Task: Find connections with filter location Kenscoff with filter topic #Mindfulwith filter profile language English with filter current company DP World with filter school G. B. Pant University Of Agriculture & Technology with filter industry Fundraising with filter service category Logo Design with filter keywords title UX Designer & UI Developer
Action: Mouse moved to (594, 82)
Screenshot: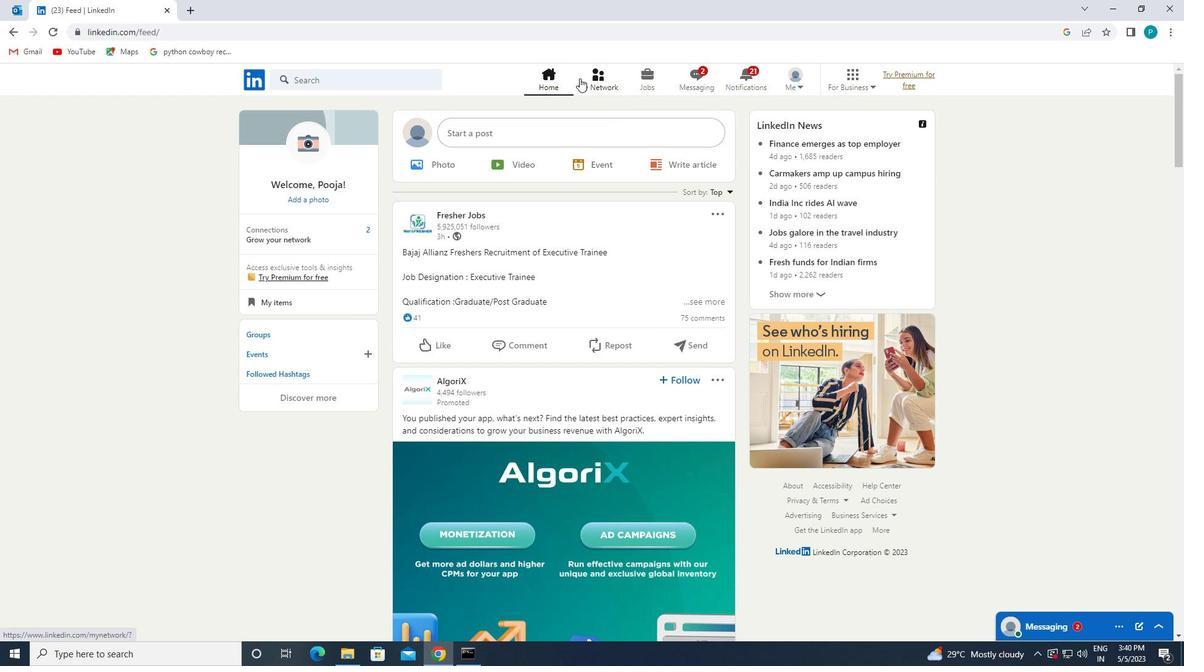 
Action: Mouse pressed left at (594, 82)
Screenshot: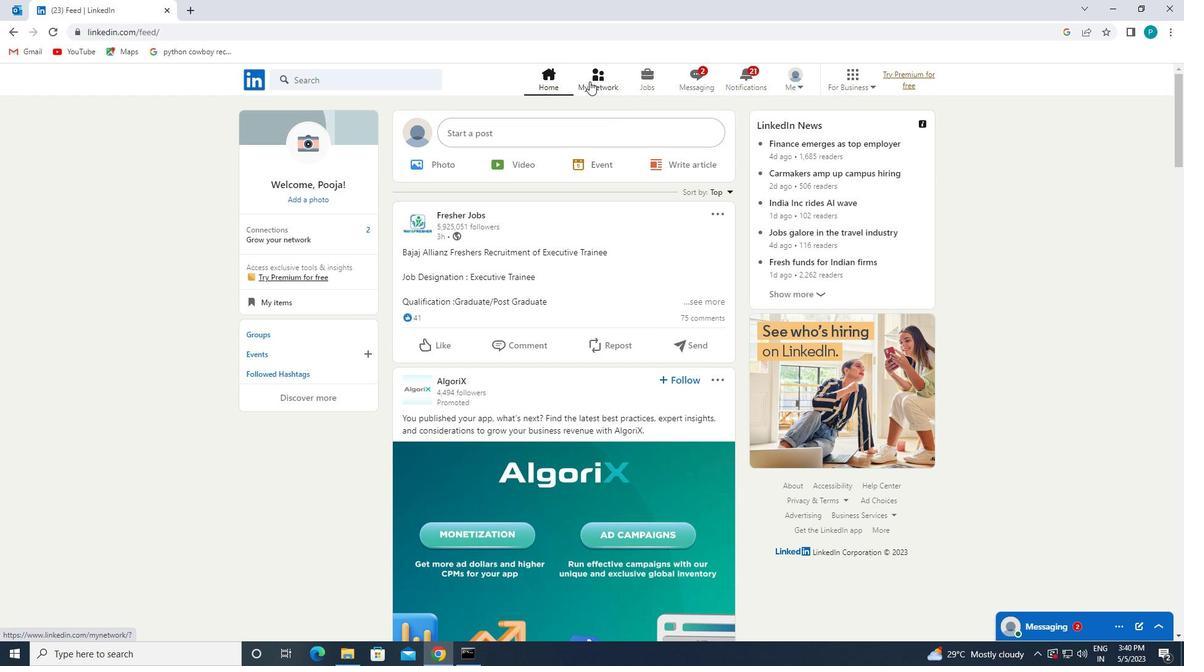 
Action: Mouse moved to (323, 151)
Screenshot: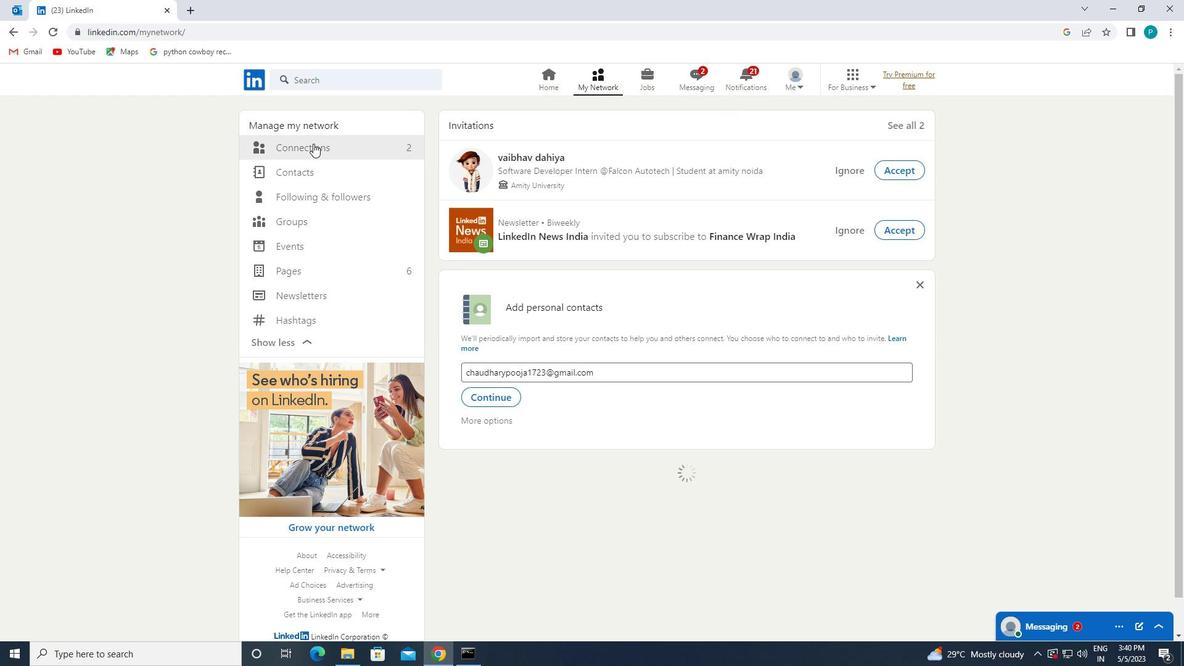 
Action: Mouse pressed left at (323, 151)
Screenshot: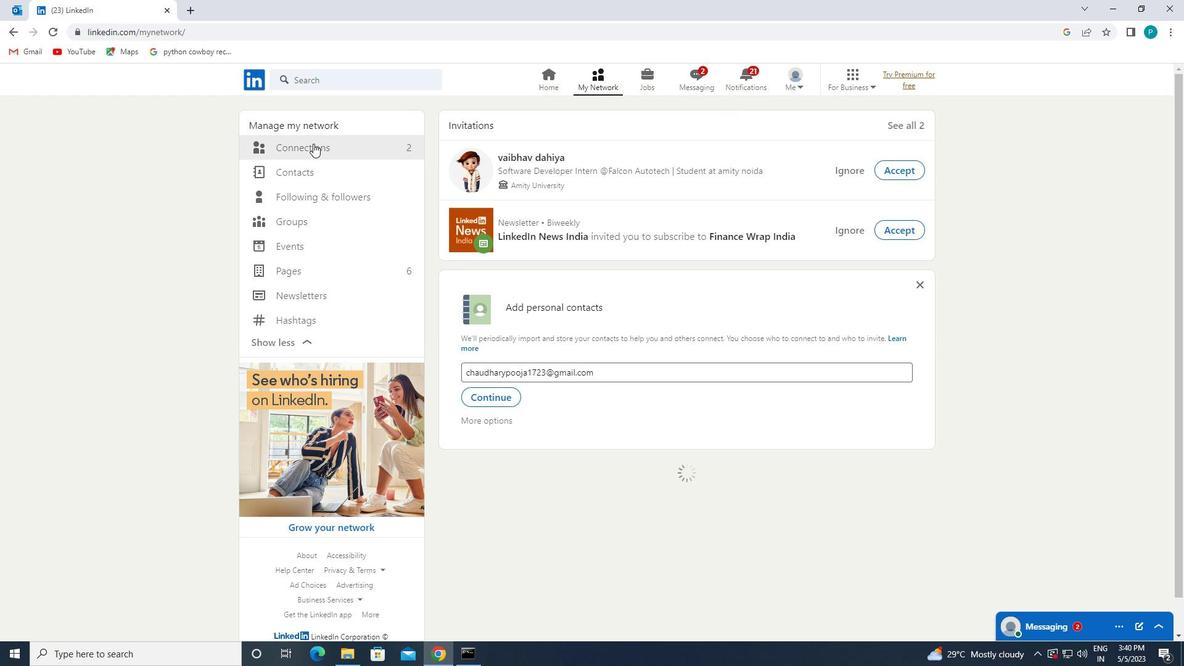
Action: Mouse moved to (687, 141)
Screenshot: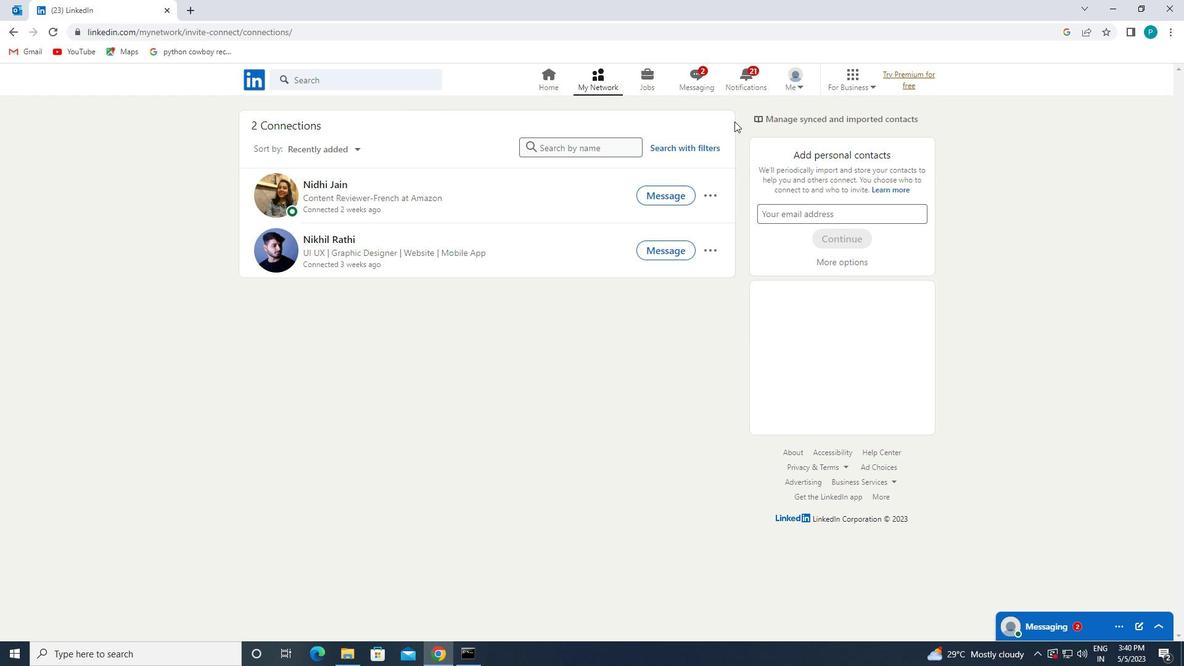 
Action: Mouse pressed left at (687, 141)
Screenshot: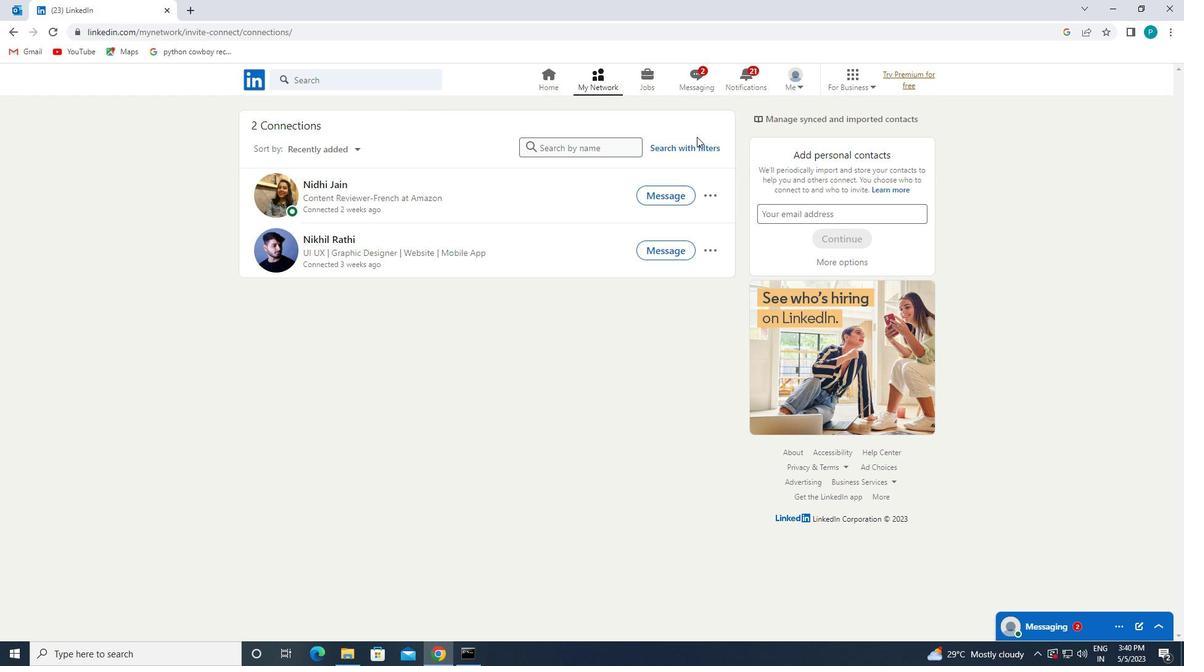 
Action: Mouse moved to (633, 111)
Screenshot: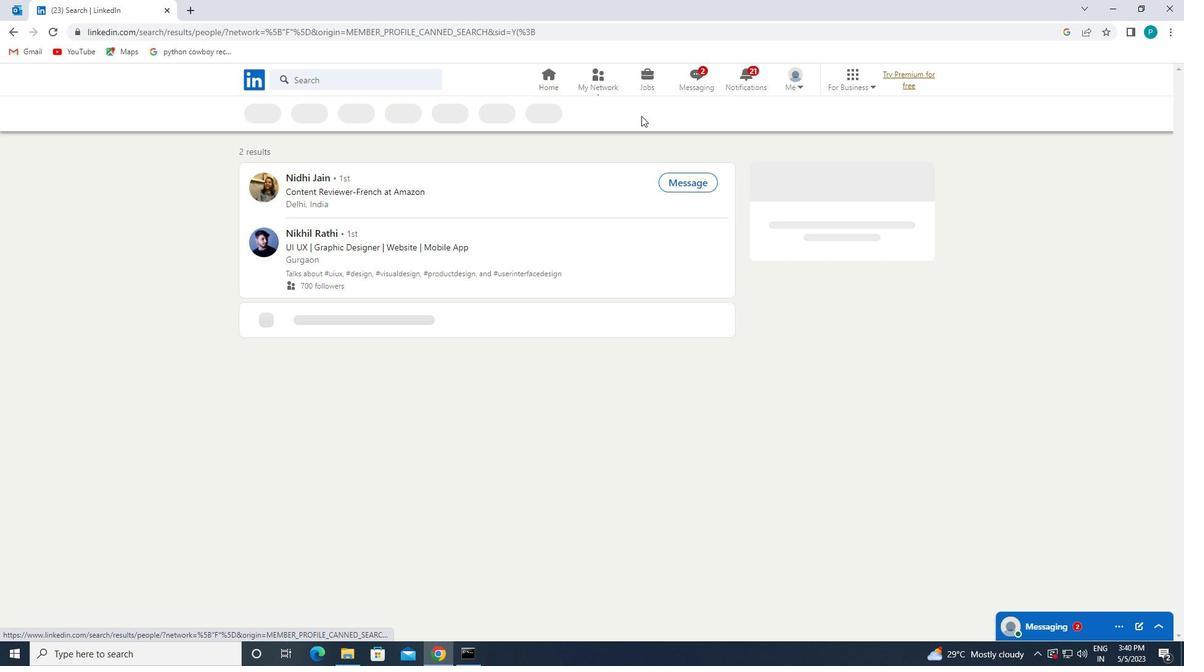 
Action: Mouse pressed left at (633, 111)
Screenshot: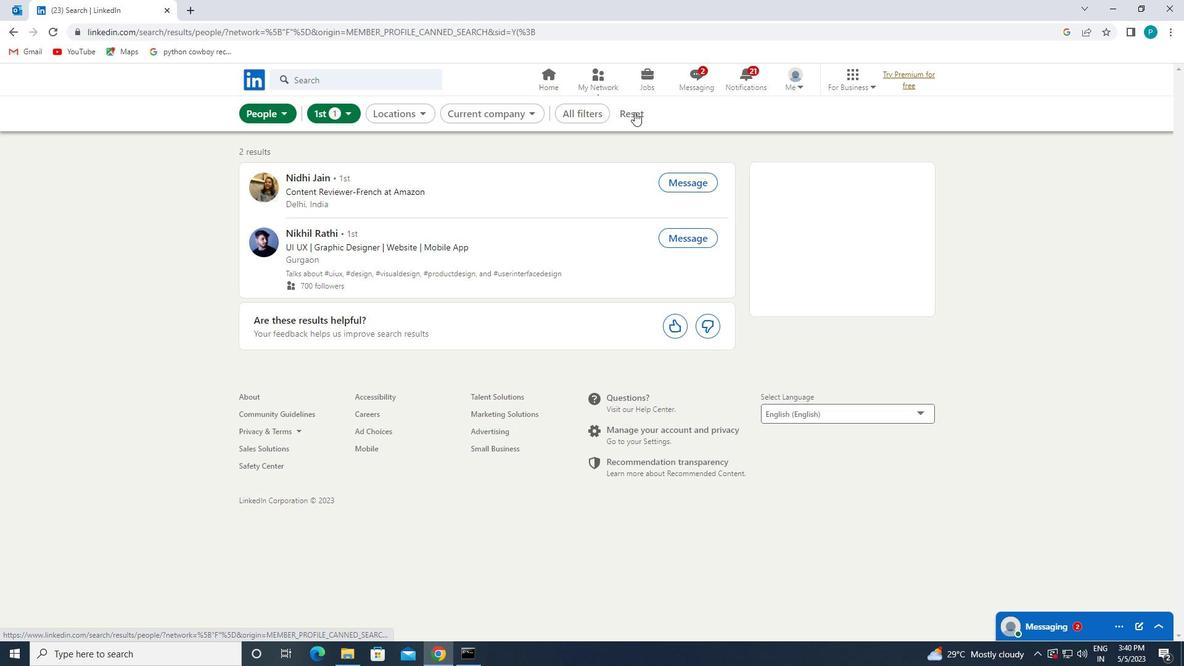 
Action: Mouse moved to (614, 110)
Screenshot: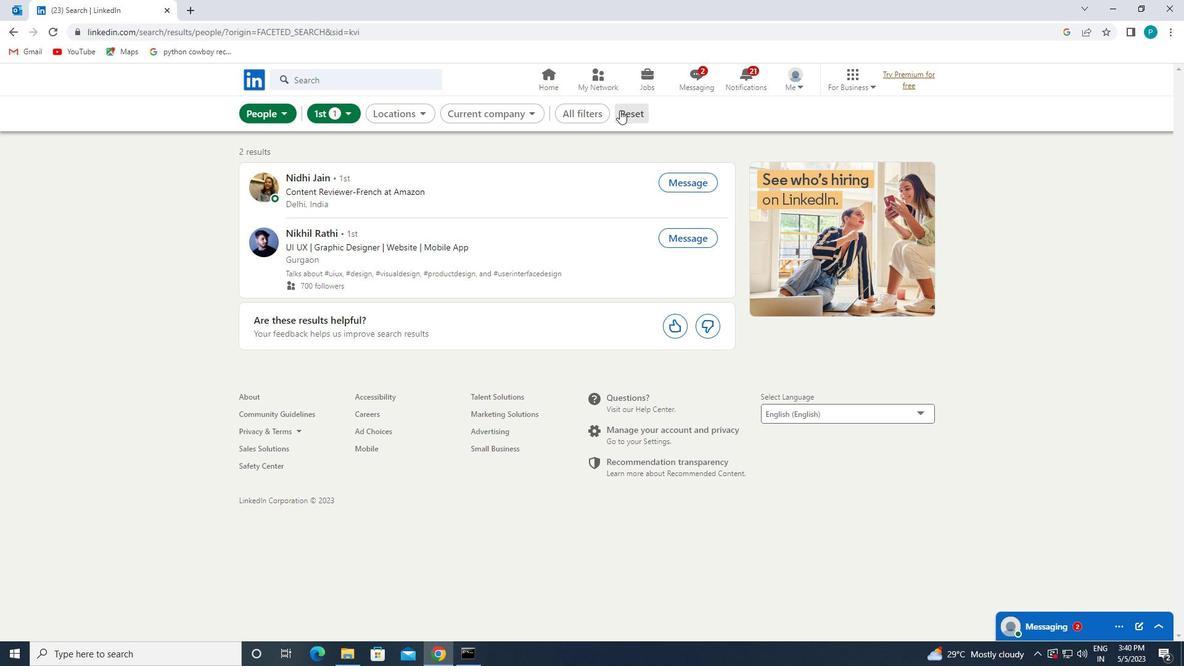
Action: Mouse pressed left at (614, 110)
Screenshot: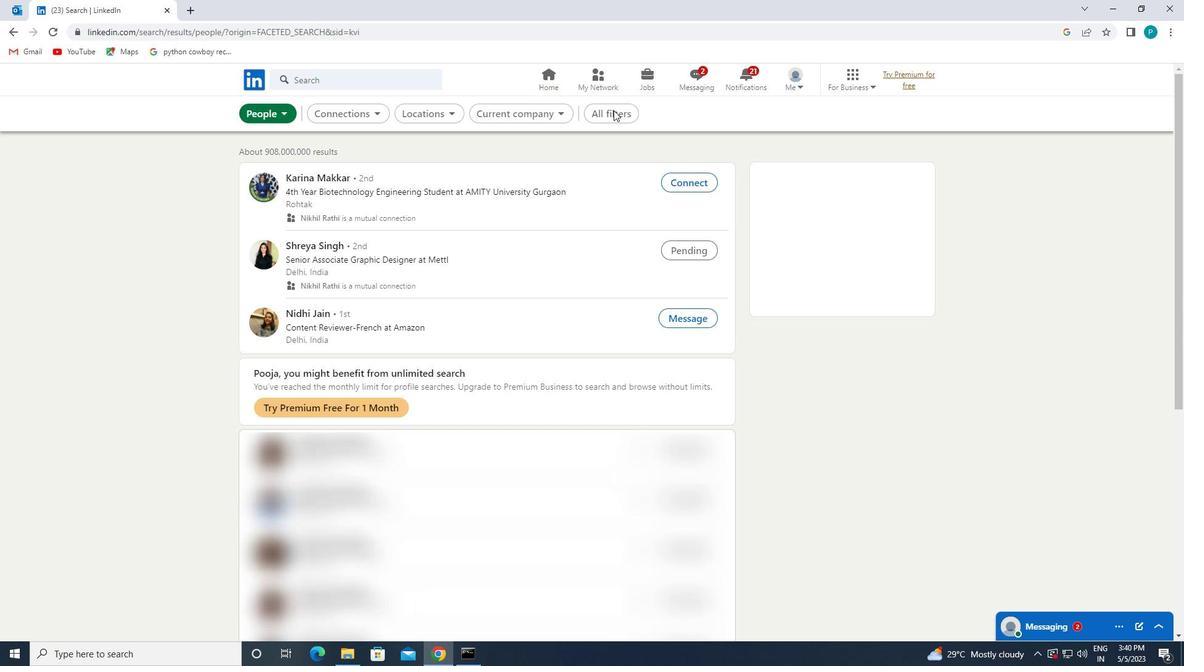 
Action: Mouse moved to (1052, 361)
Screenshot: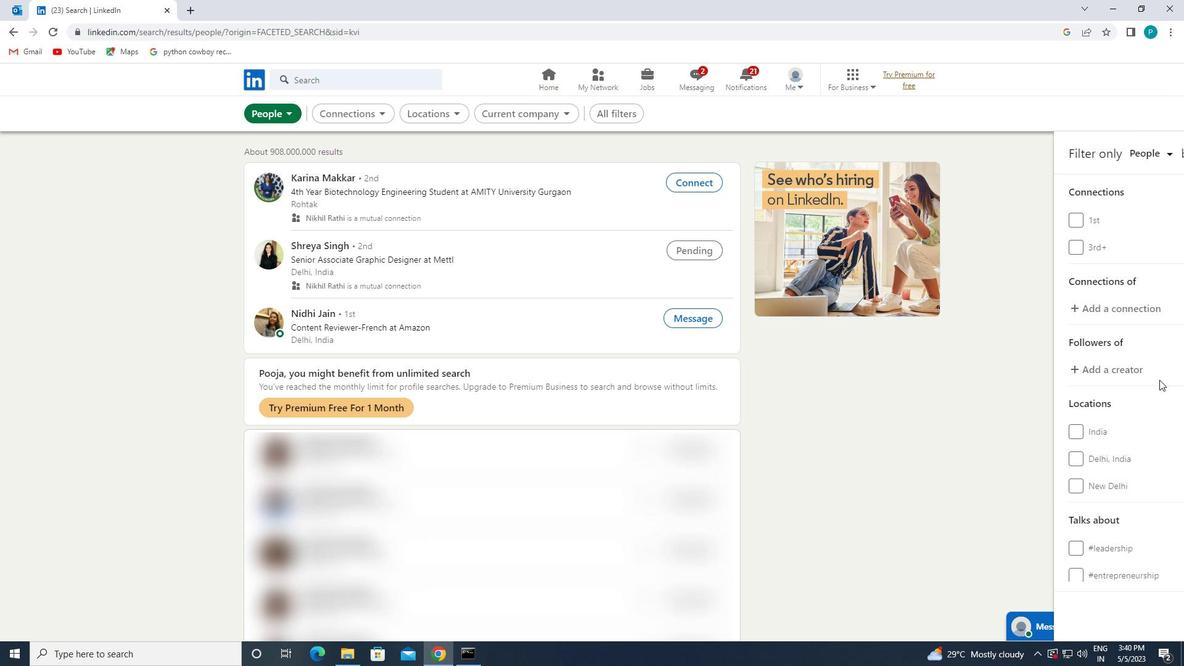 
Action: Mouse scrolled (1052, 360) with delta (0, 0)
Screenshot: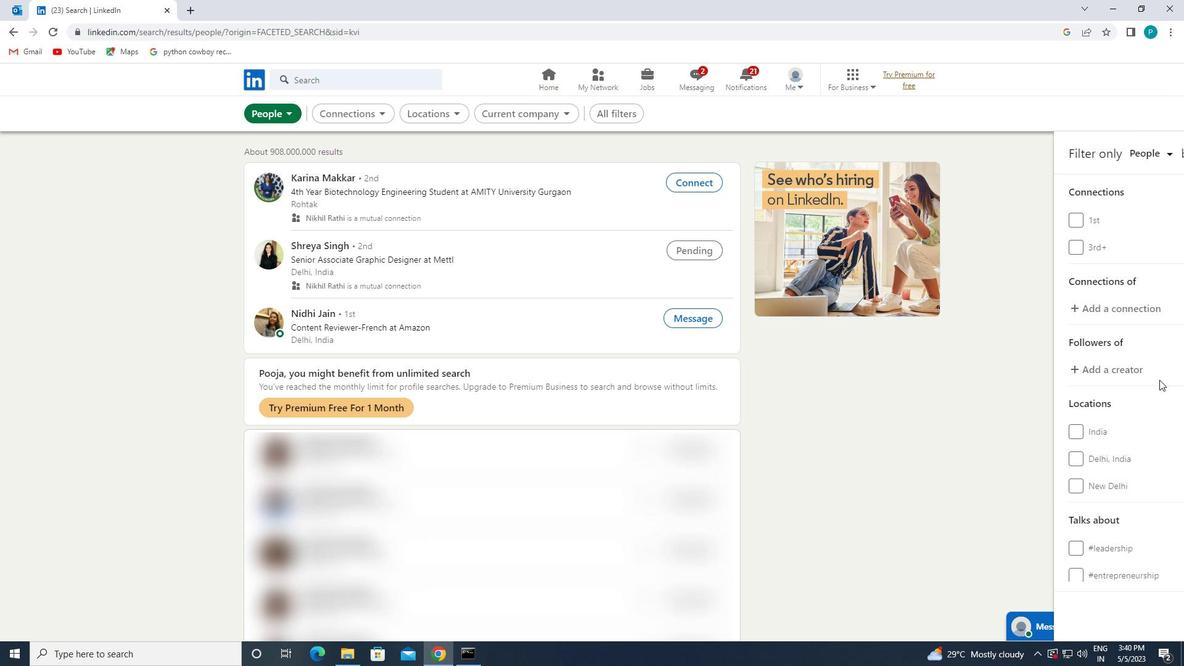 
Action: Mouse moved to (1052, 361)
Screenshot: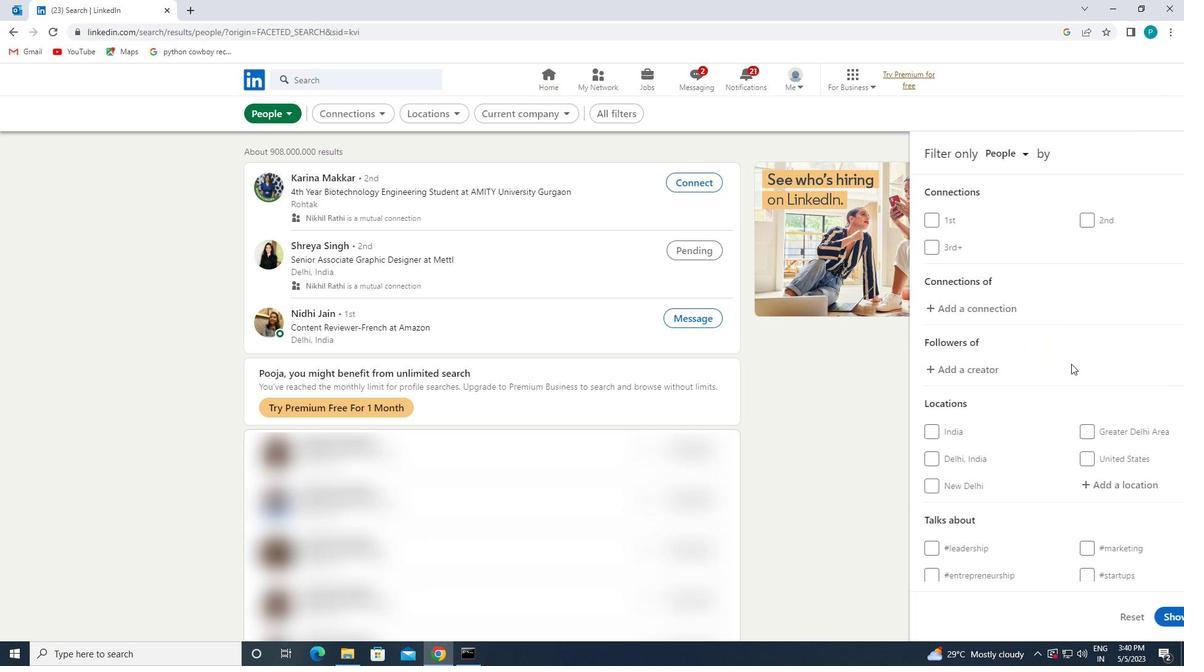
Action: Mouse scrolled (1052, 360) with delta (0, 0)
Screenshot: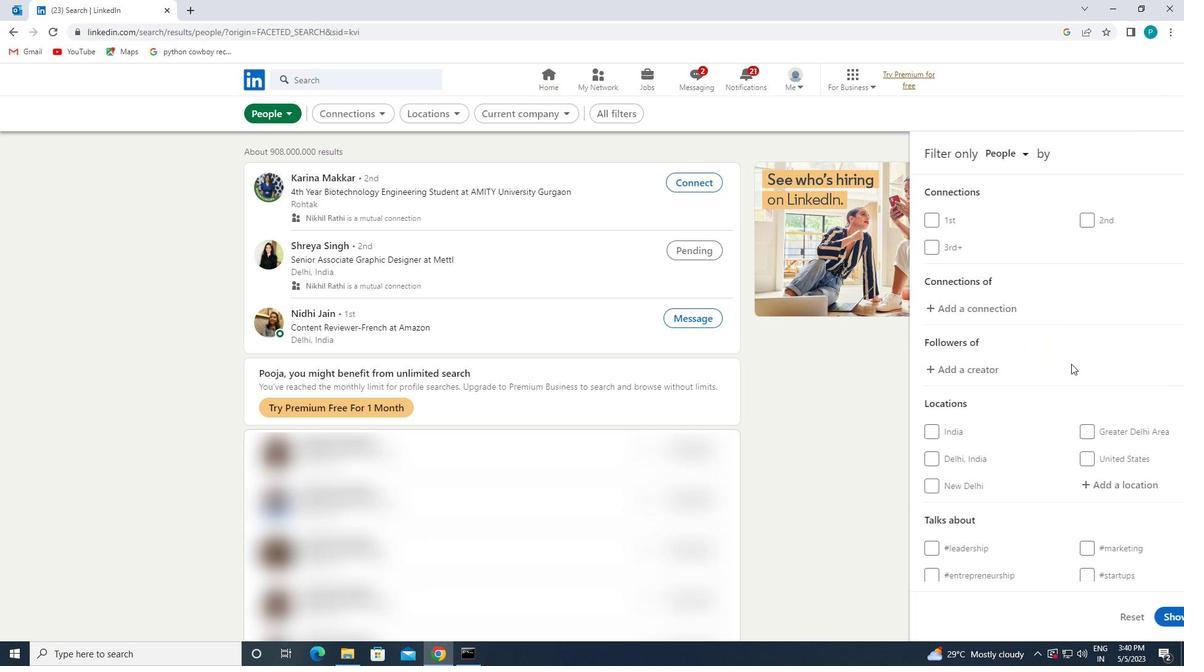
Action: Mouse moved to (1051, 370)
Screenshot: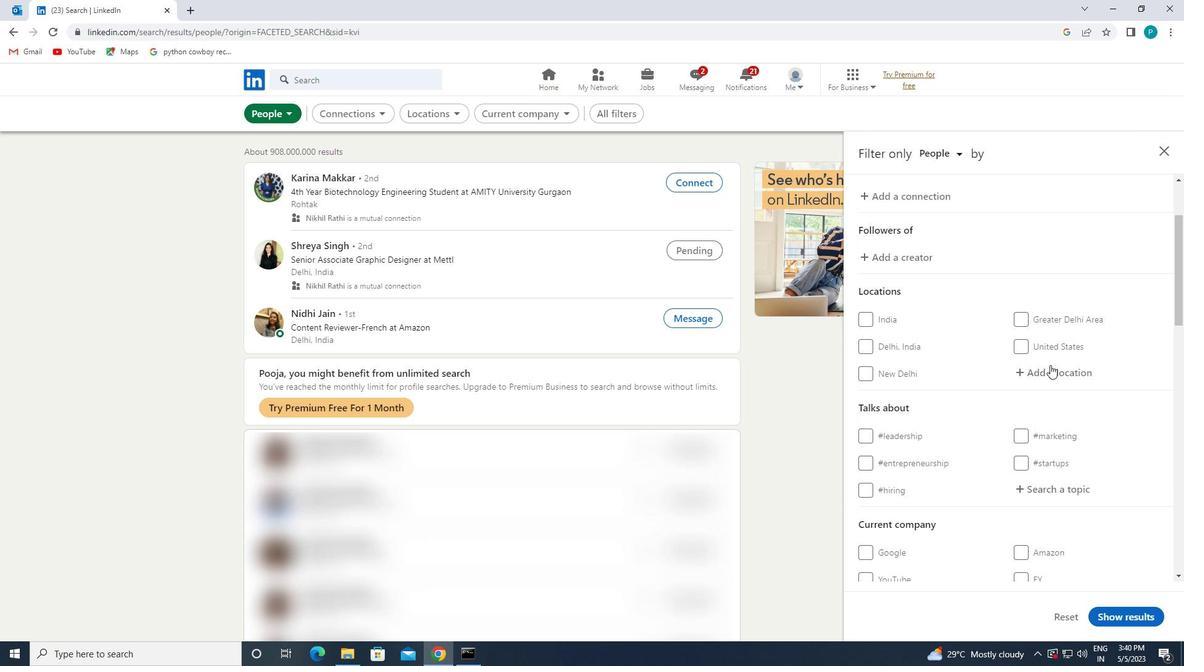 
Action: Mouse pressed left at (1051, 370)
Screenshot: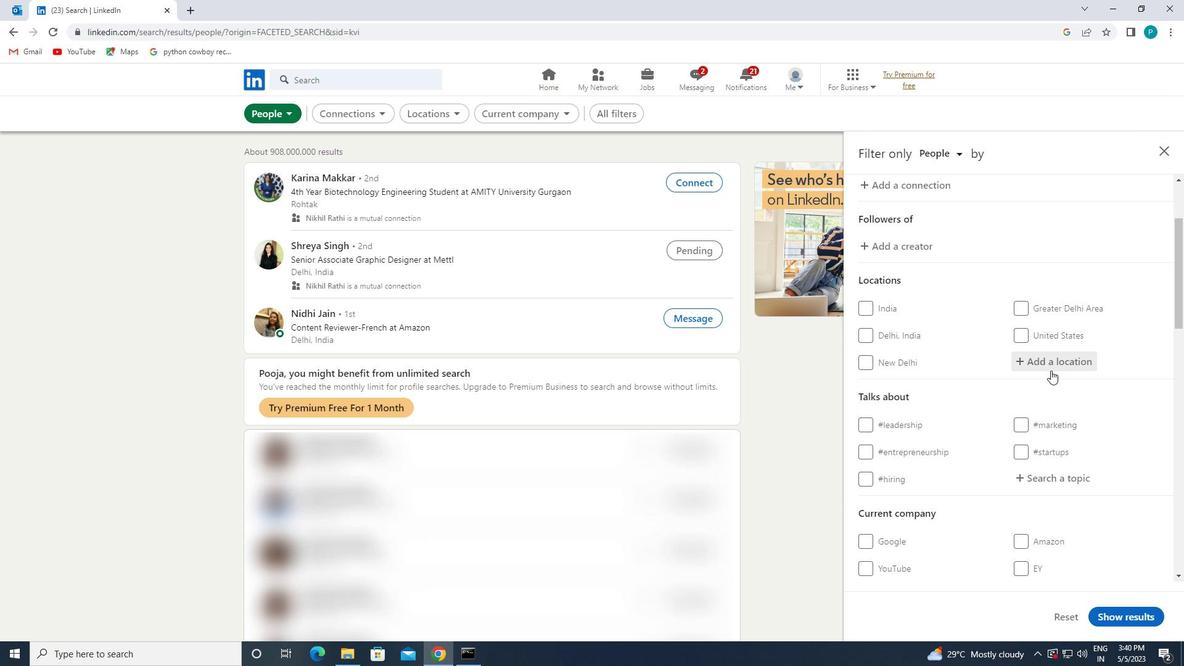 
Action: Mouse moved to (1055, 373)
Screenshot: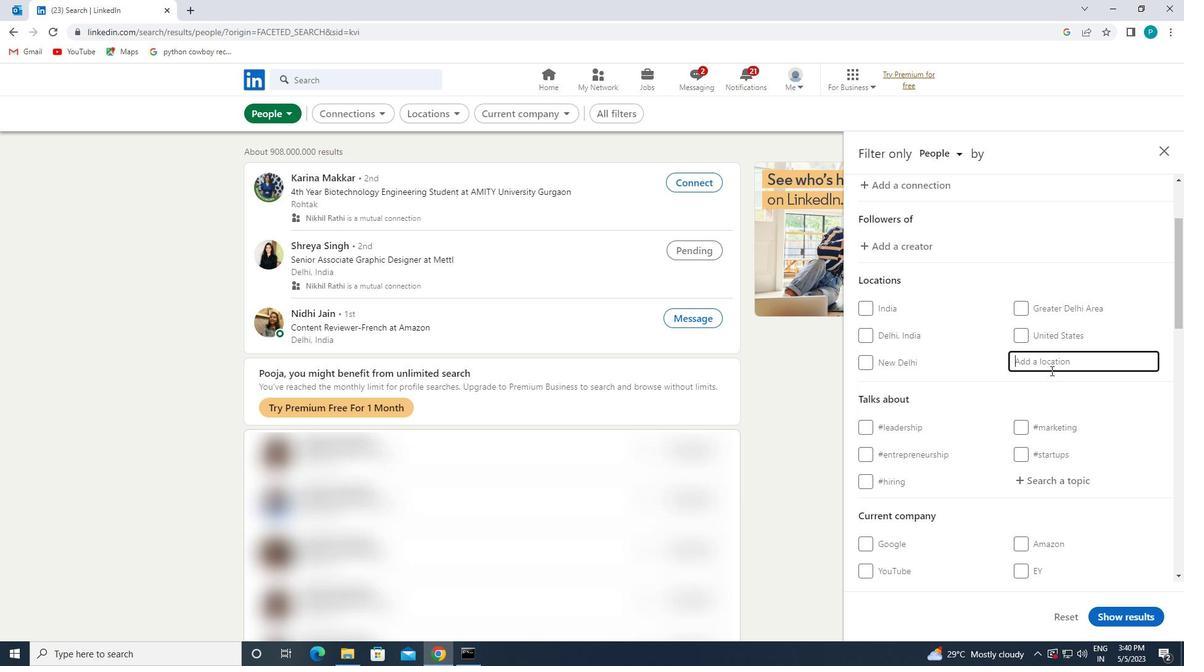 
Action: Key pressed <Key.caps_lock>k<Key.caps_lock>enscoff
Screenshot: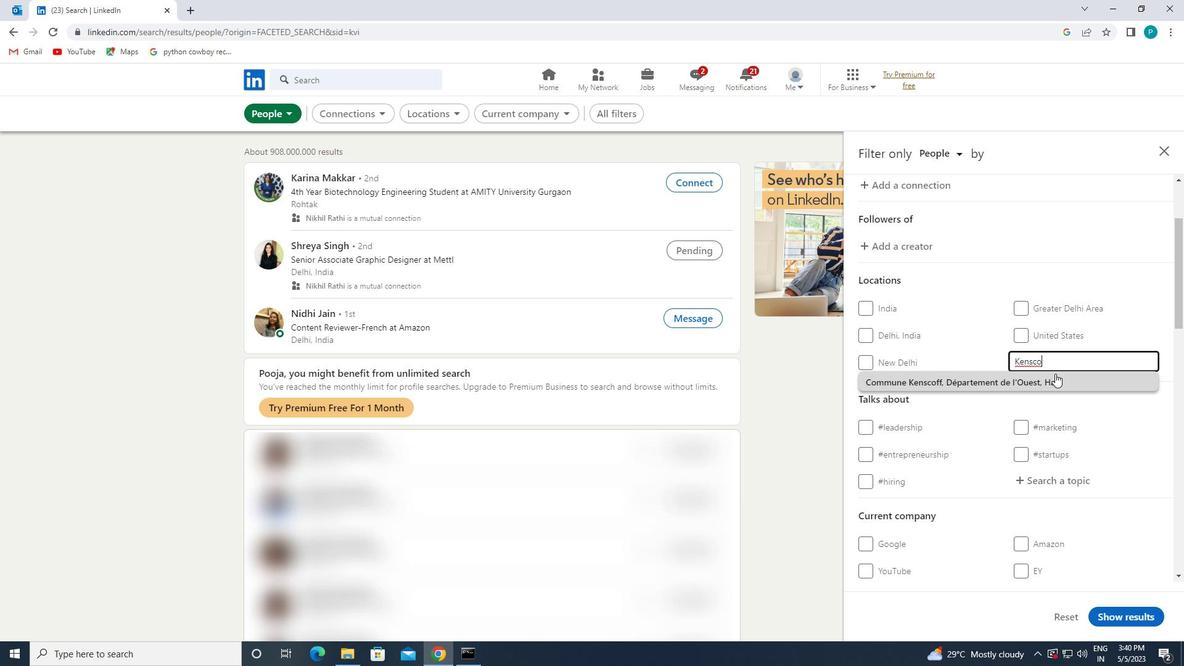 
Action: Mouse moved to (1055, 377)
Screenshot: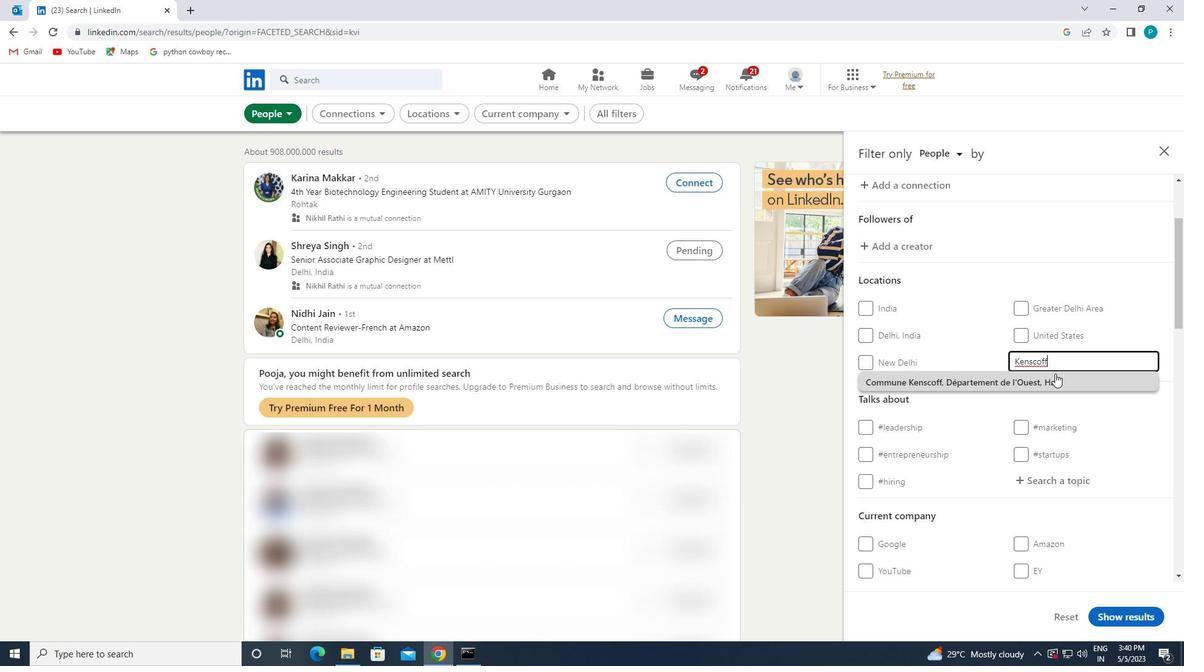 
Action: Mouse pressed left at (1055, 377)
Screenshot: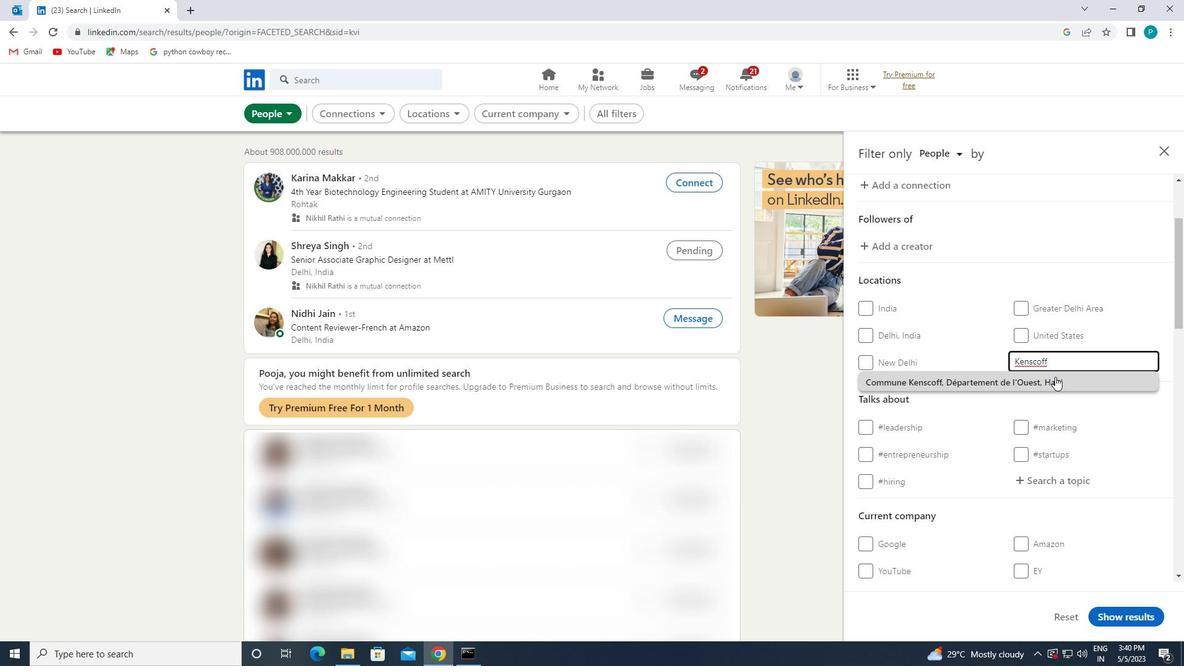 
Action: Mouse moved to (1060, 381)
Screenshot: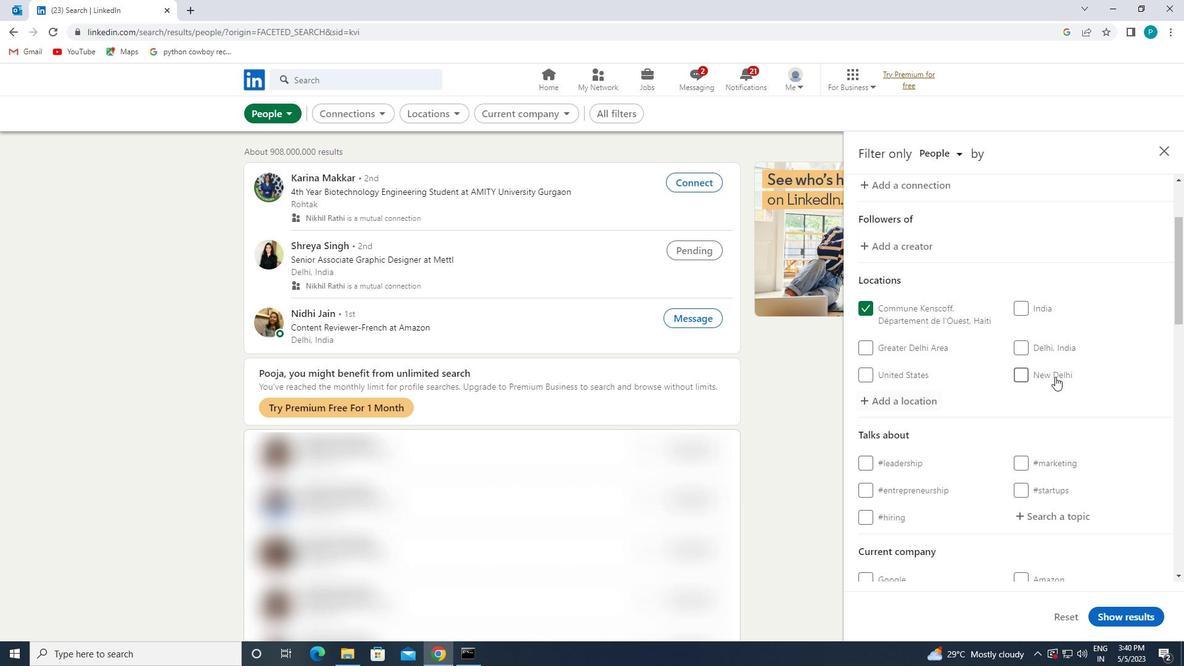
Action: Mouse scrolled (1060, 380) with delta (0, 0)
Screenshot: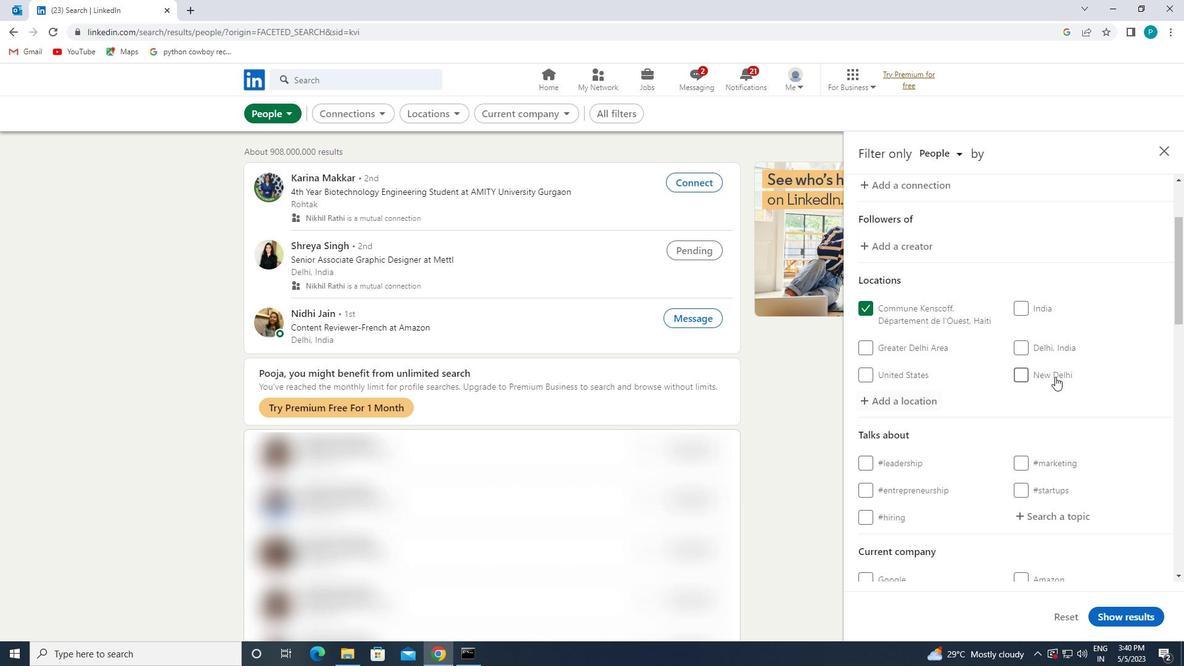 
Action: Mouse scrolled (1060, 380) with delta (0, 0)
Screenshot: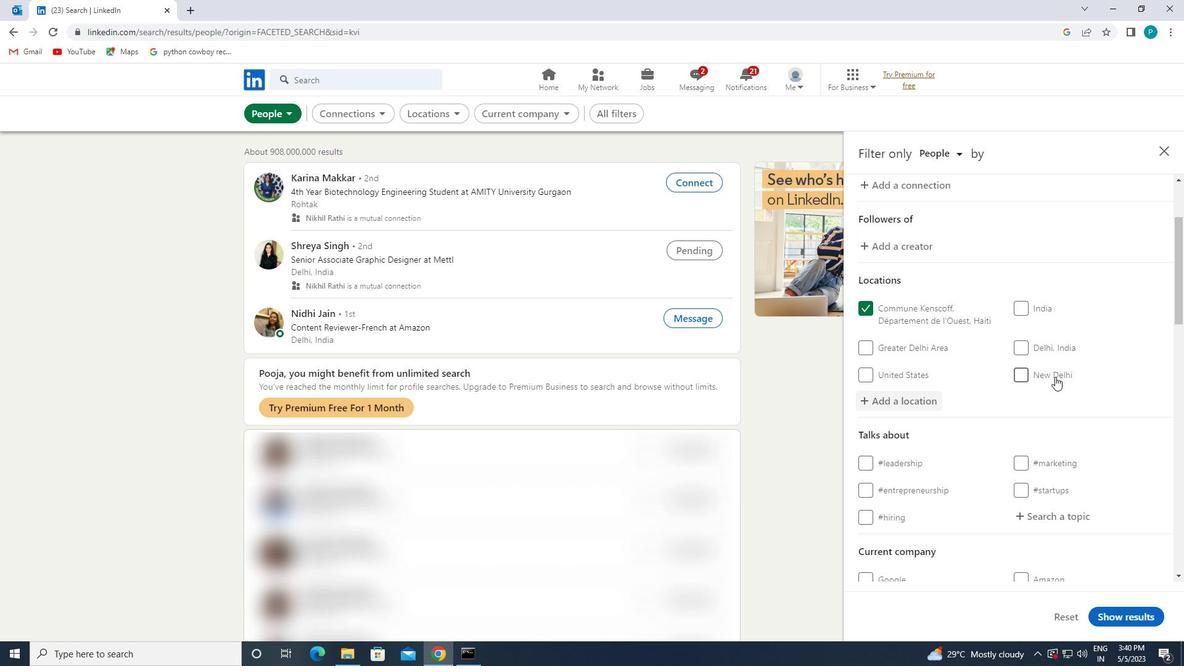 
Action: Mouse moved to (1060, 395)
Screenshot: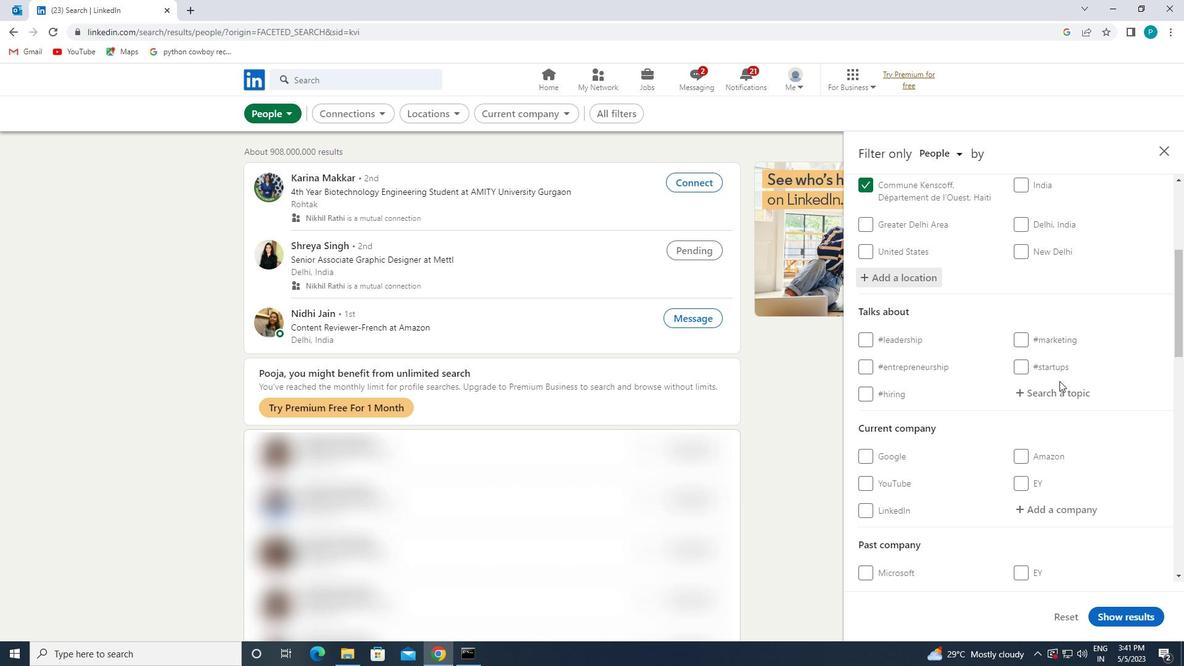 
Action: Mouse pressed left at (1060, 395)
Screenshot: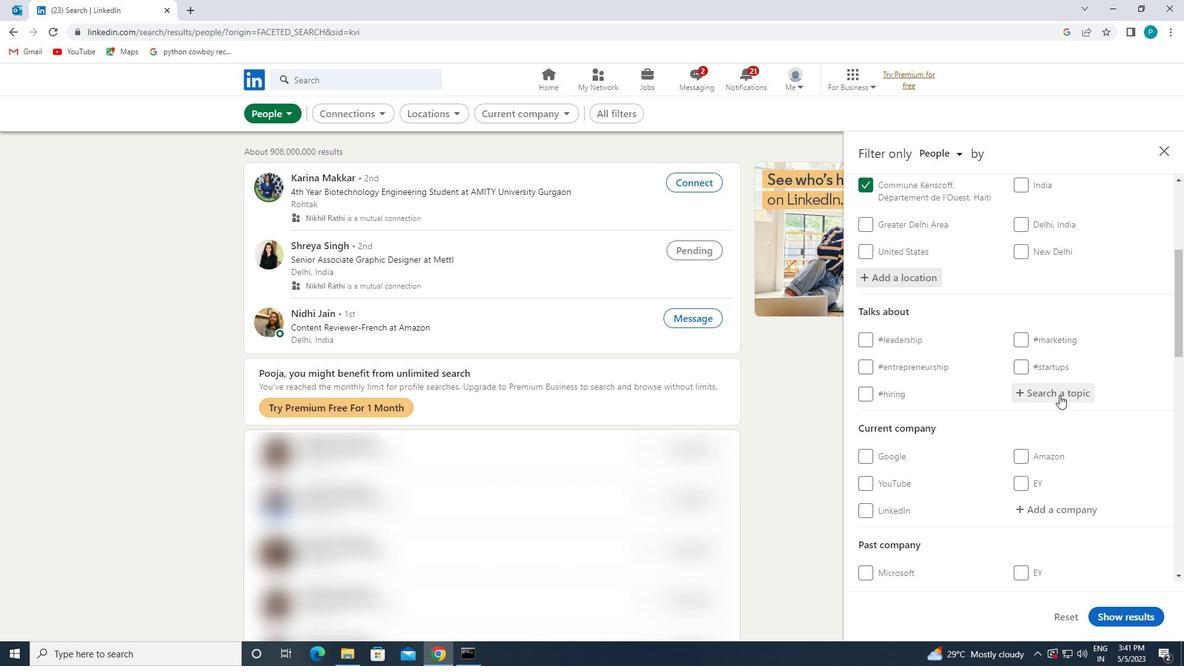 
Action: Mouse moved to (1062, 395)
Screenshot: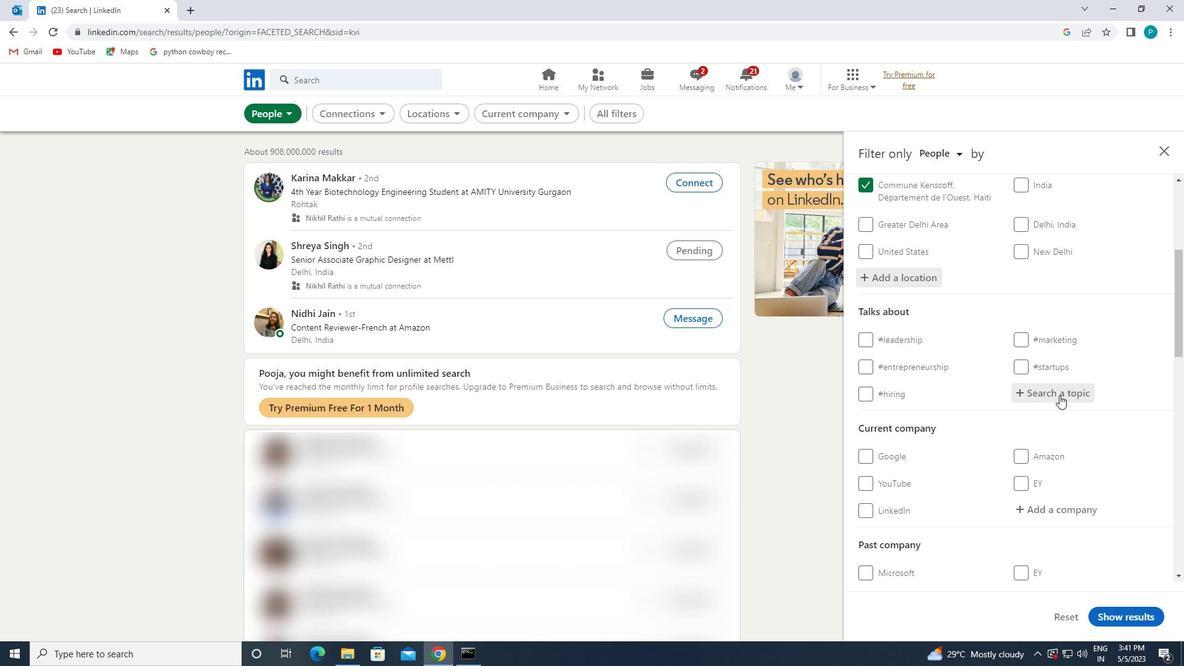 
Action: Key pressed <Key.shift>#<Key.caps_lock>M<Key.caps_lock>INDFUL
Screenshot: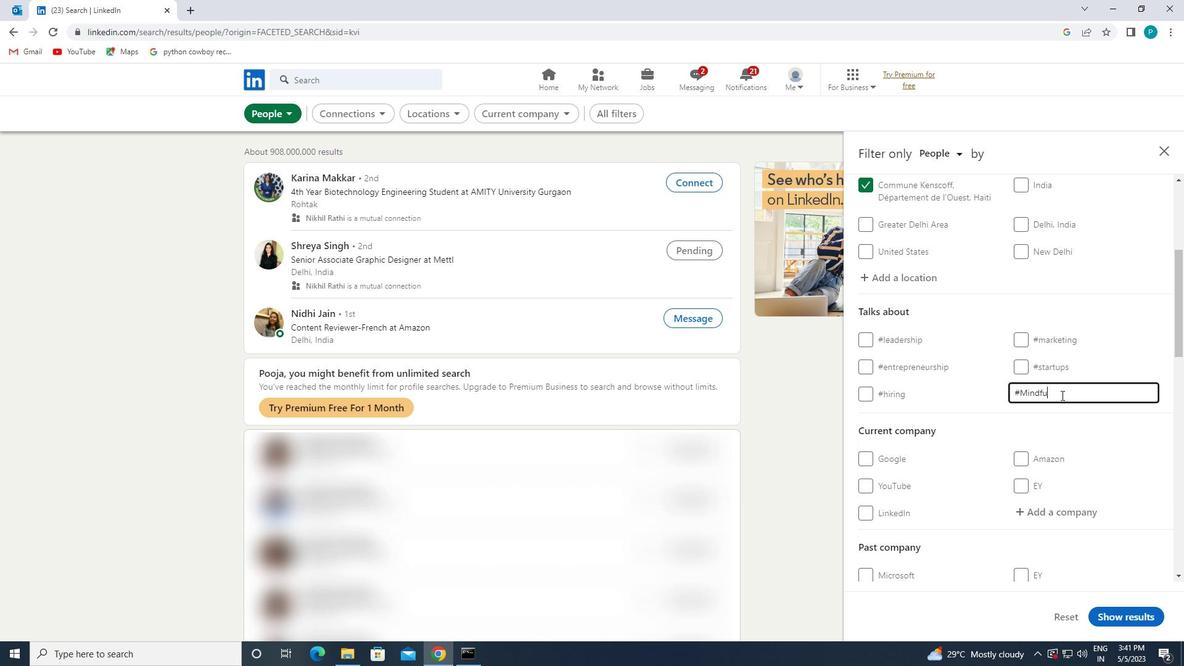 
Action: Mouse moved to (972, 399)
Screenshot: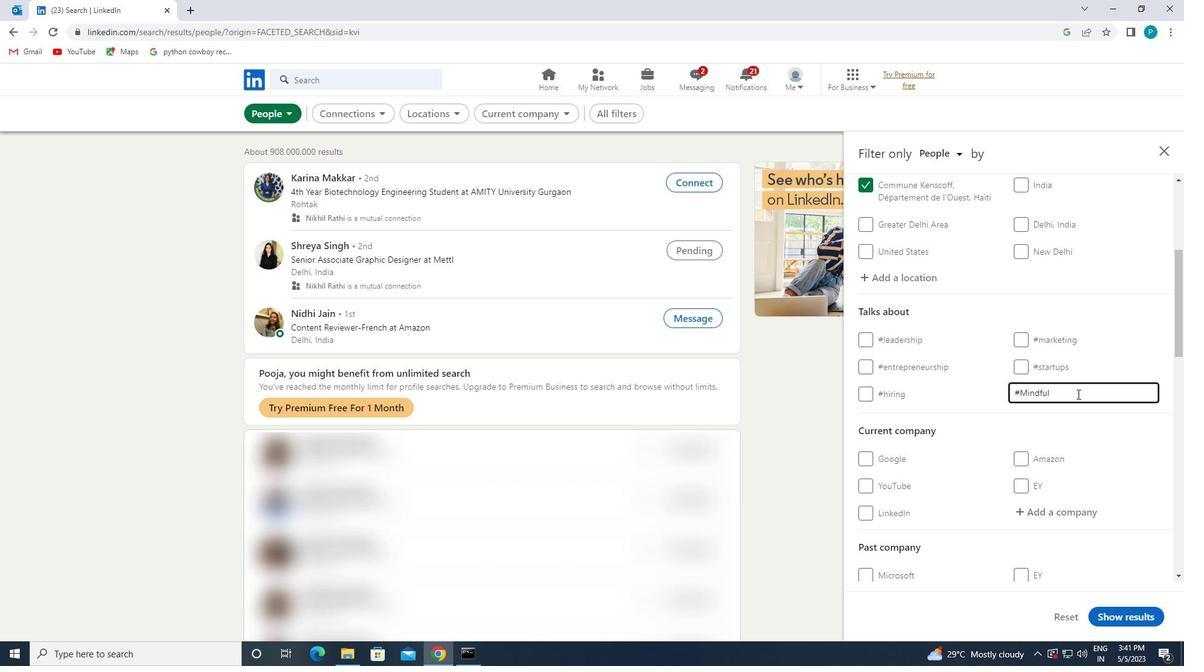 
Action: Mouse scrolled (972, 399) with delta (0, 0)
Screenshot: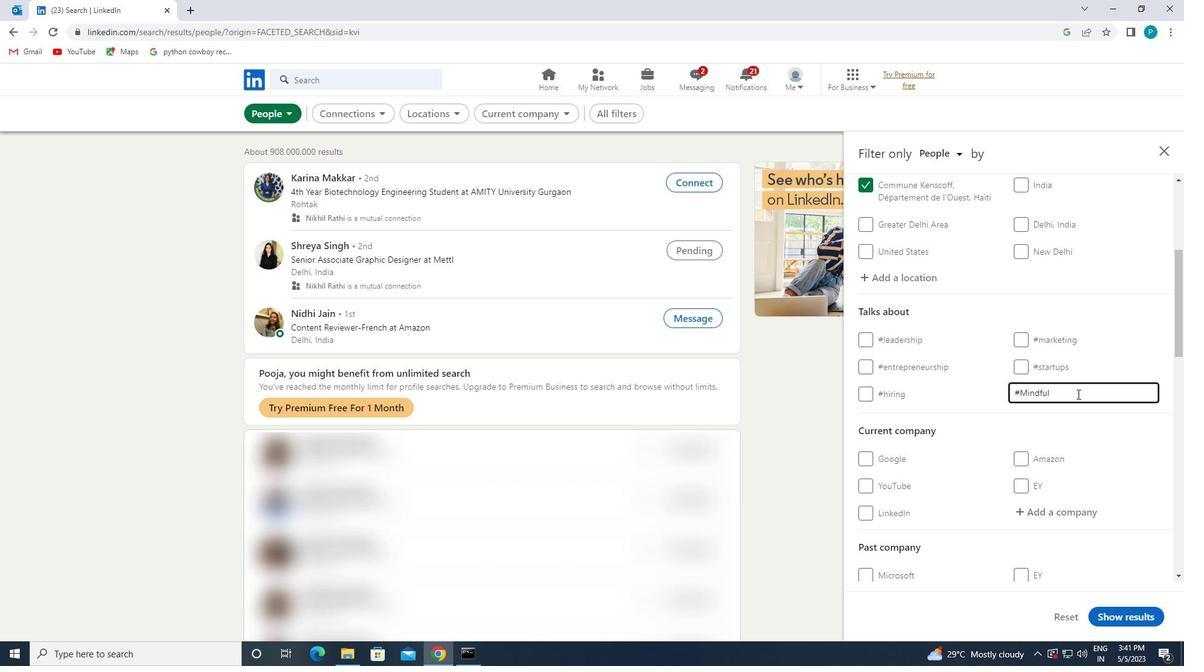 
Action: Mouse scrolled (972, 399) with delta (0, 0)
Screenshot: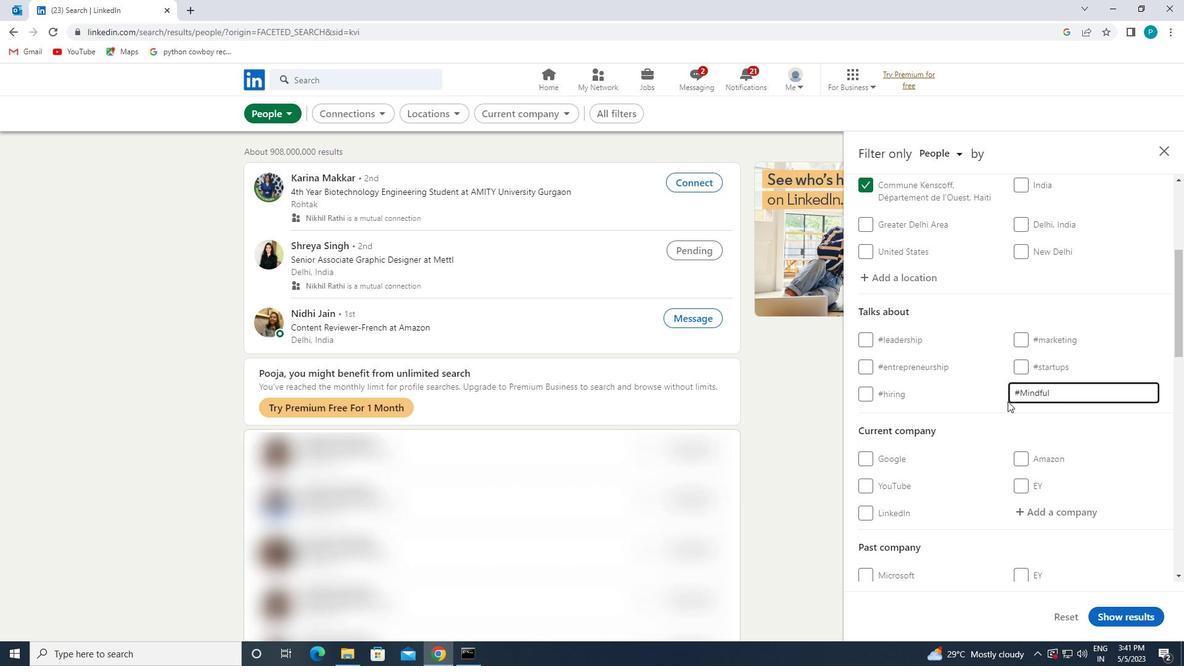 
Action: Mouse moved to (970, 398)
Screenshot: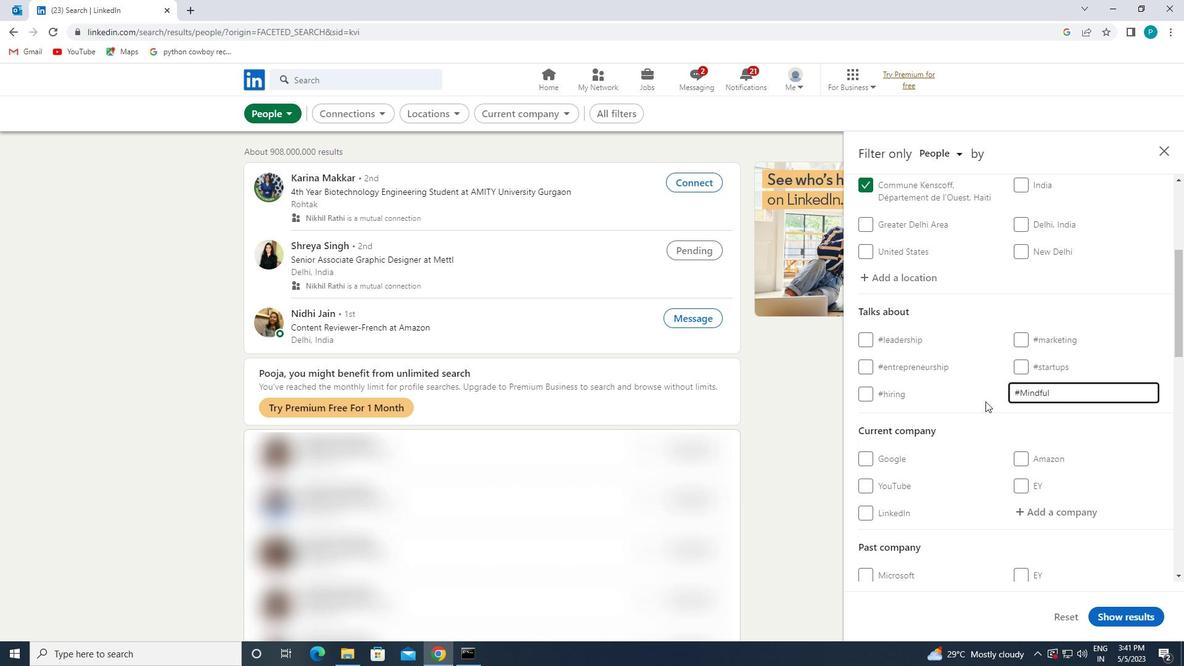 
Action: Mouse scrolled (970, 398) with delta (0, 0)
Screenshot: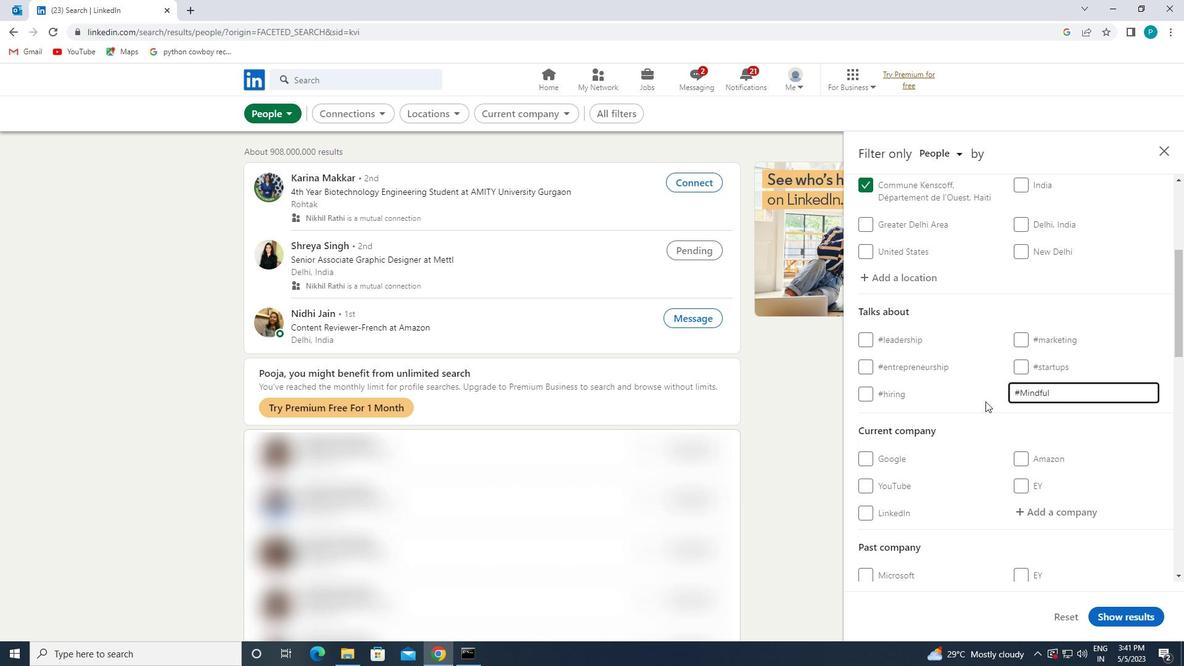 
Action: Mouse moved to (944, 415)
Screenshot: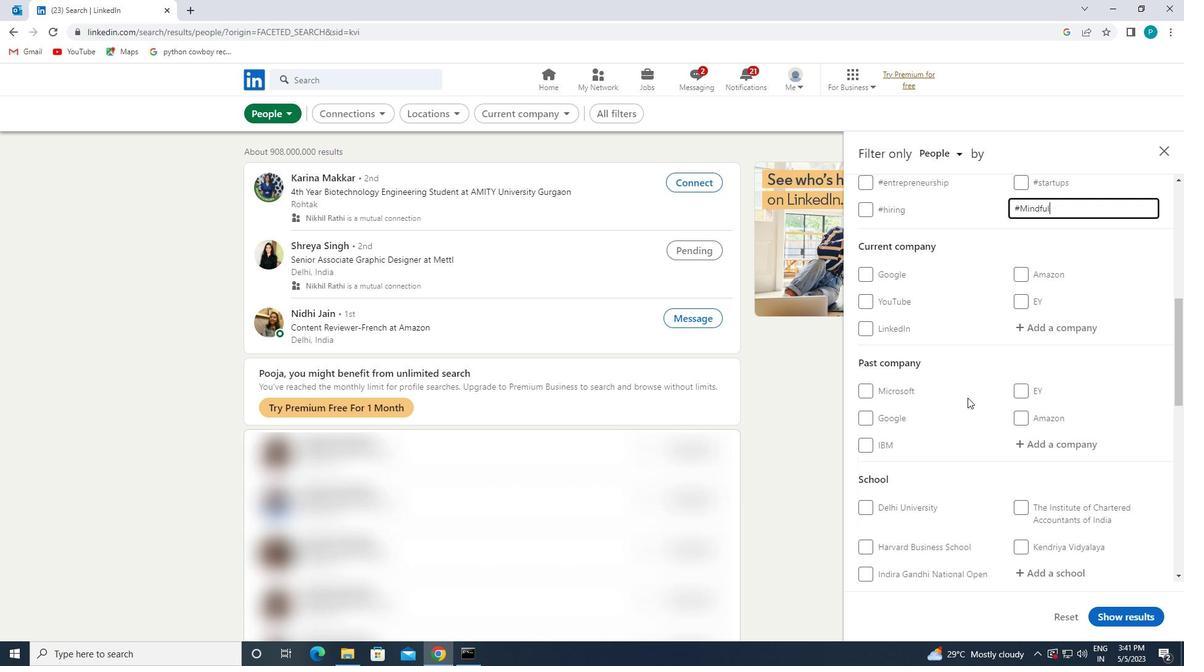 
Action: Mouse scrolled (944, 414) with delta (0, 0)
Screenshot: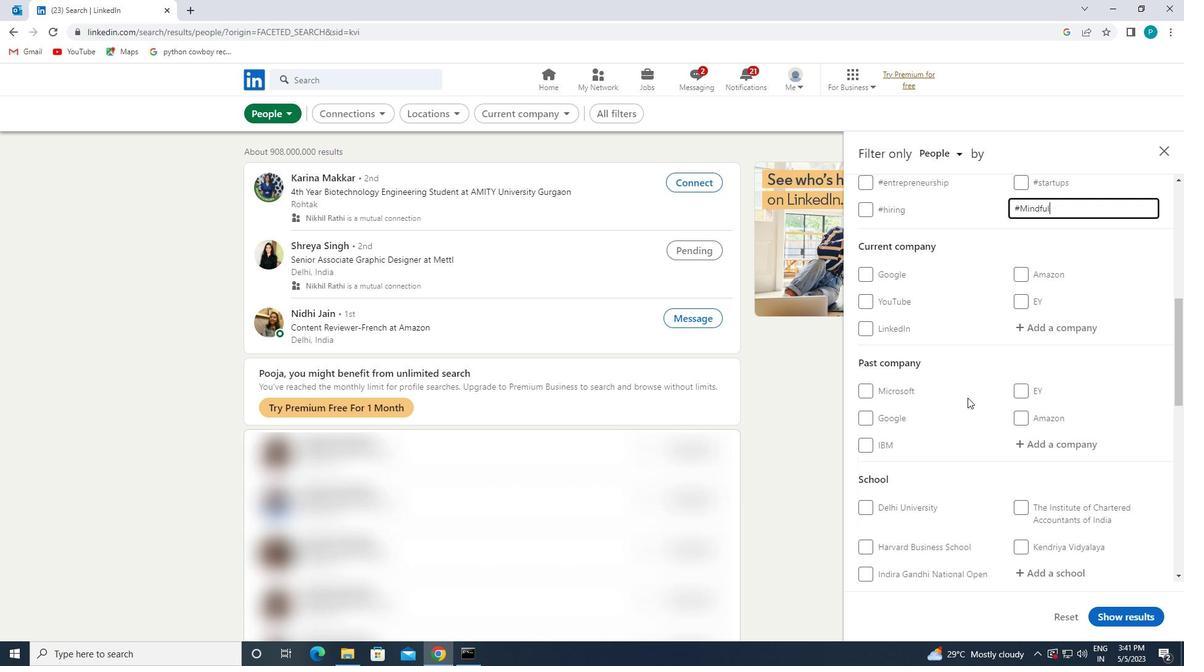 
Action: Mouse scrolled (944, 414) with delta (0, 0)
Screenshot: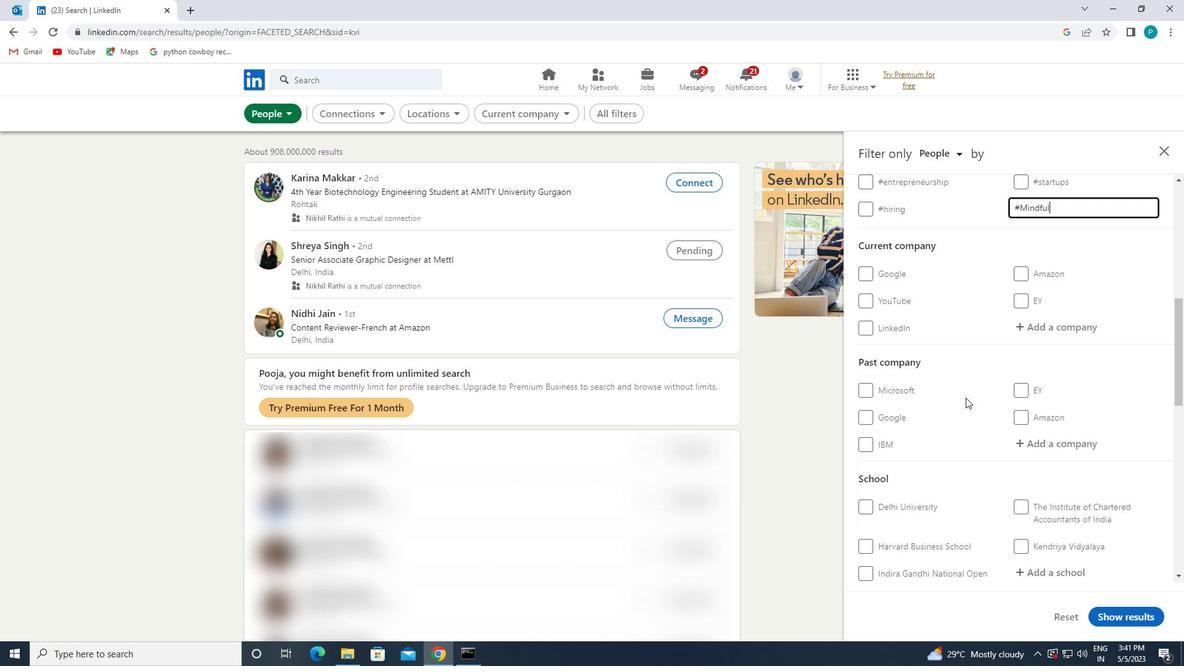 
Action: Mouse moved to (943, 415)
Screenshot: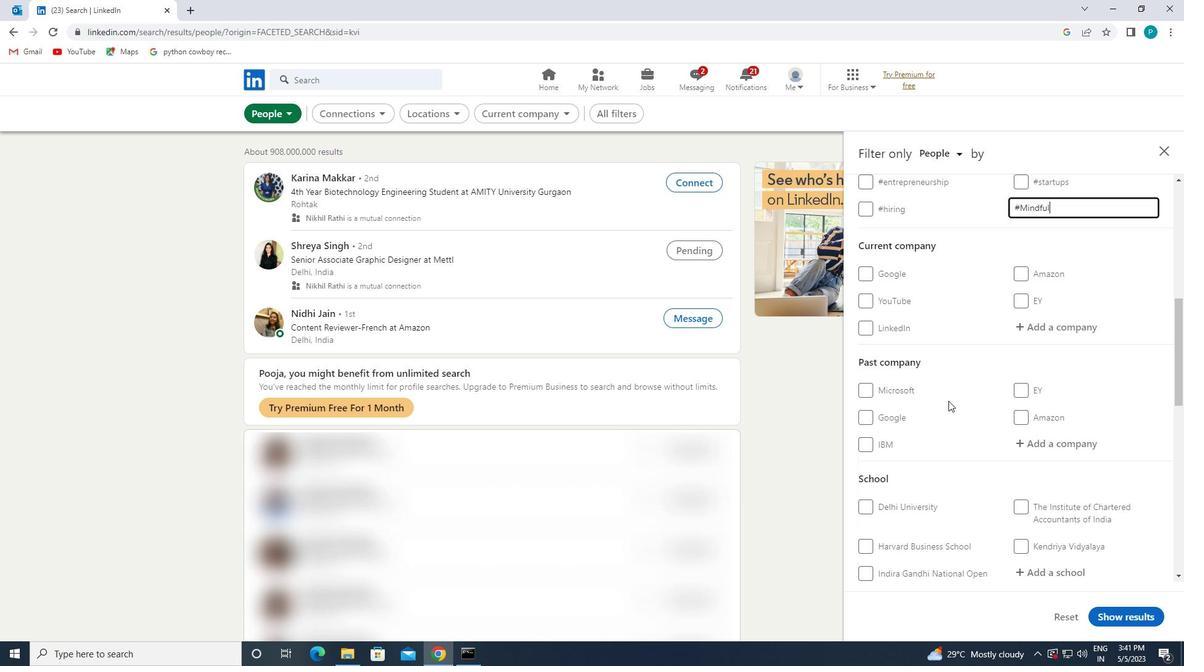 
Action: Mouse scrolled (943, 415) with delta (0, 0)
Screenshot: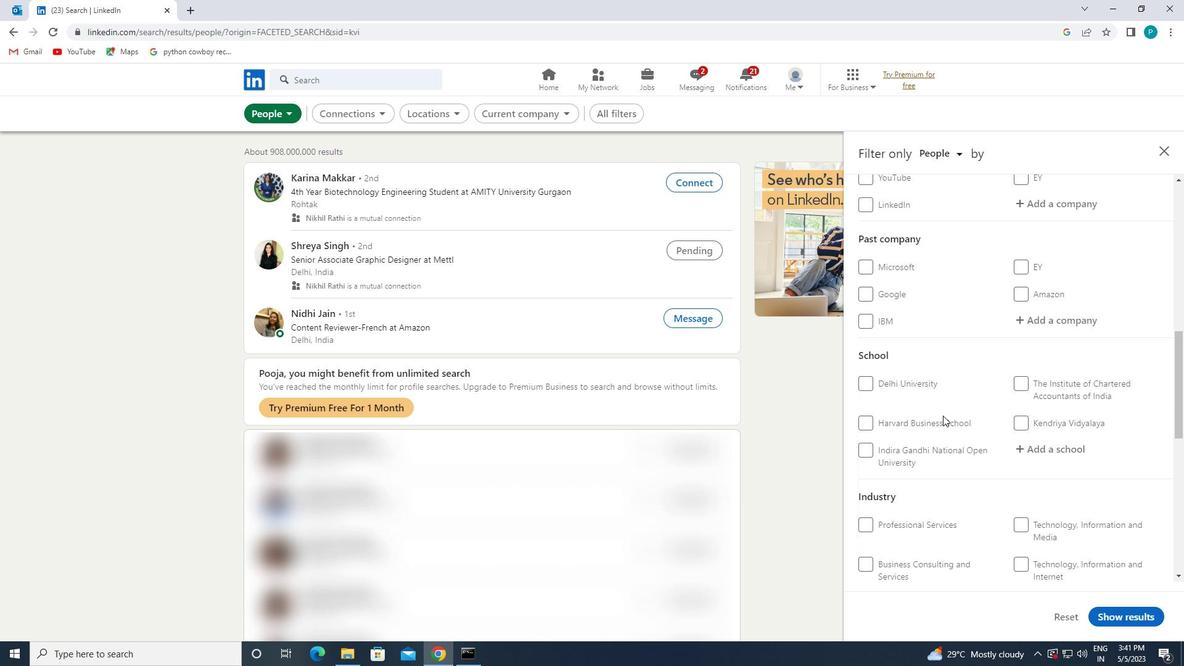 
Action: Mouse scrolled (943, 415) with delta (0, 0)
Screenshot: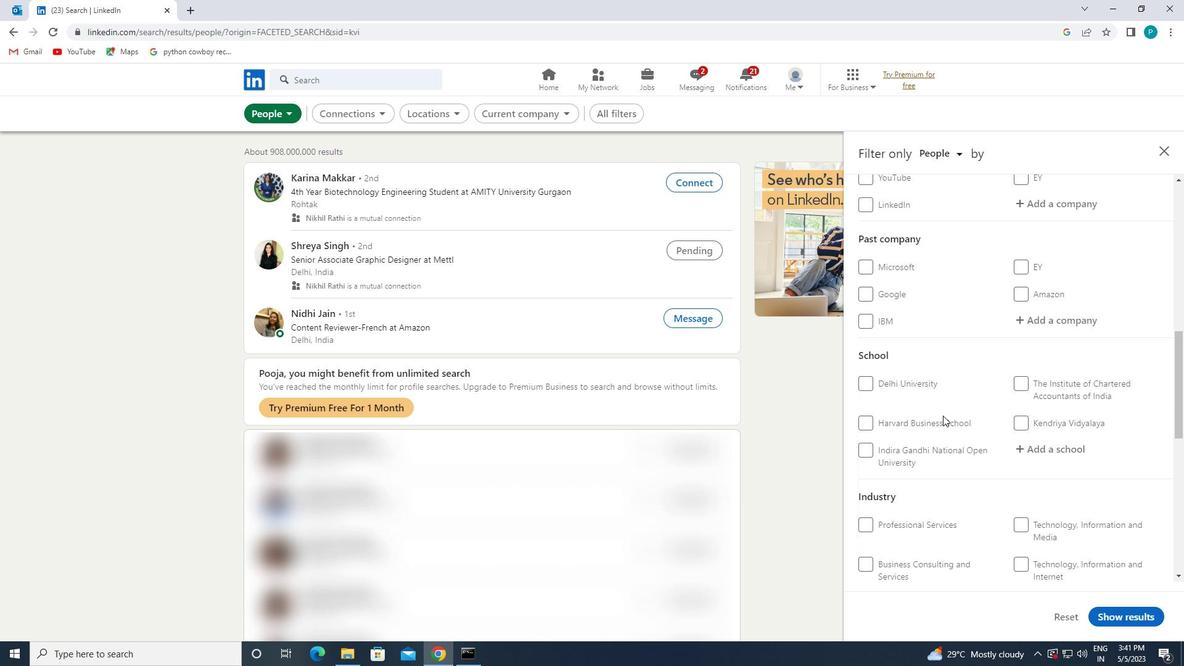
Action: Mouse scrolled (943, 415) with delta (0, 0)
Screenshot: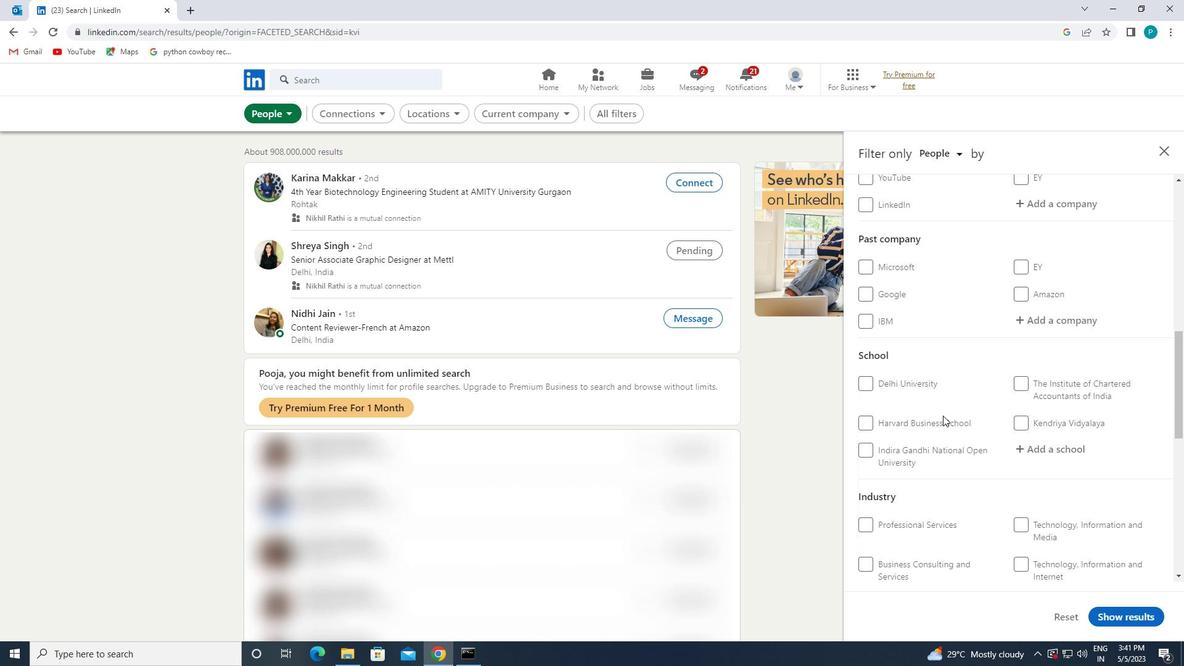 
Action: Mouse moved to (890, 494)
Screenshot: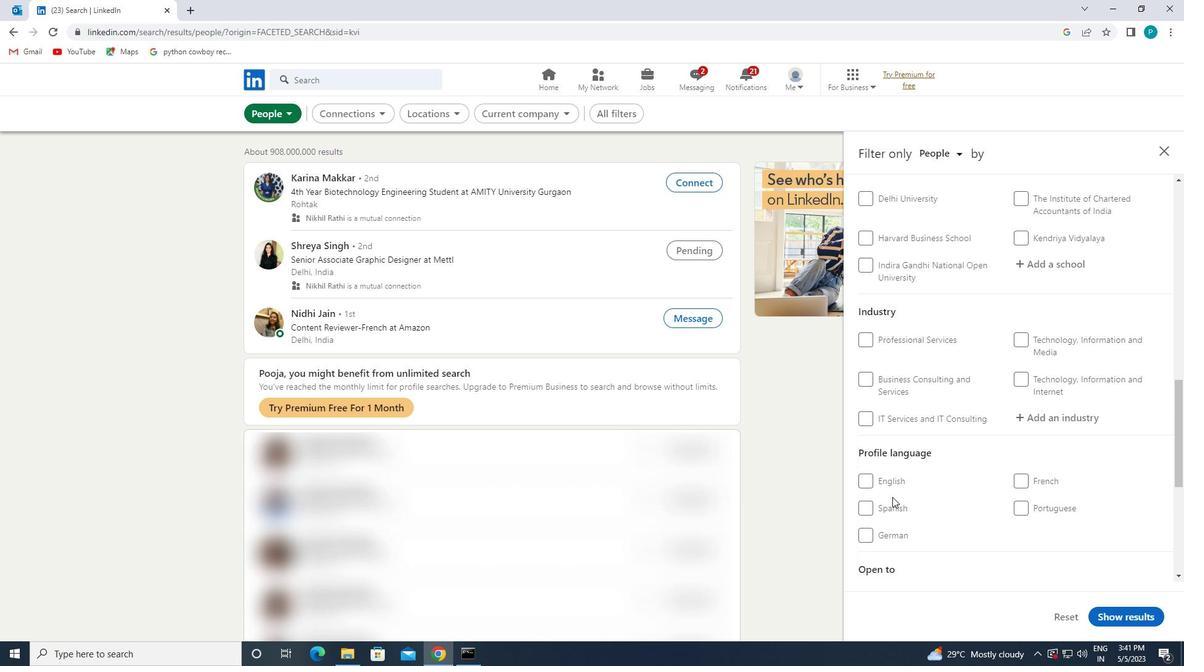 
Action: Mouse pressed left at (890, 494)
Screenshot: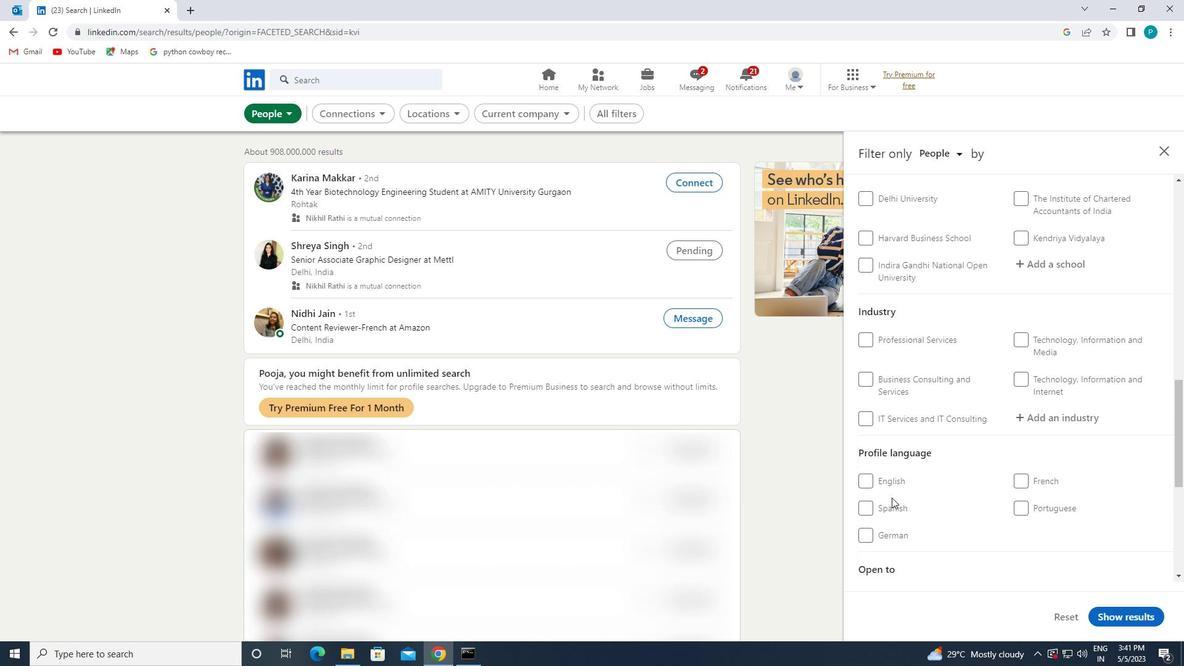 
Action: Mouse moved to (890, 484)
Screenshot: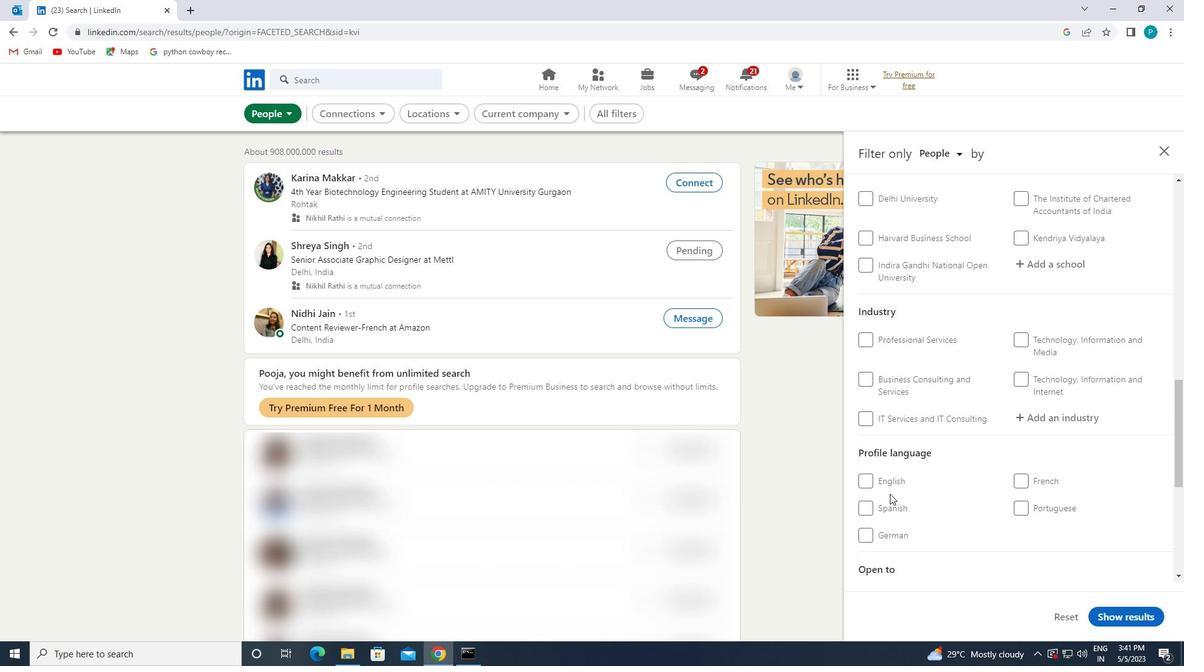 
Action: Mouse pressed left at (890, 484)
Screenshot: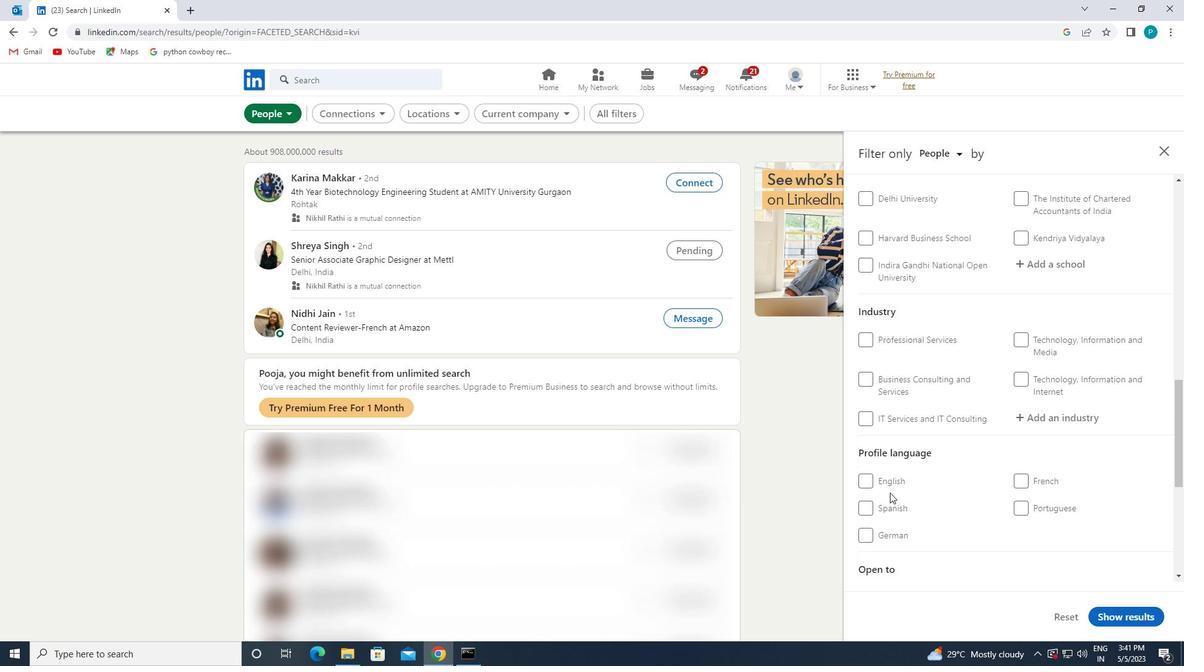 
Action: Mouse moved to (1108, 456)
Screenshot: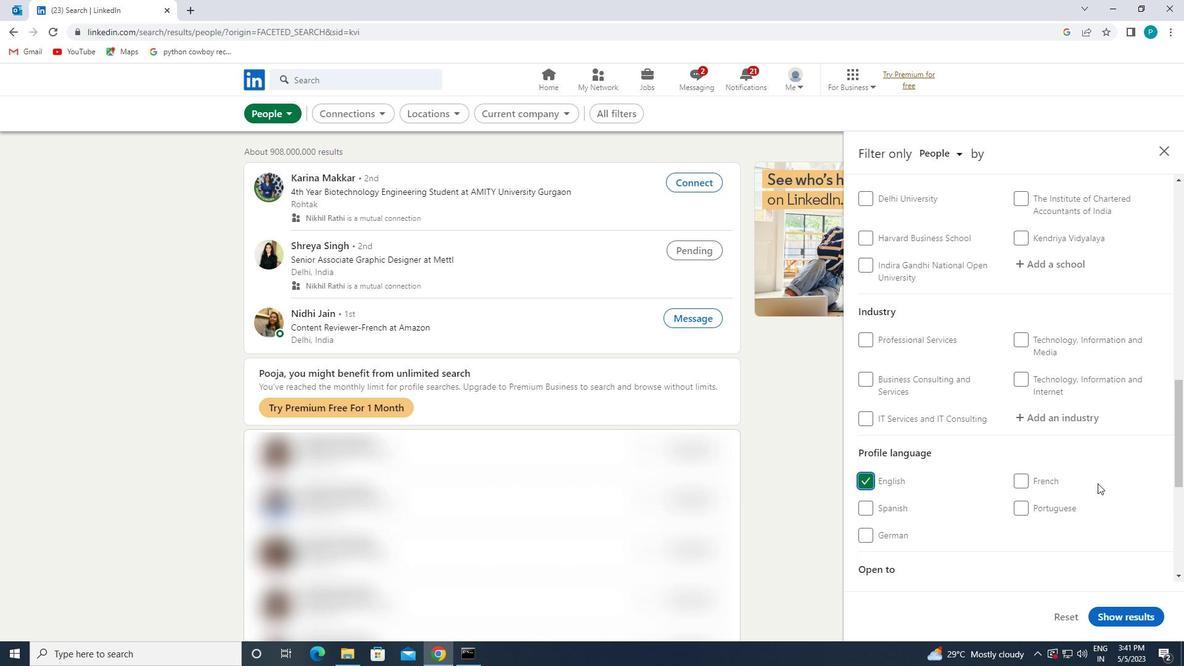
Action: Mouse scrolled (1108, 456) with delta (0, 0)
Screenshot: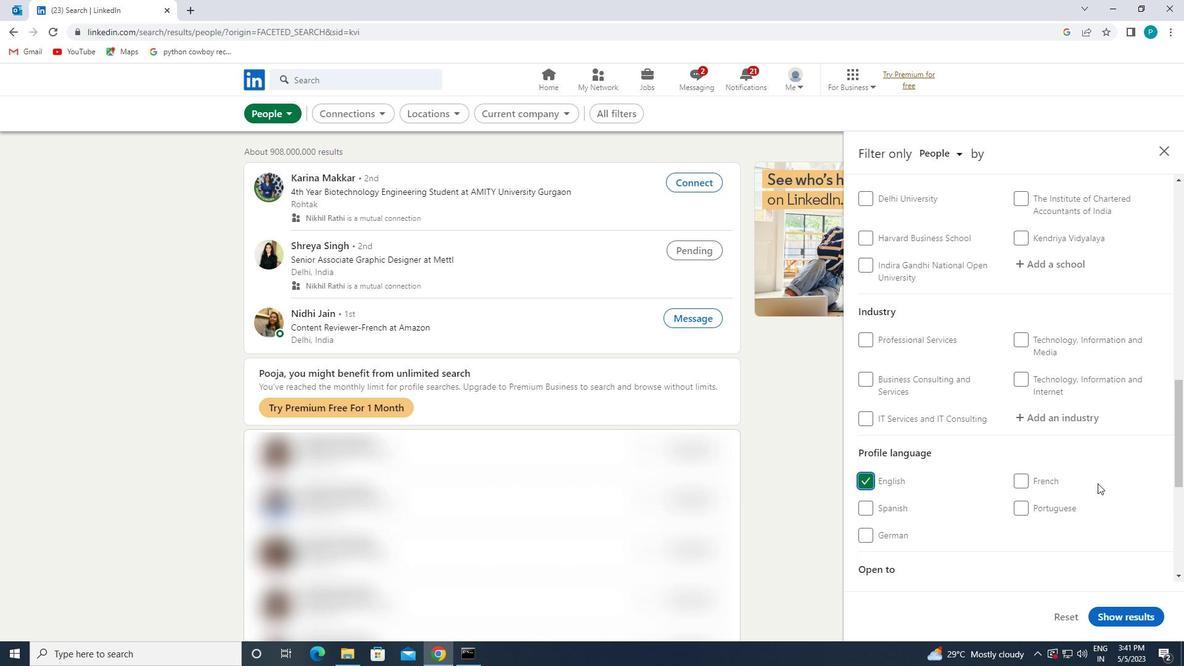 
Action: Mouse moved to (1108, 454)
Screenshot: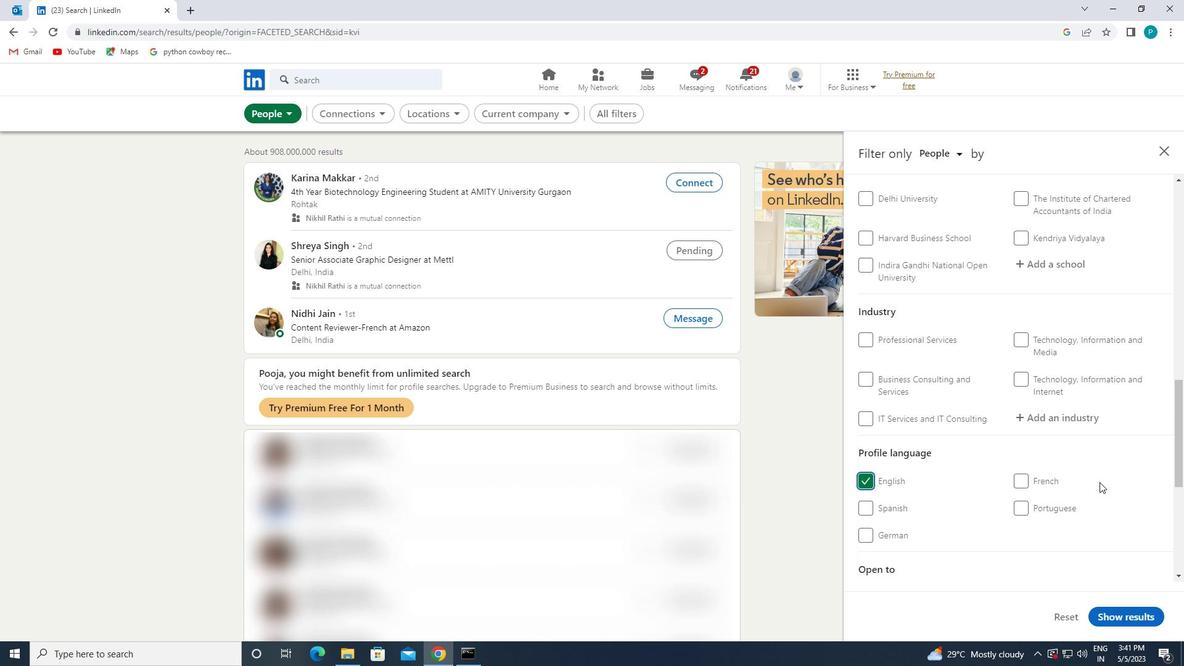 
Action: Mouse scrolled (1108, 455) with delta (0, 0)
Screenshot: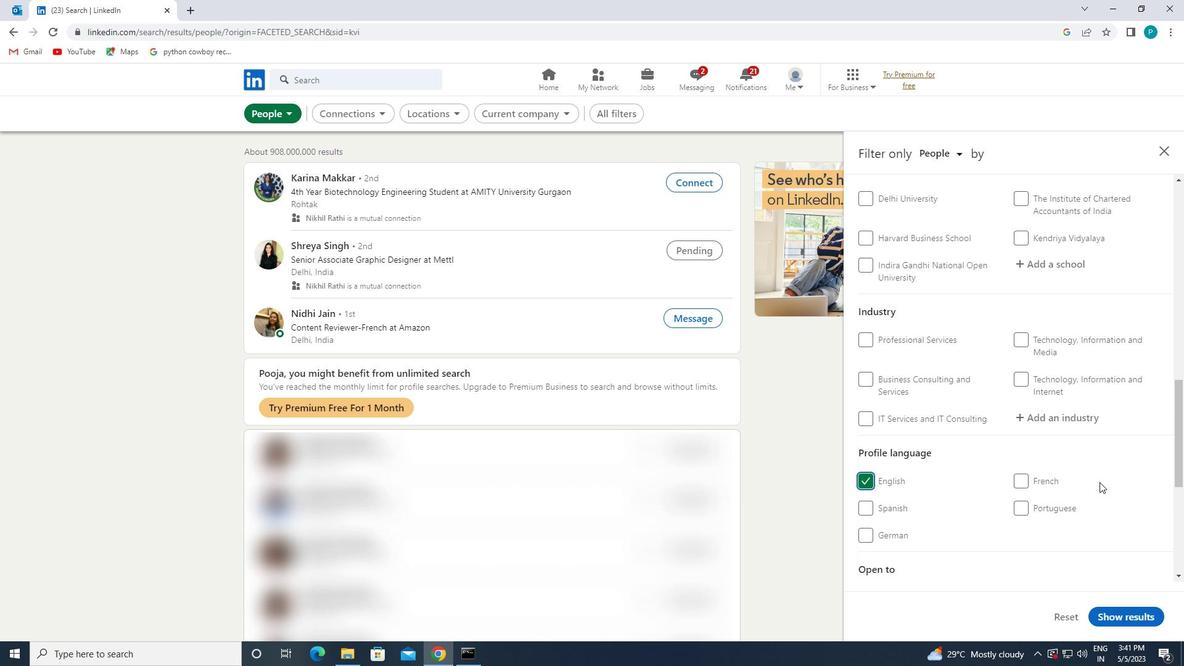 
Action: Mouse moved to (1108, 452)
Screenshot: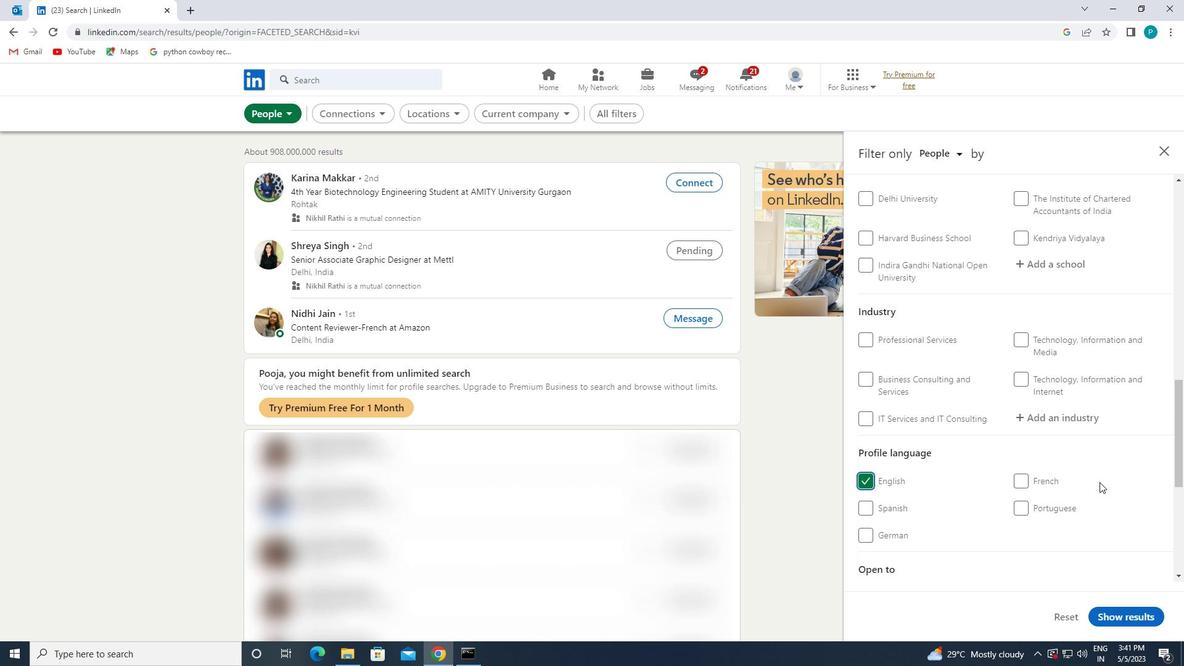 
Action: Mouse scrolled (1108, 453) with delta (0, 0)
Screenshot: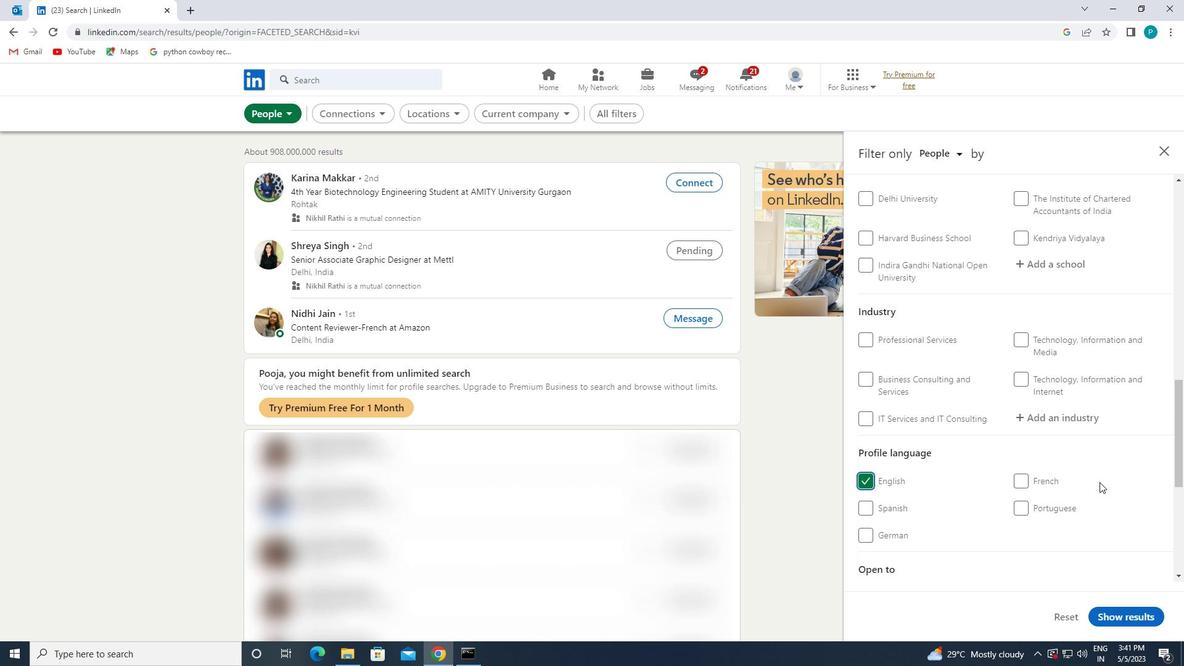 
Action: Mouse moved to (1108, 410)
Screenshot: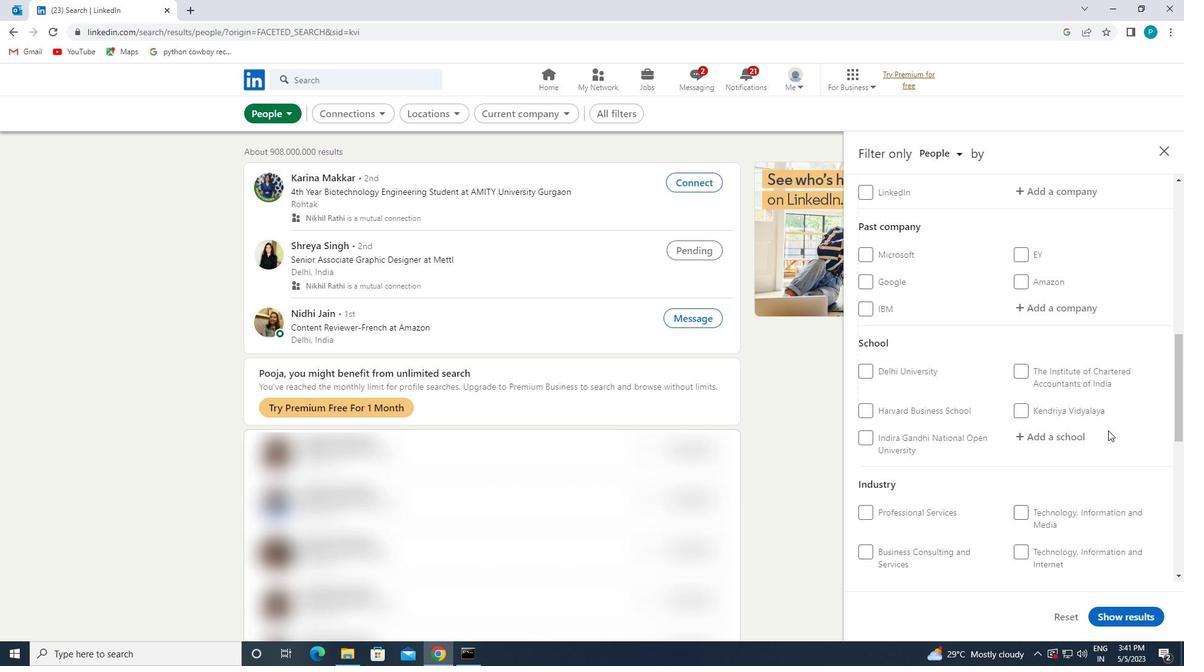 
Action: Mouse scrolled (1108, 411) with delta (0, 0)
Screenshot: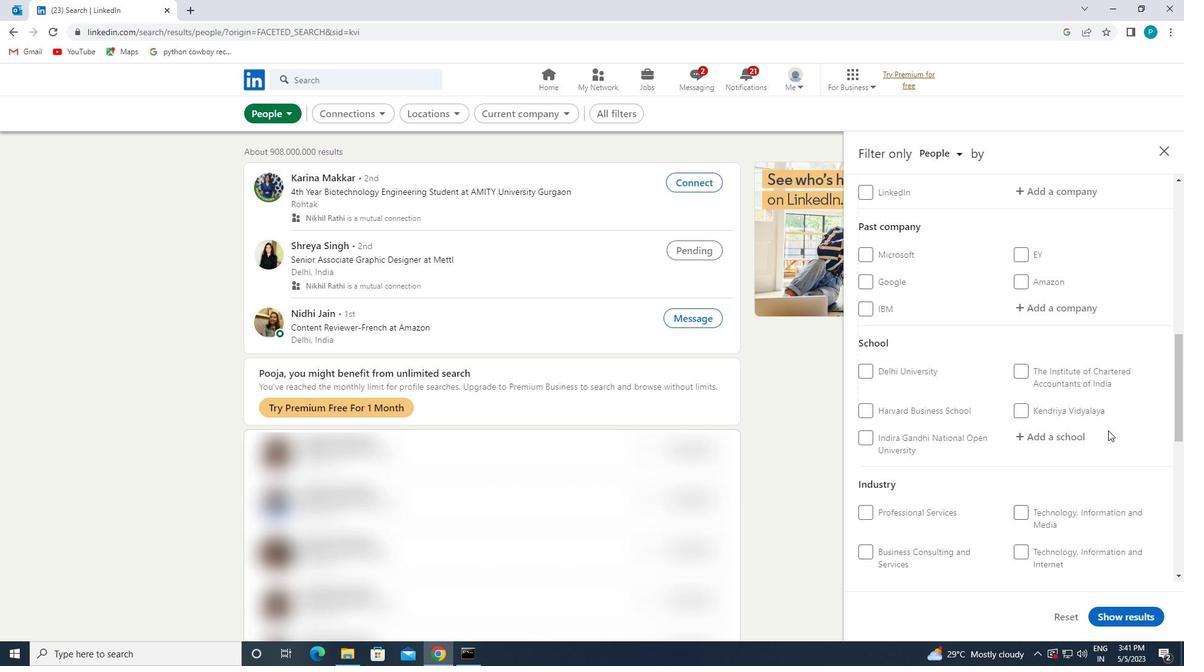 
Action: Mouse moved to (1108, 409)
Screenshot: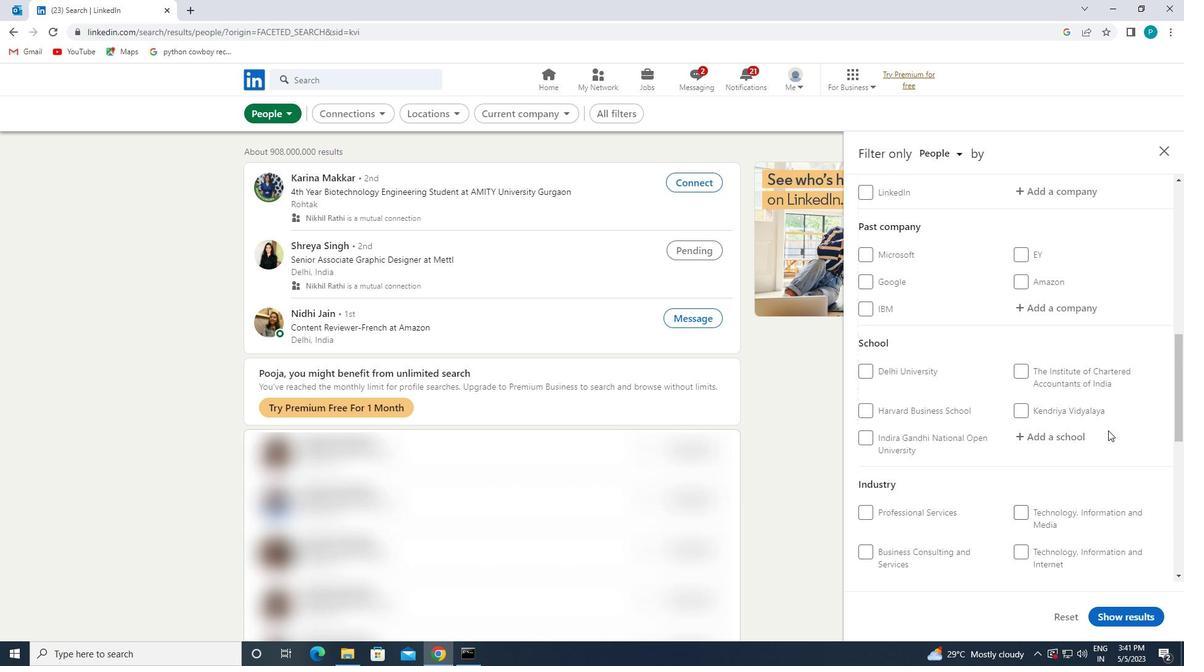
Action: Mouse scrolled (1108, 409) with delta (0, 0)
Screenshot: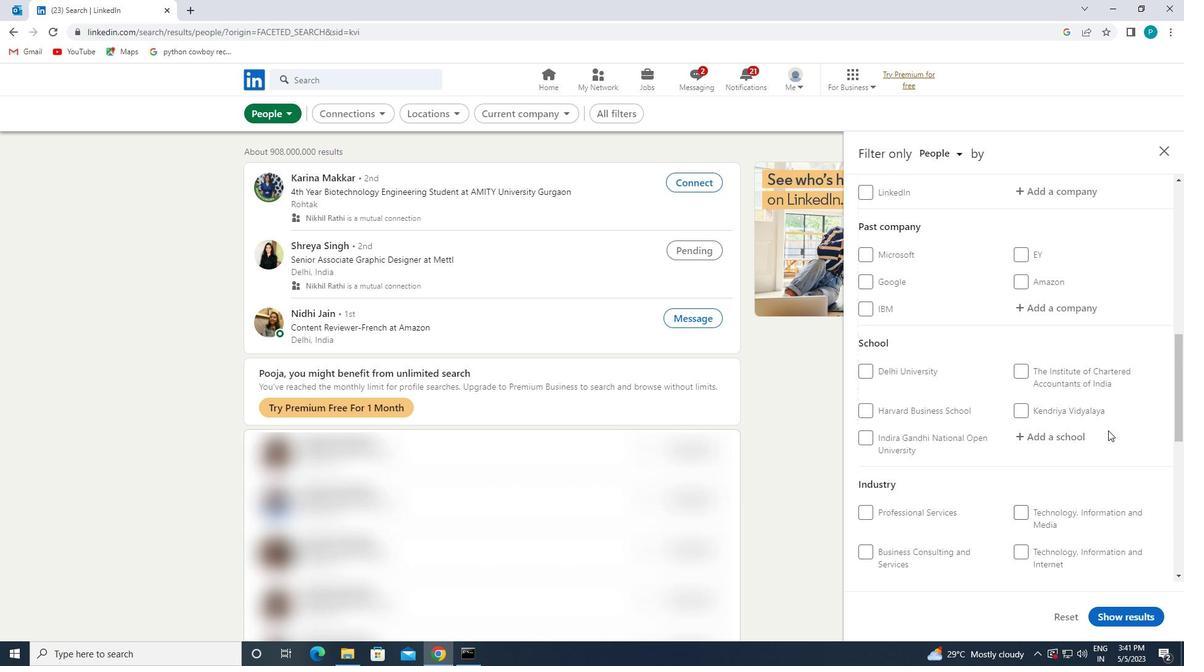 
Action: Mouse moved to (1097, 396)
Screenshot: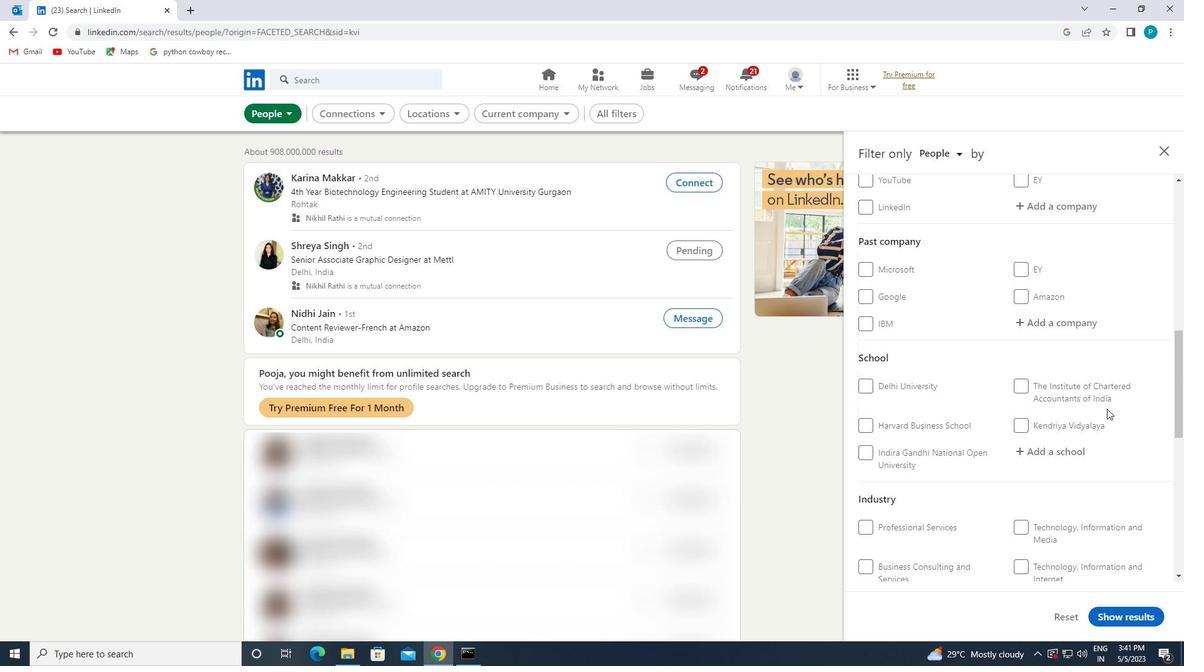 
Action: Mouse scrolled (1097, 396) with delta (0, 0)
Screenshot: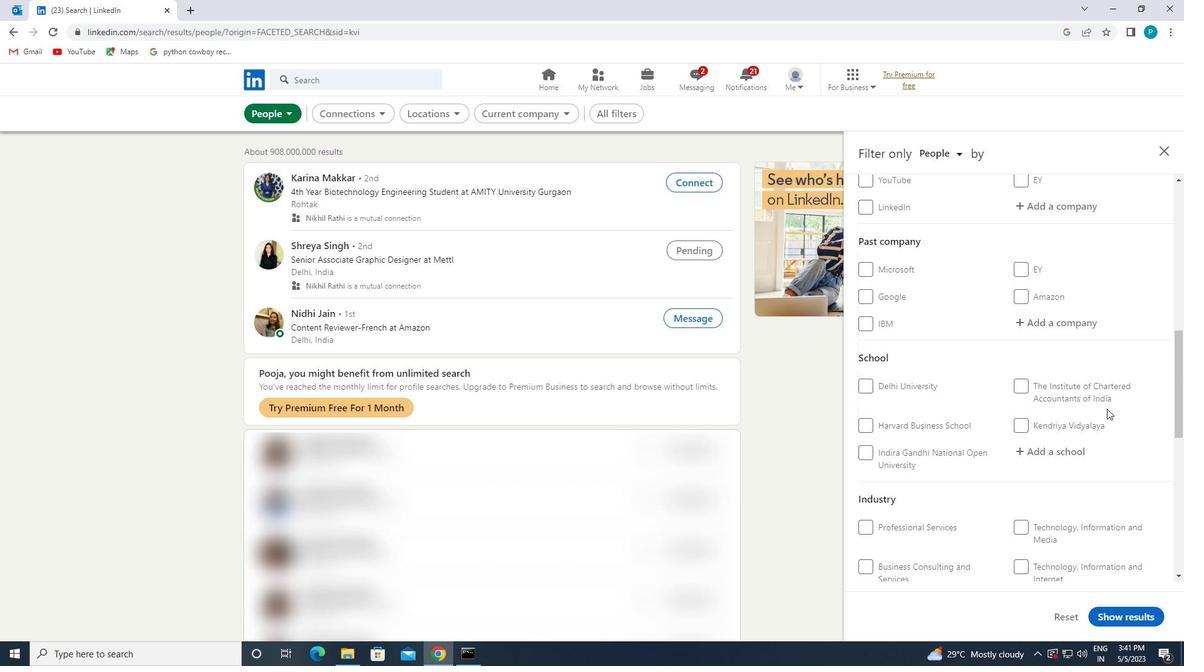 
Action: Mouse moved to (1064, 390)
Screenshot: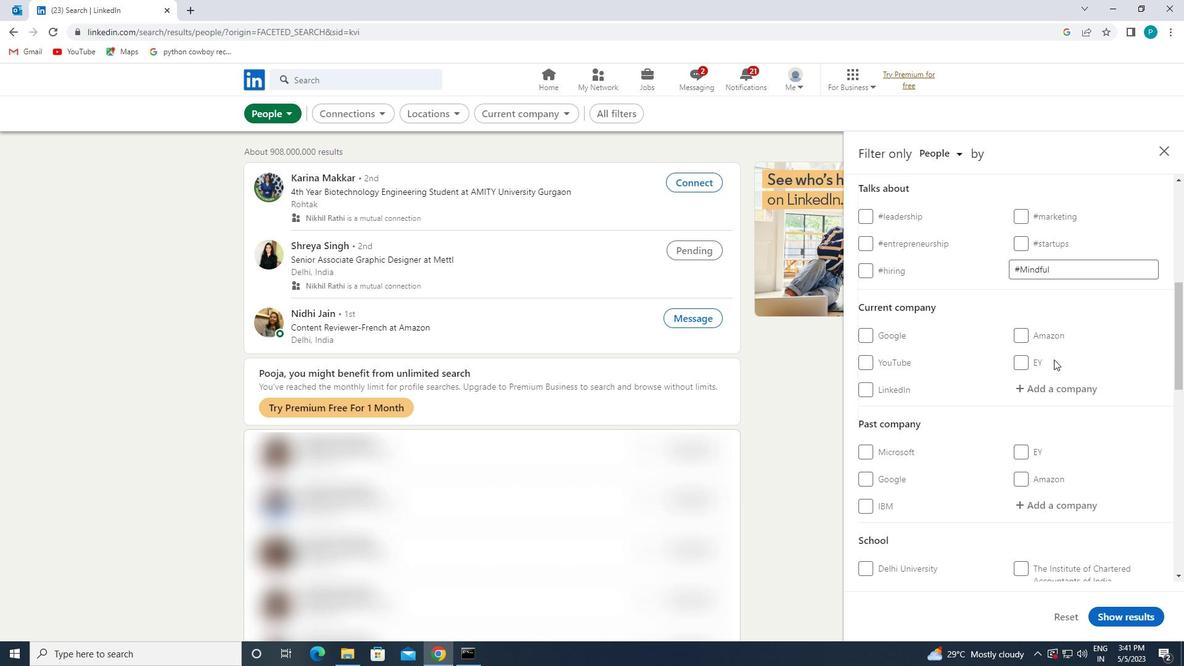 
Action: Mouse pressed left at (1064, 390)
Screenshot: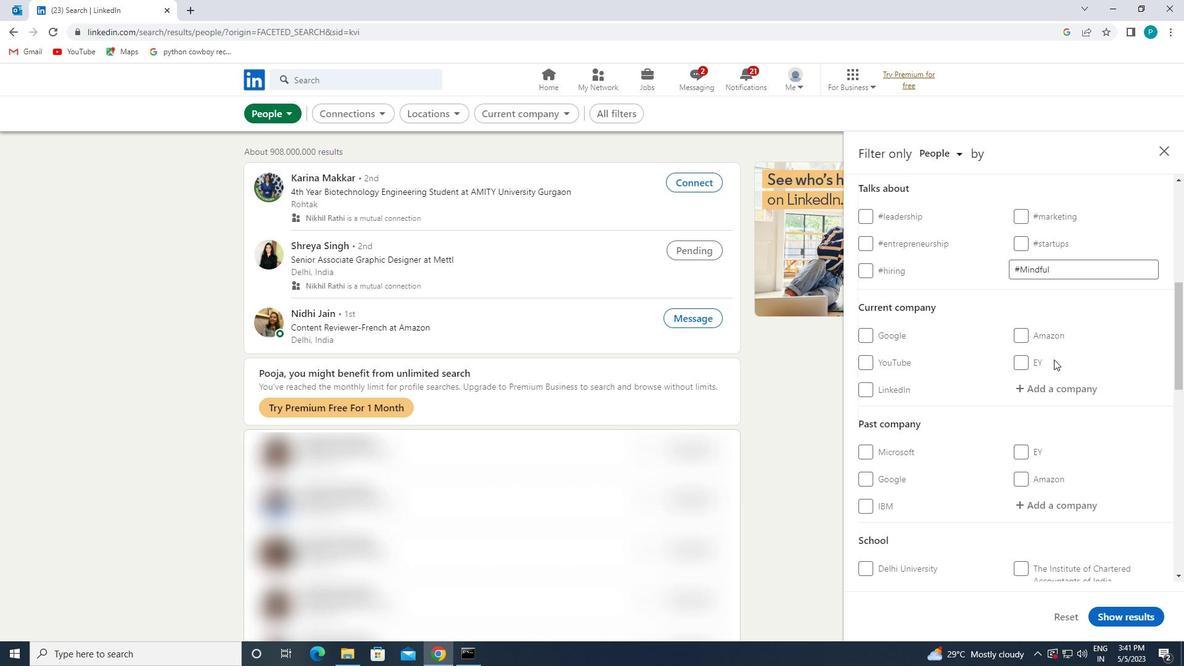 
Action: Mouse moved to (1065, 390)
Screenshot: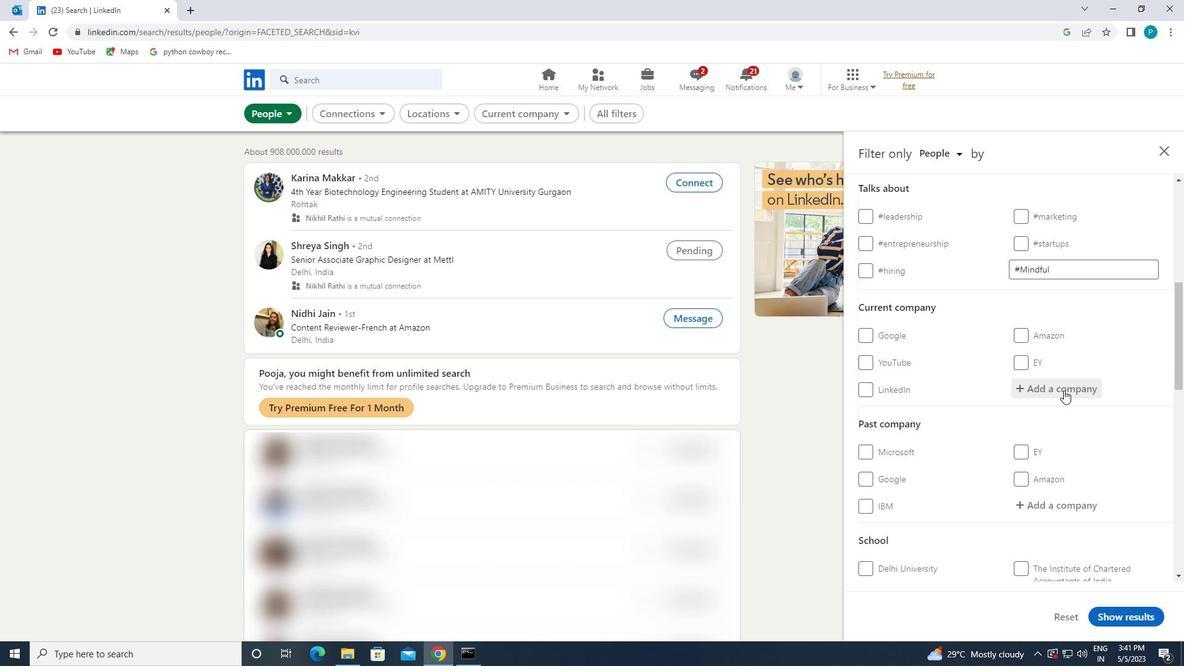 
Action: Key pressed <Key.caps_lock>DP
Screenshot: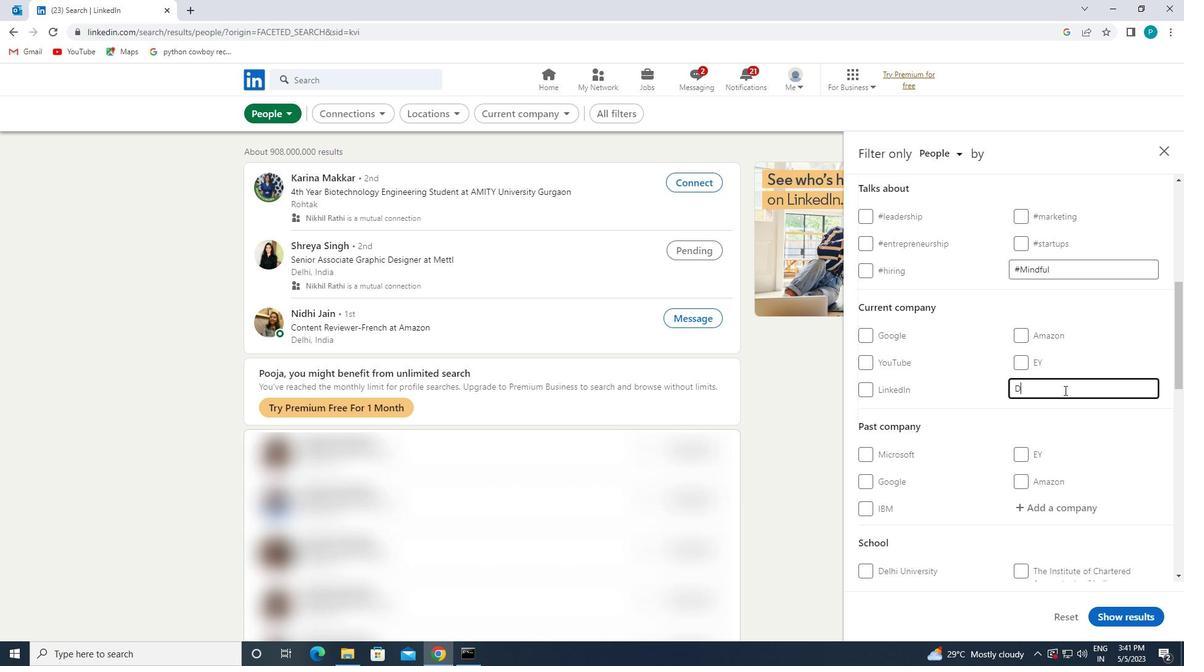 
Action: Mouse moved to (989, 417)
Screenshot: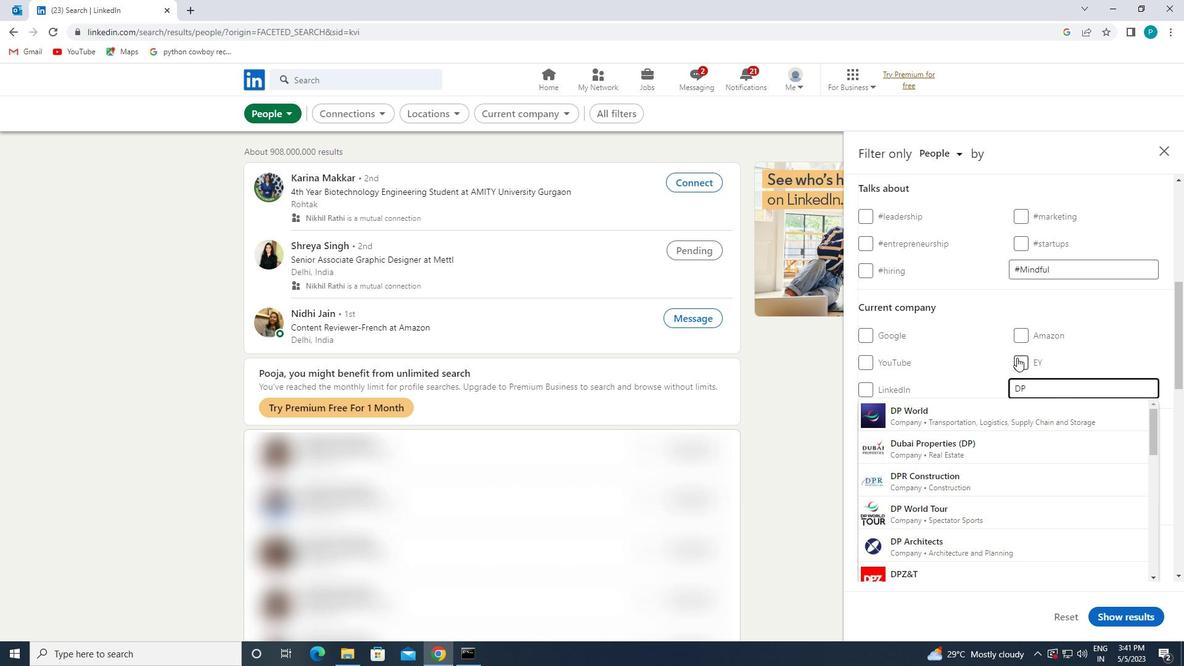 
Action: Mouse pressed left at (989, 417)
Screenshot: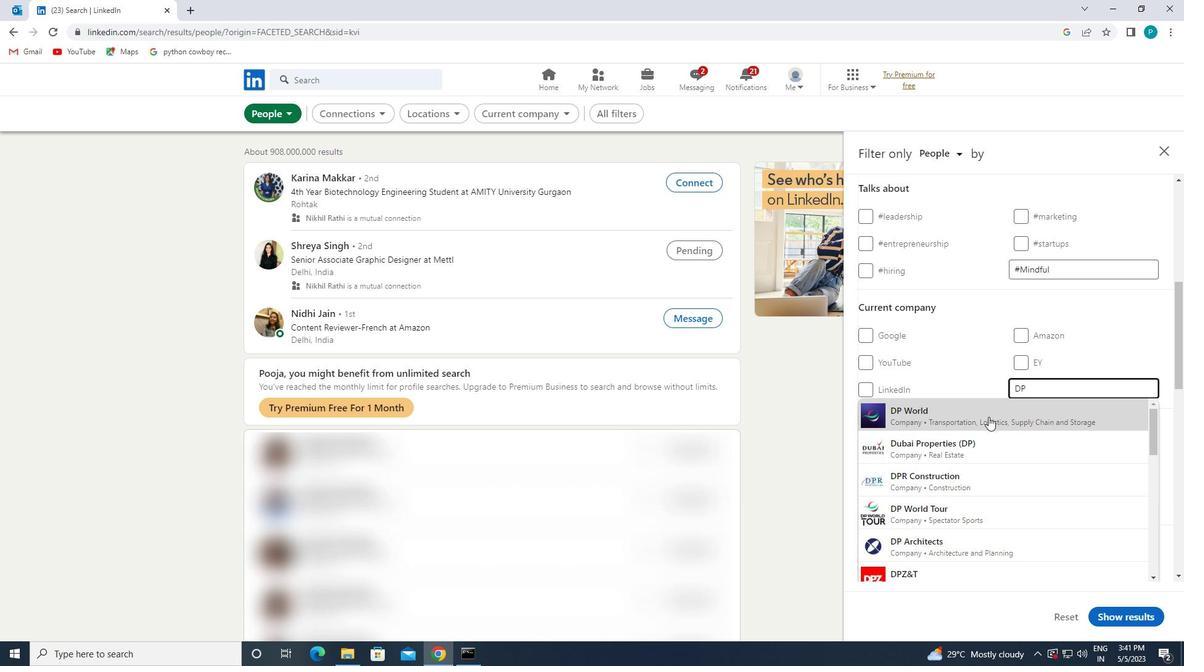 
Action: Mouse moved to (1043, 439)
Screenshot: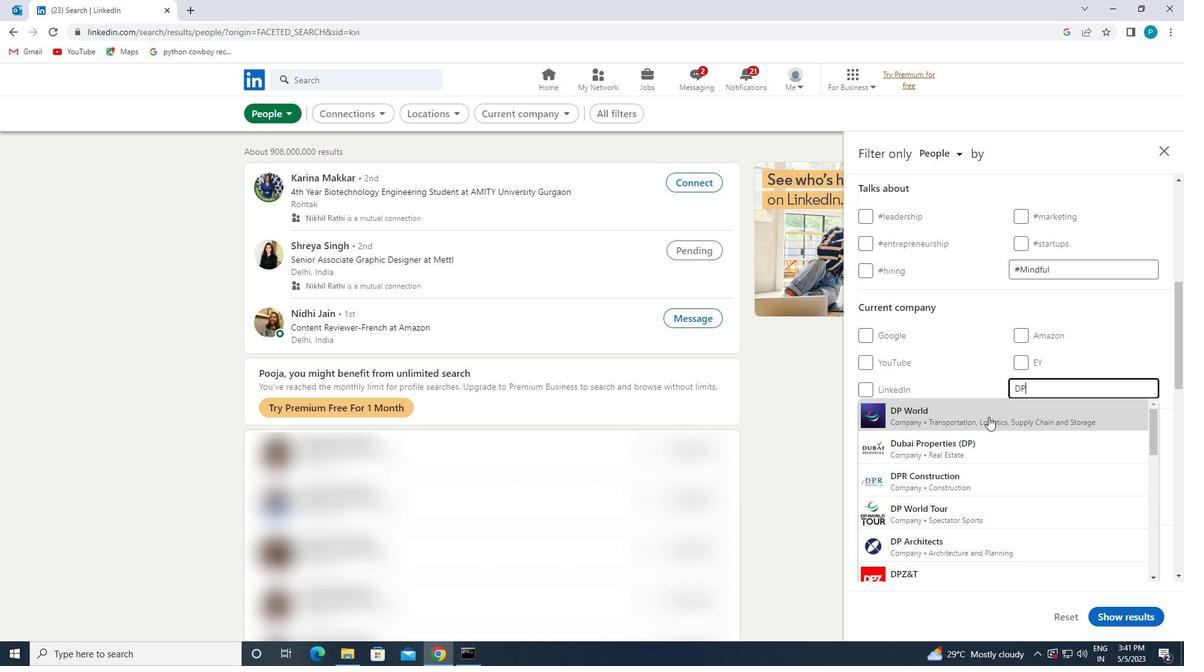 
Action: Mouse scrolled (1043, 439) with delta (0, 0)
Screenshot: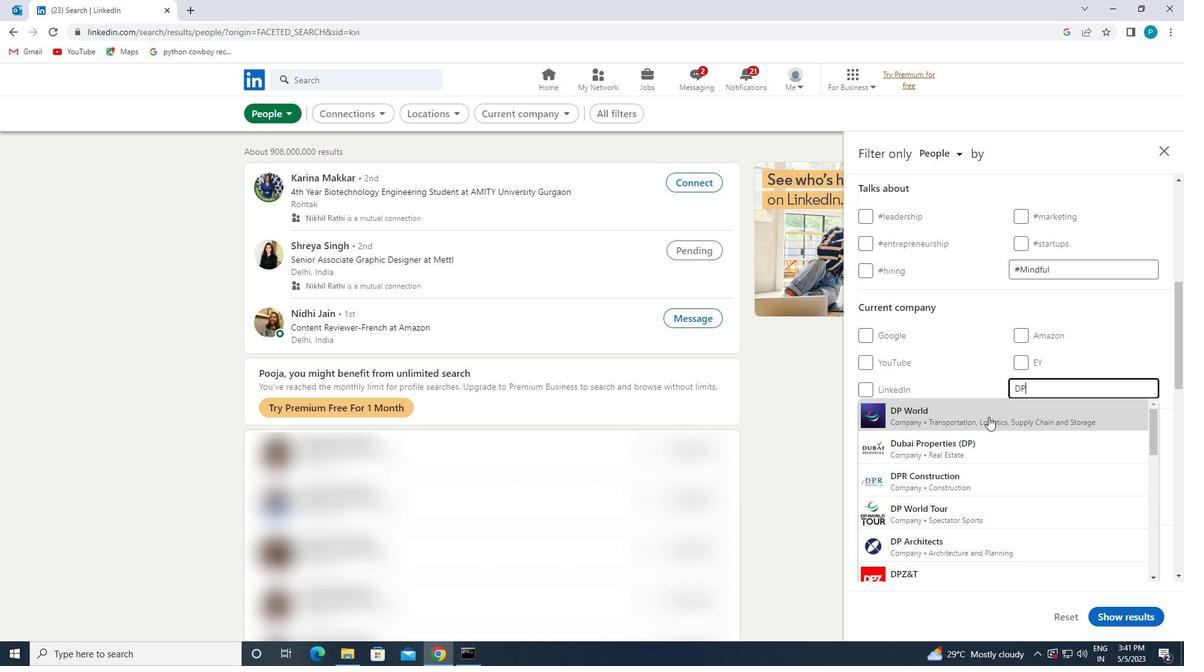 
Action: Mouse moved to (1044, 440)
Screenshot: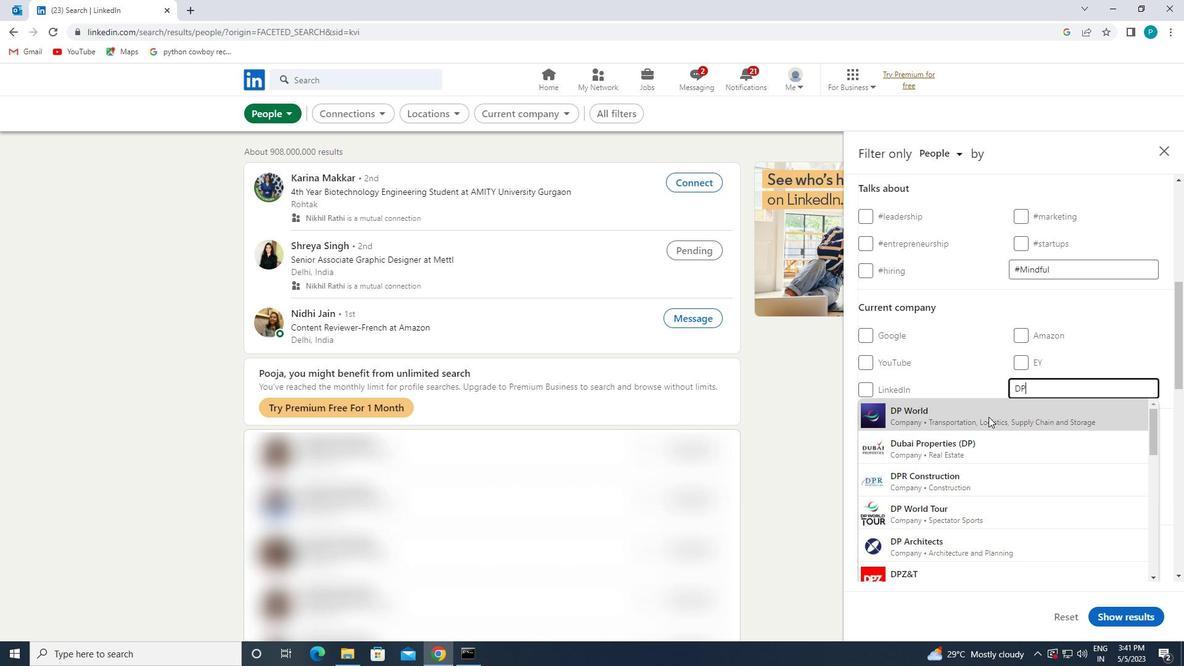 
Action: Mouse scrolled (1044, 439) with delta (0, 0)
Screenshot: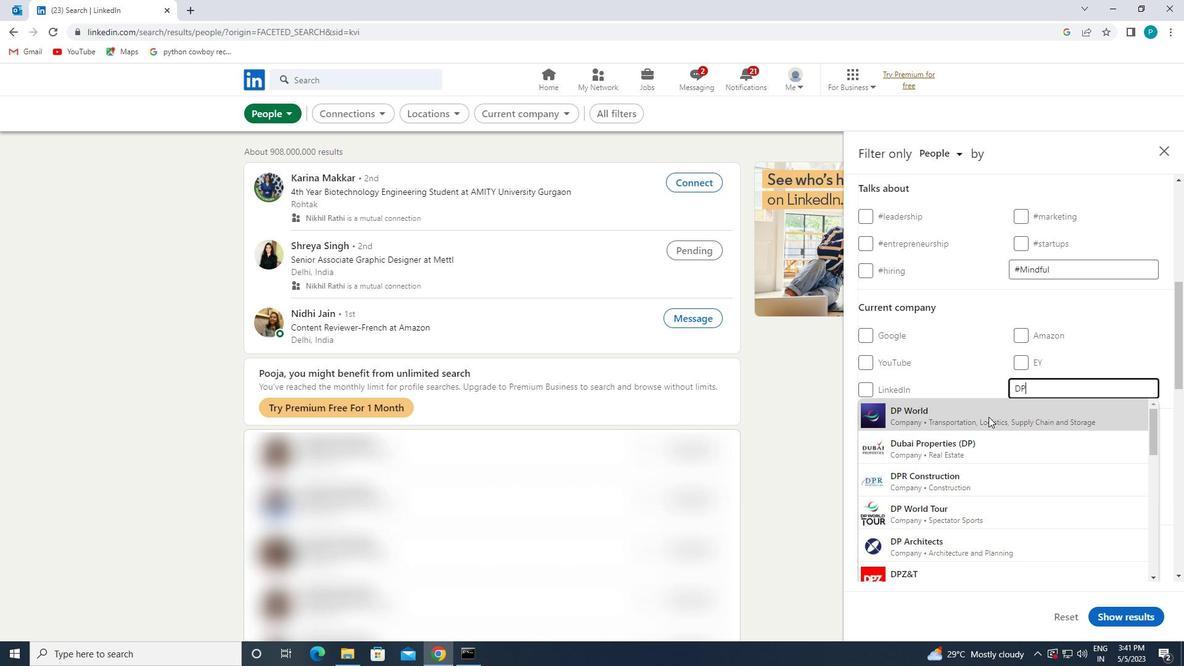 
Action: Mouse scrolled (1044, 439) with delta (0, 0)
Screenshot: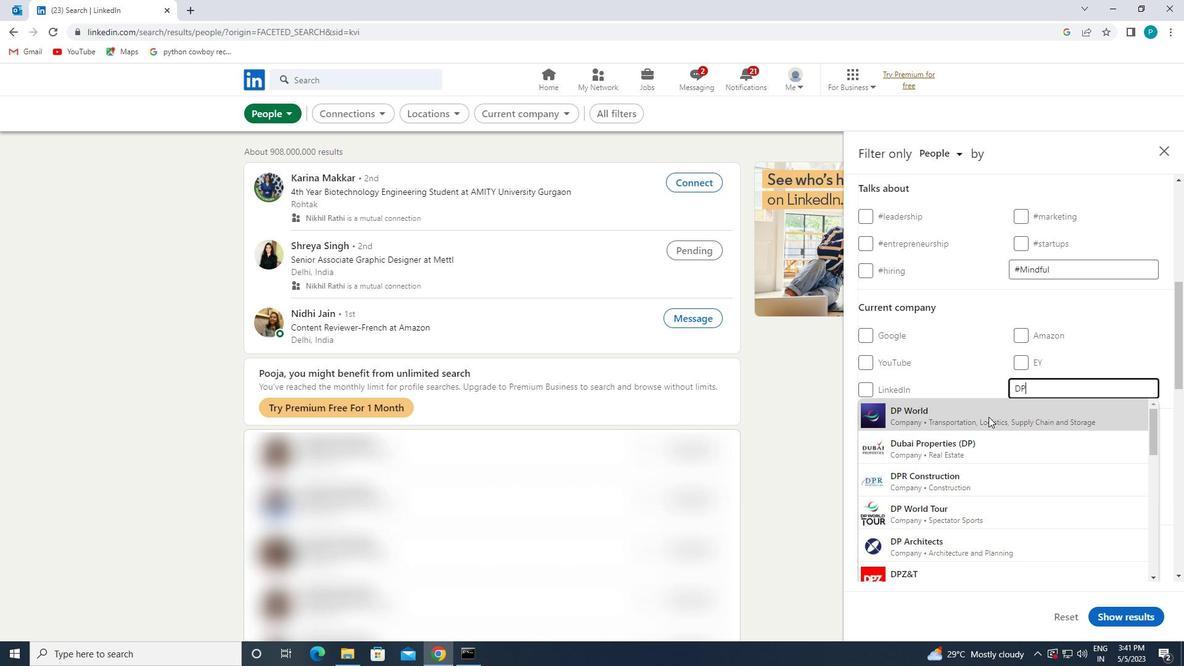 
Action: Mouse moved to (1057, 469)
Screenshot: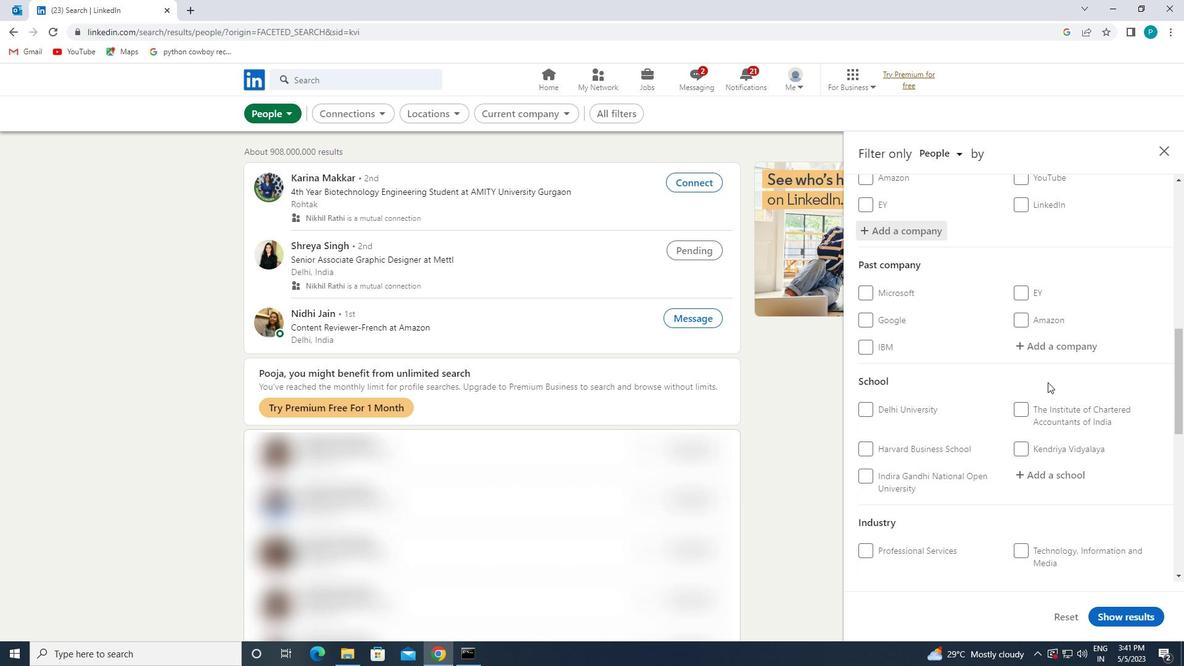 
Action: Mouse pressed left at (1057, 469)
Screenshot: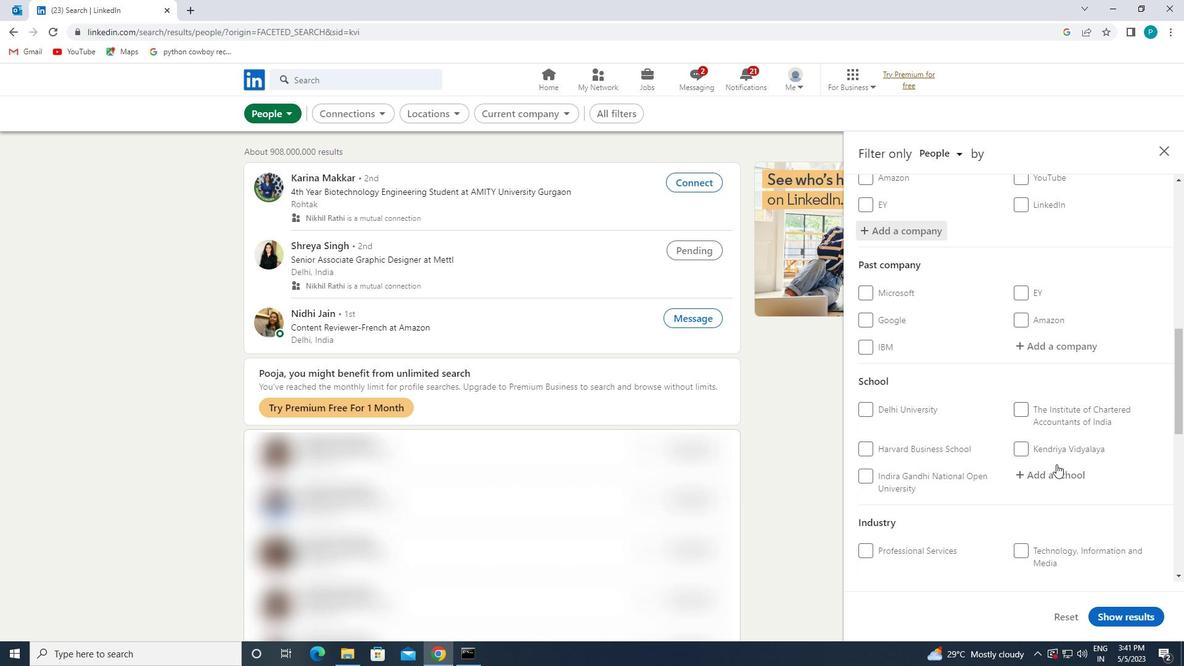
Action: Key pressed G.<Key.space>B.<Key.space>P<Key.caps_lock>ANT
Screenshot: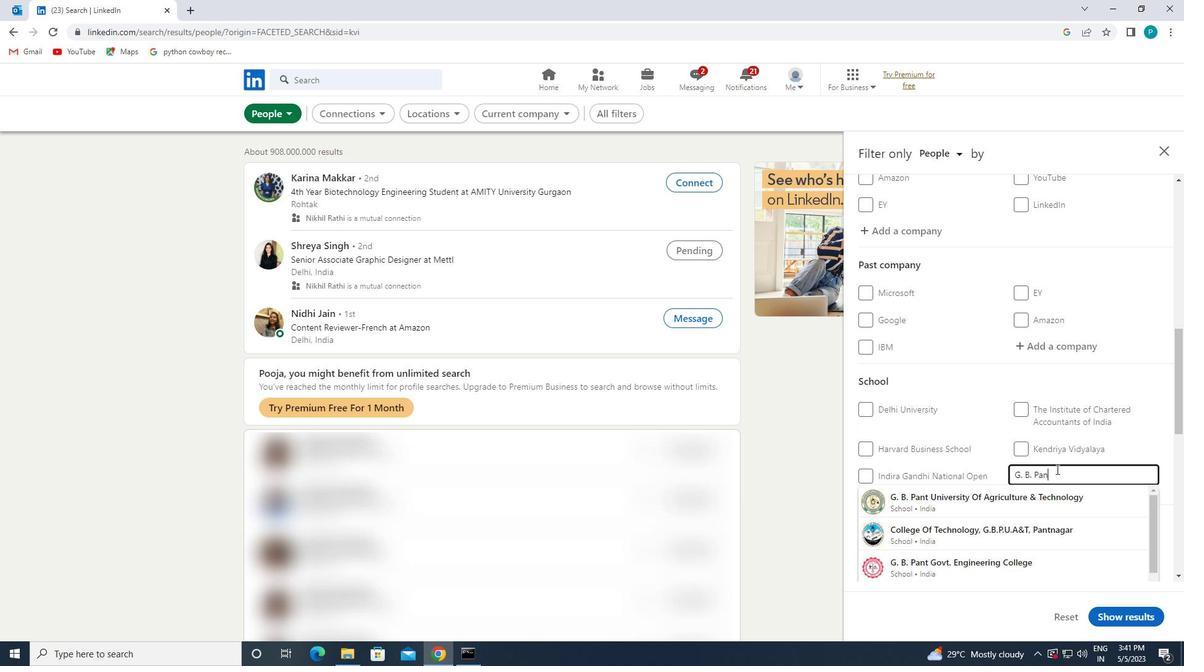 
Action: Mouse moved to (1055, 495)
Screenshot: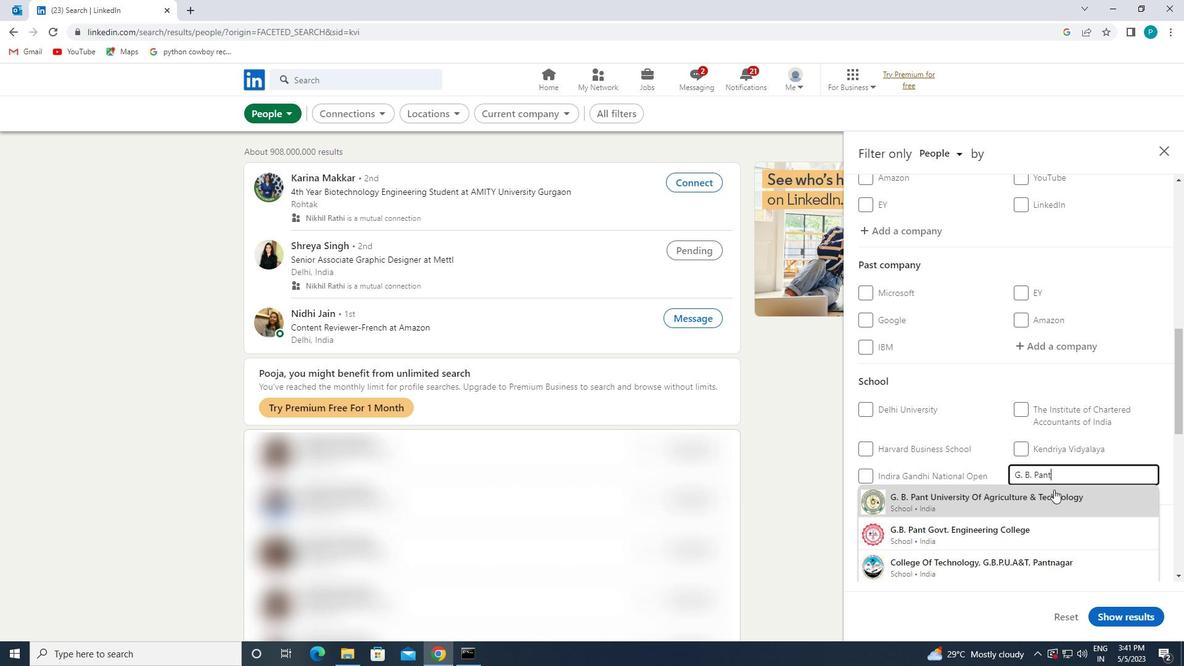 
Action: Mouse pressed left at (1055, 495)
Screenshot: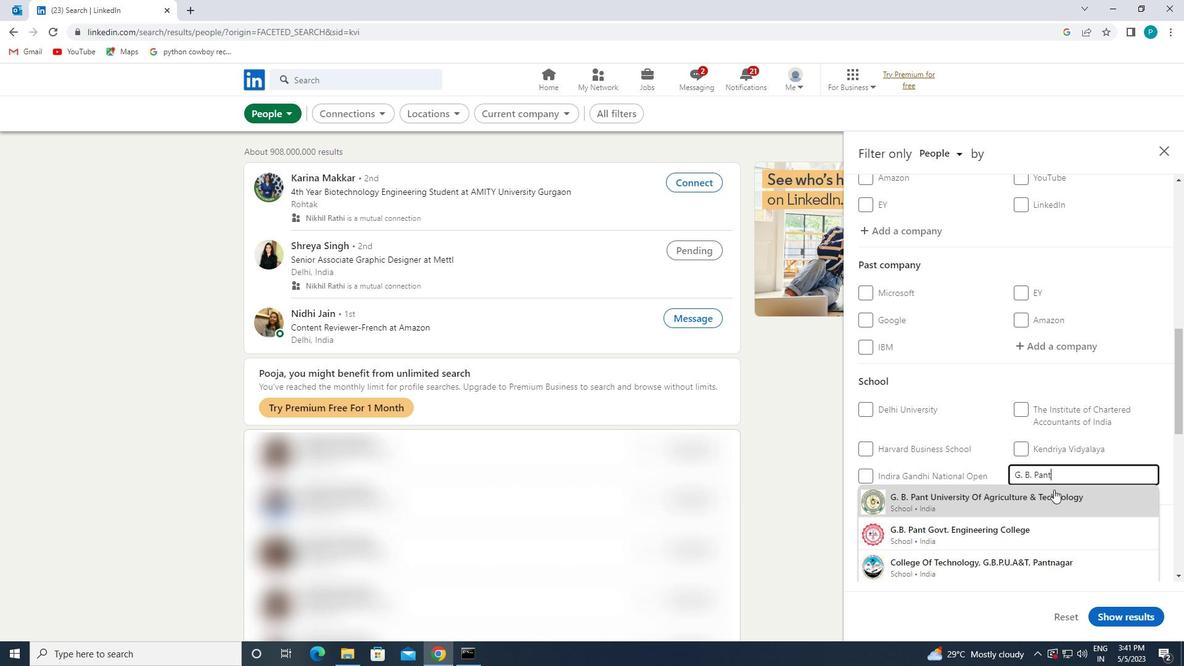 
Action: Mouse scrolled (1055, 494) with delta (0, 0)
Screenshot: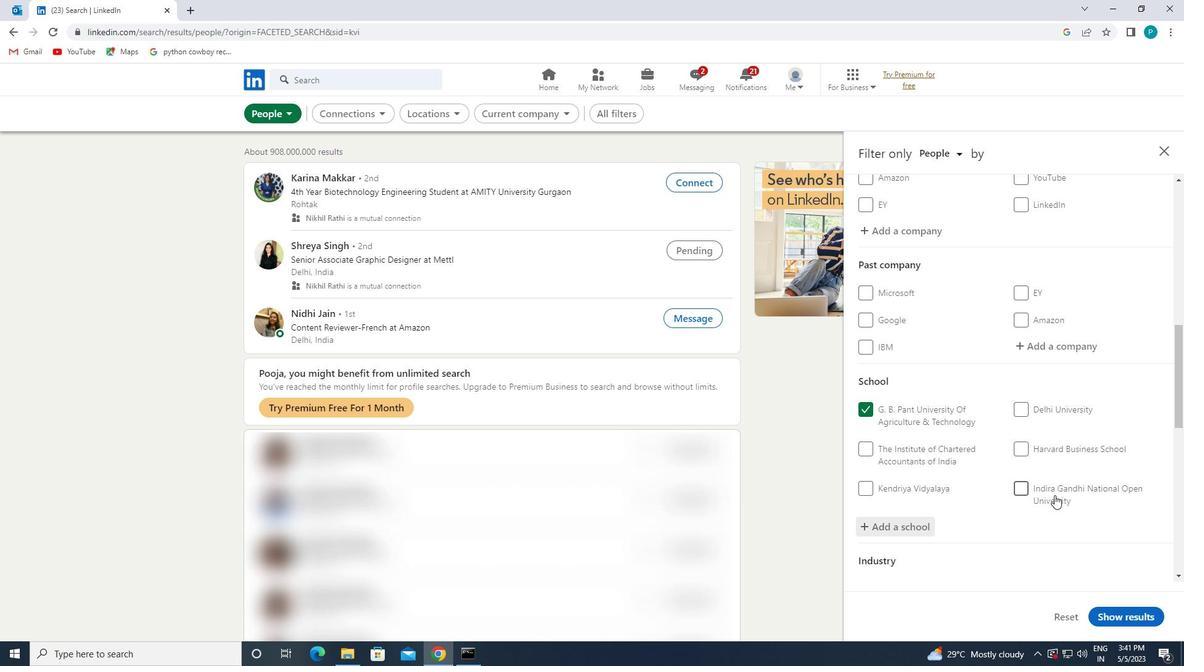 
Action: Mouse scrolled (1055, 494) with delta (0, 0)
Screenshot: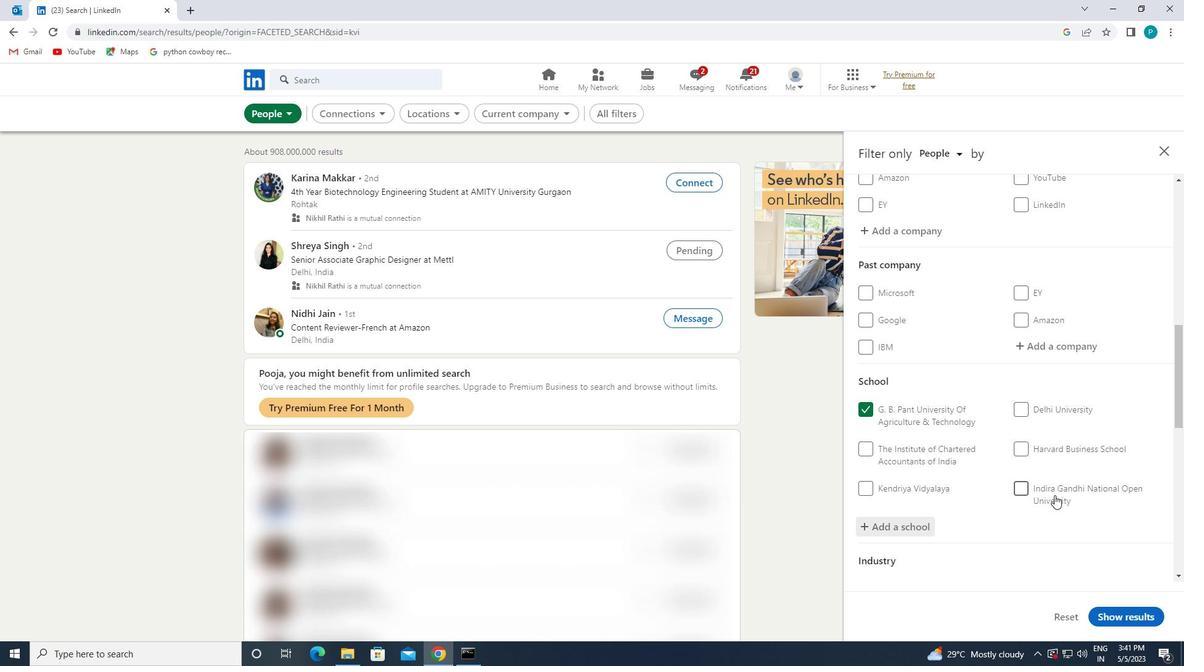 
Action: Mouse scrolled (1055, 494) with delta (0, 0)
Screenshot: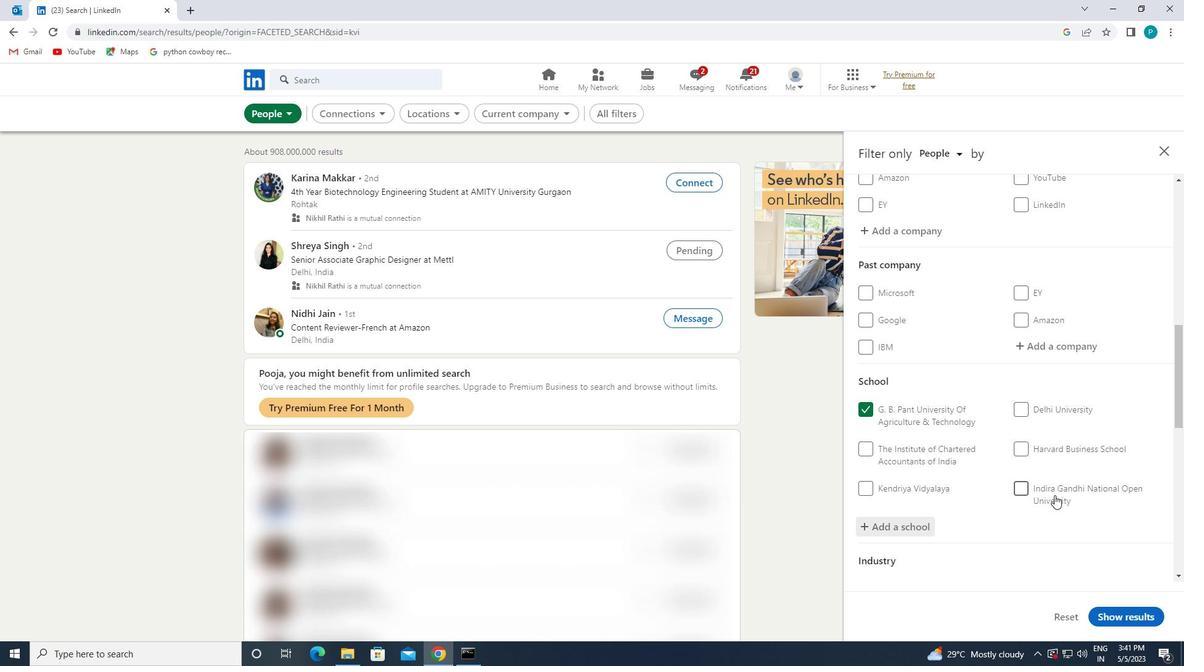 
Action: Mouse moved to (1056, 486)
Screenshot: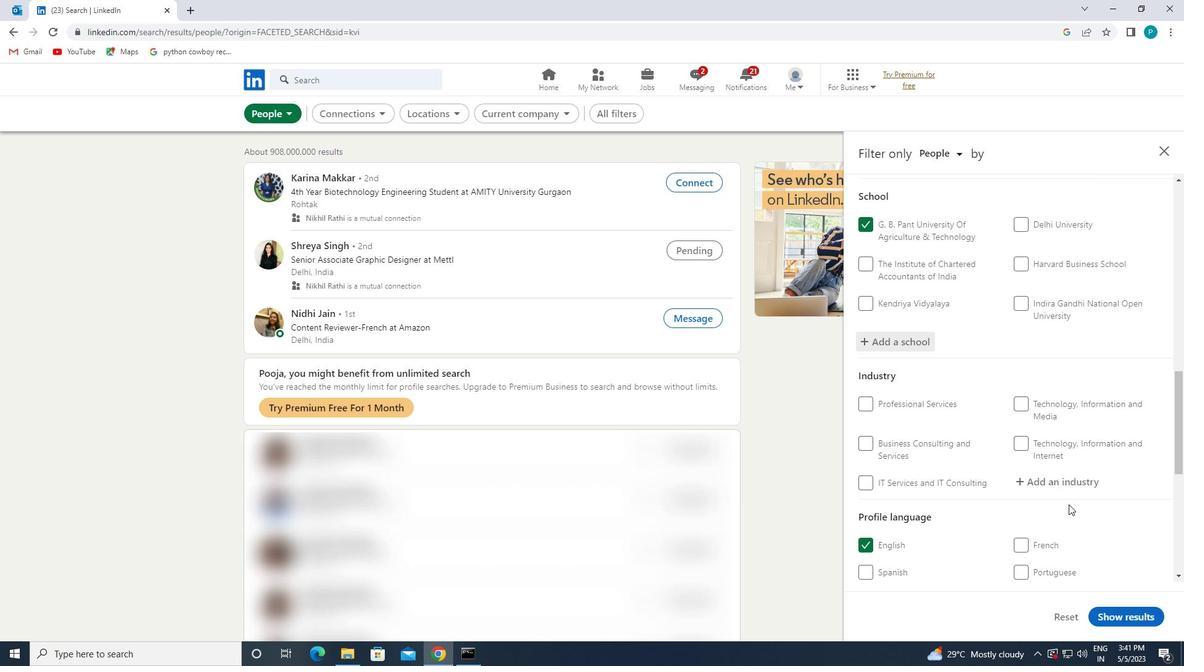 
Action: Mouse pressed left at (1056, 486)
Screenshot: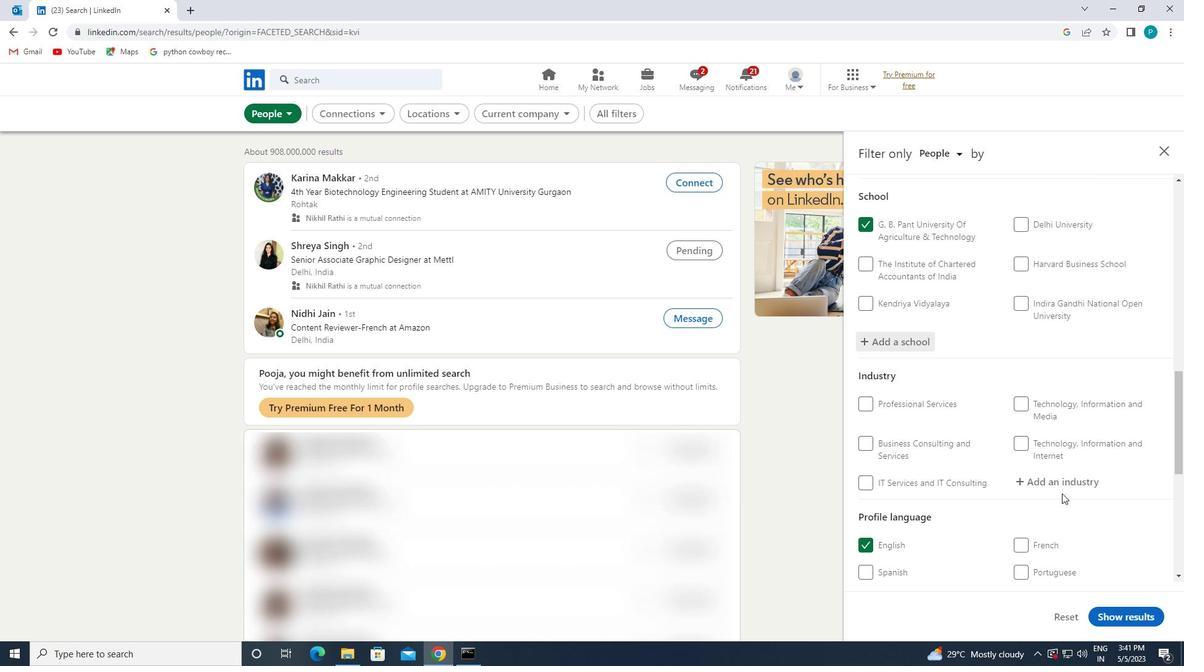 
Action: Mouse moved to (1055, 486)
Screenshot: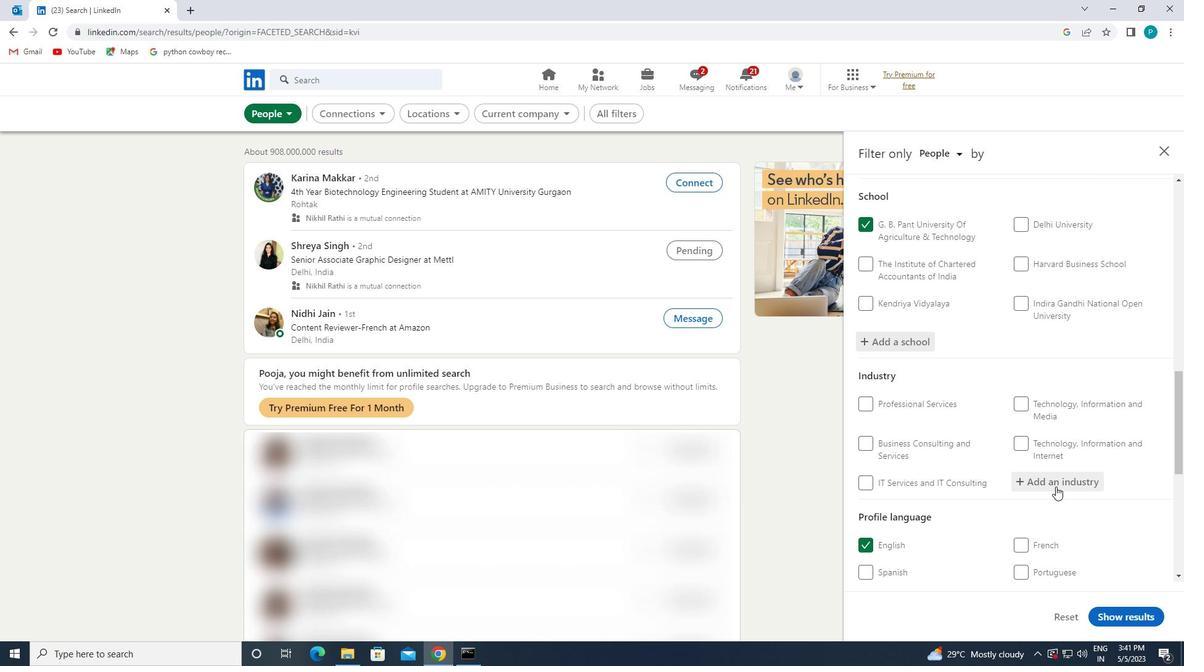 
Action: Key pressed <Key.caps_lock>F<Key.caps_lock>UNDRAI
Screenshot: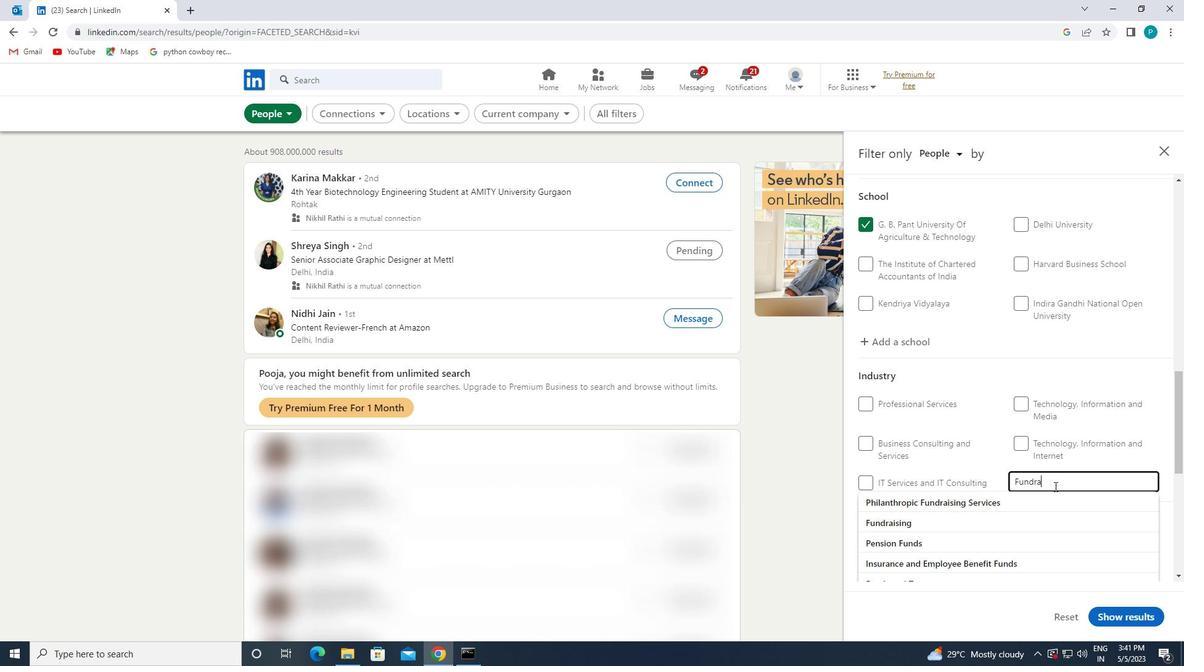 
Action: Mouse moved to (1020, 524)
Screenshot: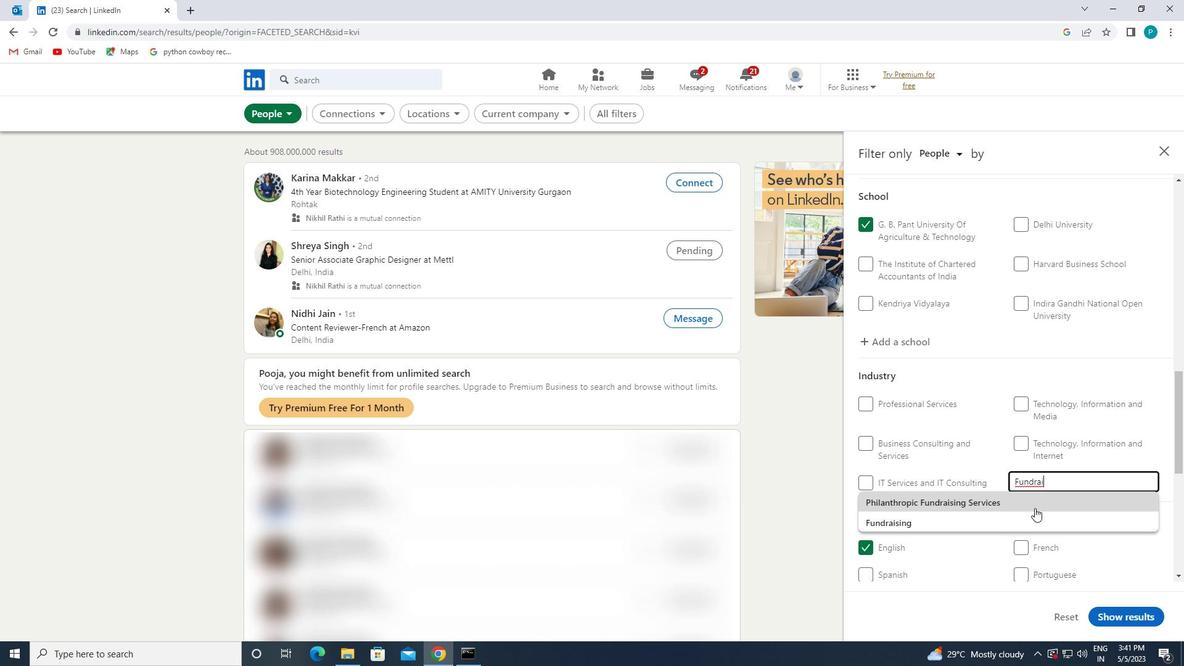 
Action: Mouse pressed left at (1020, 524)
Screenshot: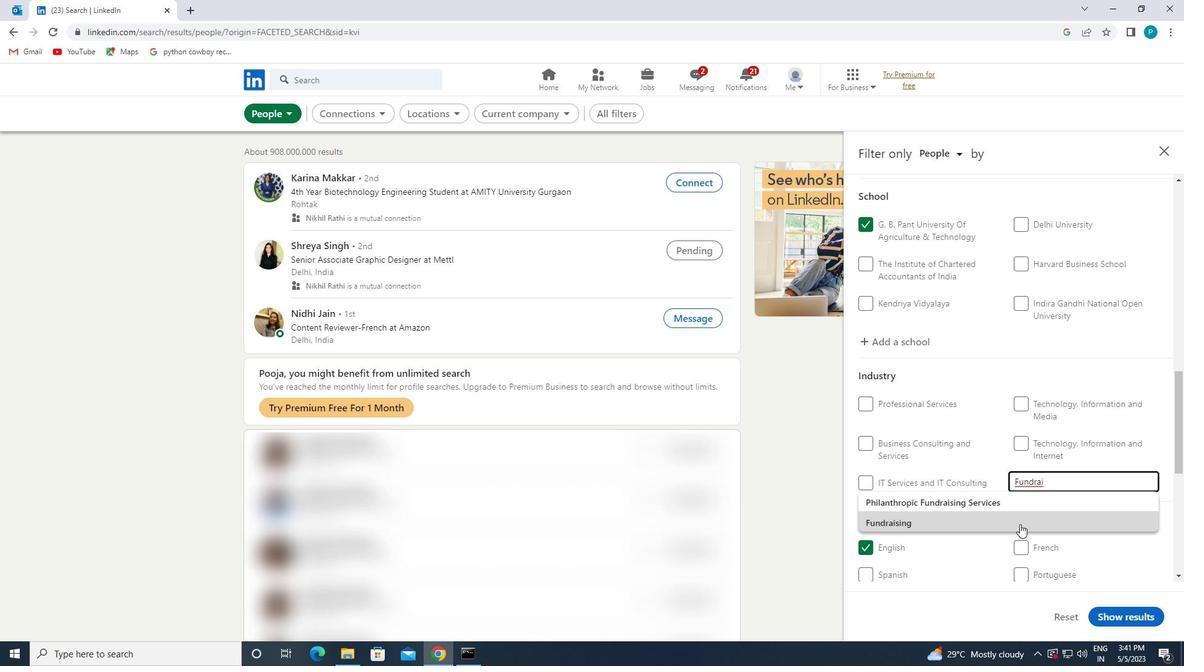 
Action: Mouse moved to (1022, 506)
Screenshot: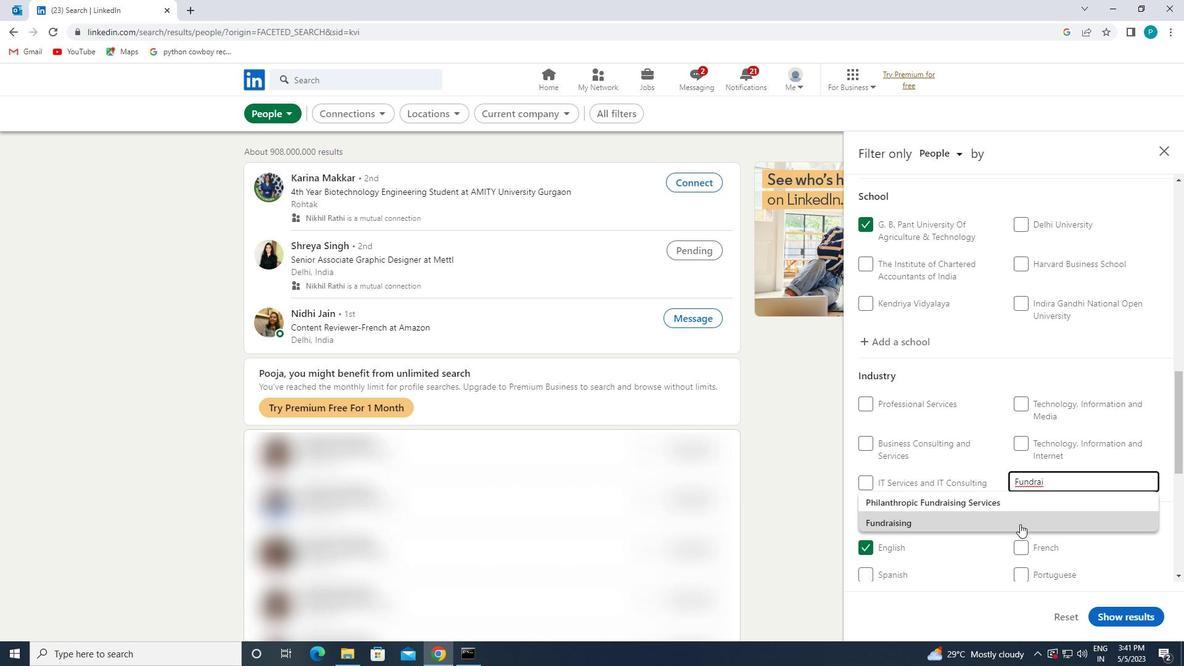 
Action: Mouse scrolled (1022, 505) with delta (0, 0)
Screenshot: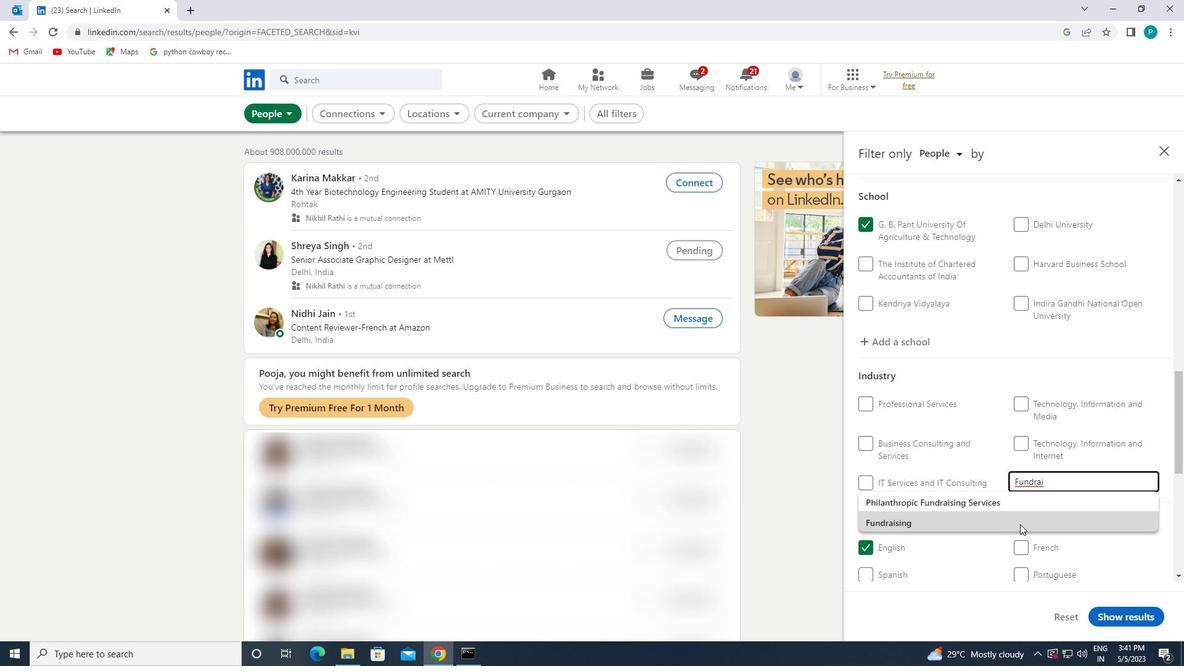 
Action: Mouse scrolled (1022, 505) with delta (0, 0)
Screenshot: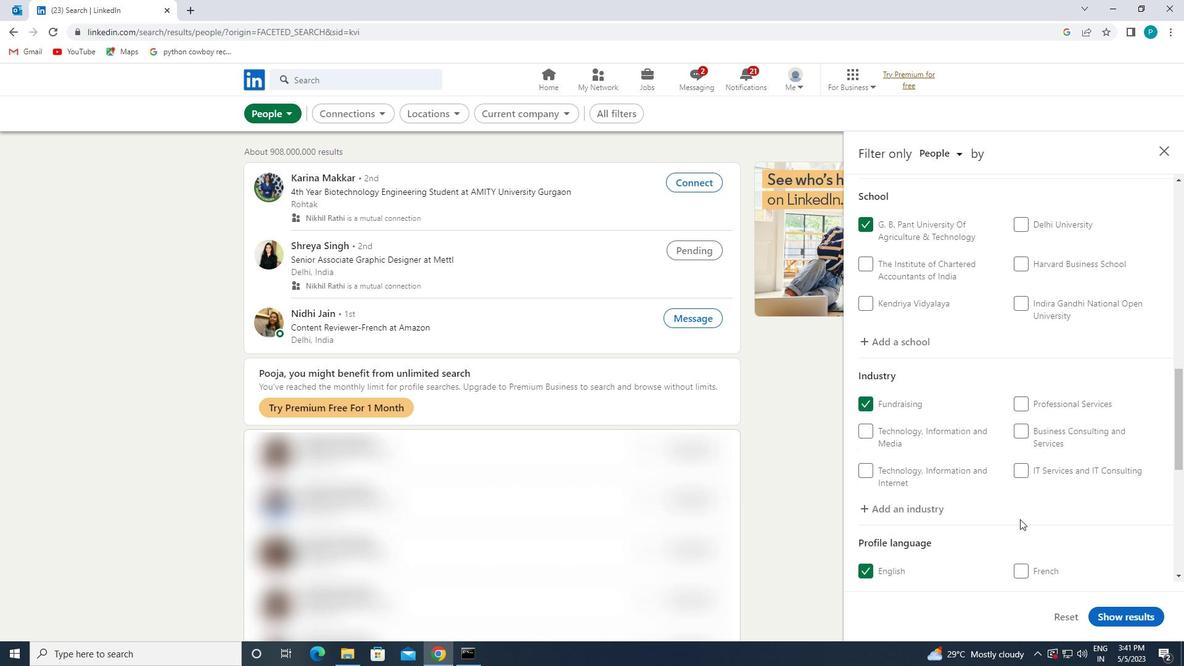 
Action: Mouse scrolled (1022, 505) with delta (0, 0)
Screenshot: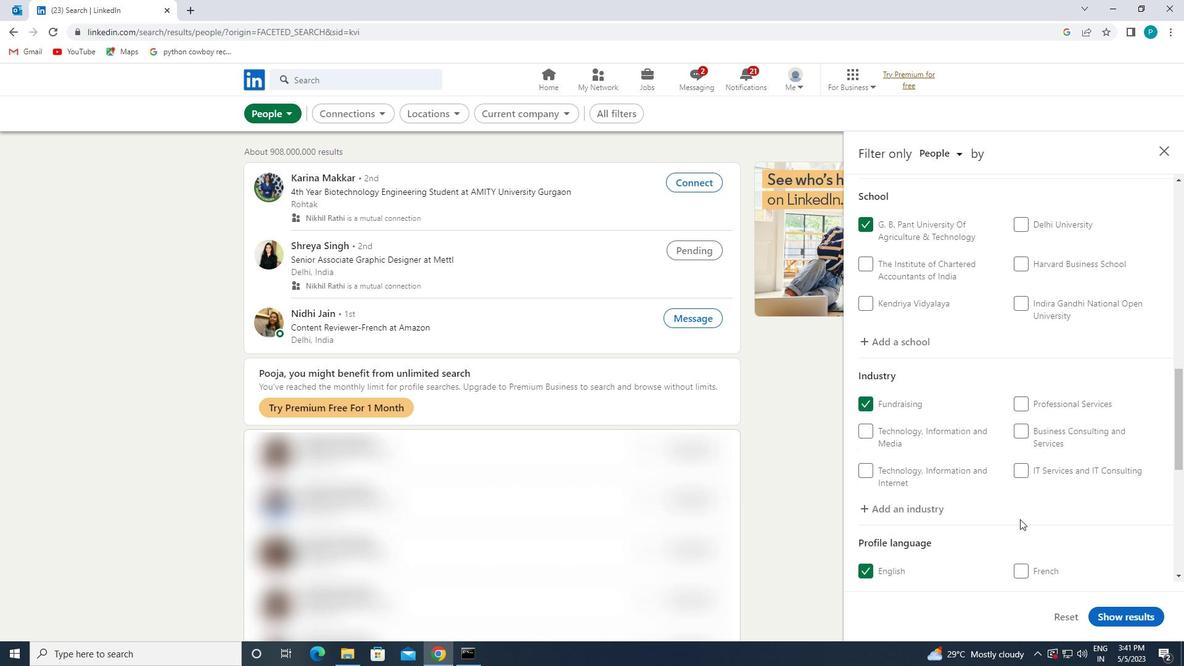 
Action: Mouse scrolled (1022, 505) with delta (0, 0)
Screenshot: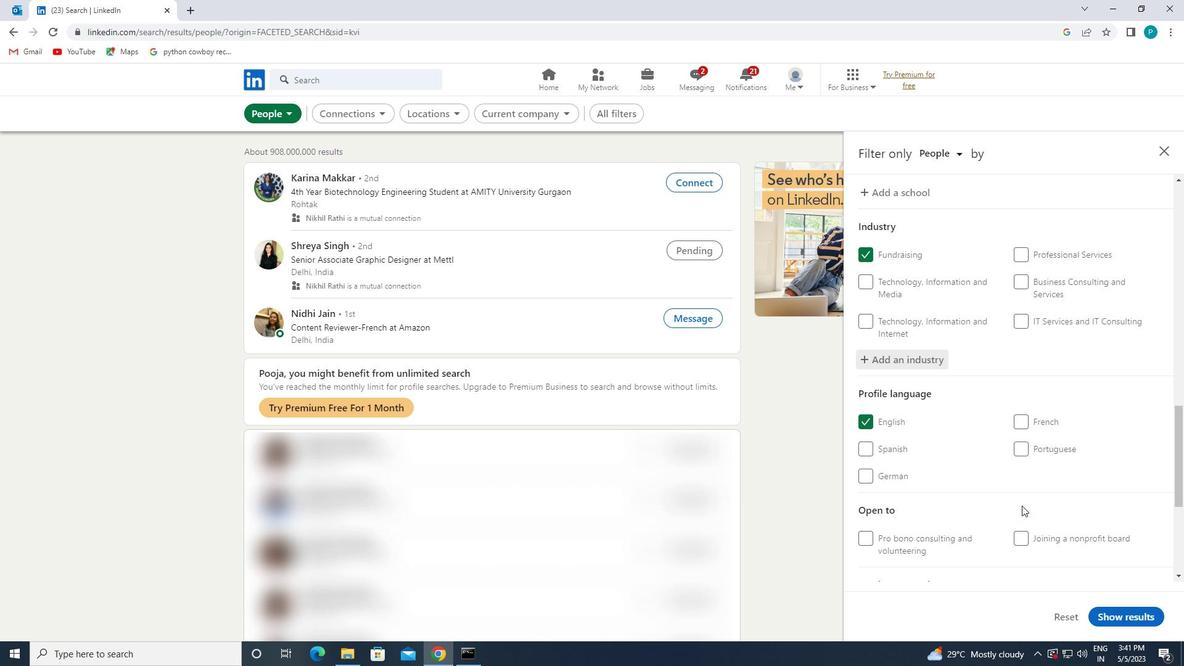 
Action: Mouse scrolled (1022, 505) with delta (0, 0)
Screenshot: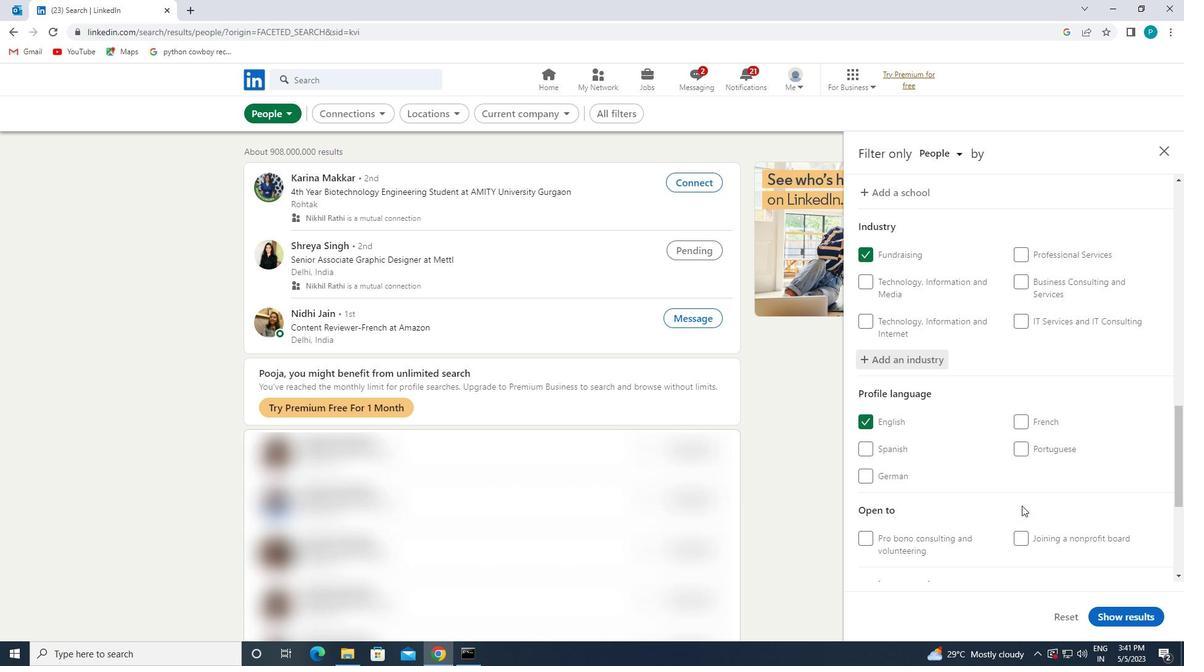 
Action: Mouse moved to (1034, 510)
Screenshot: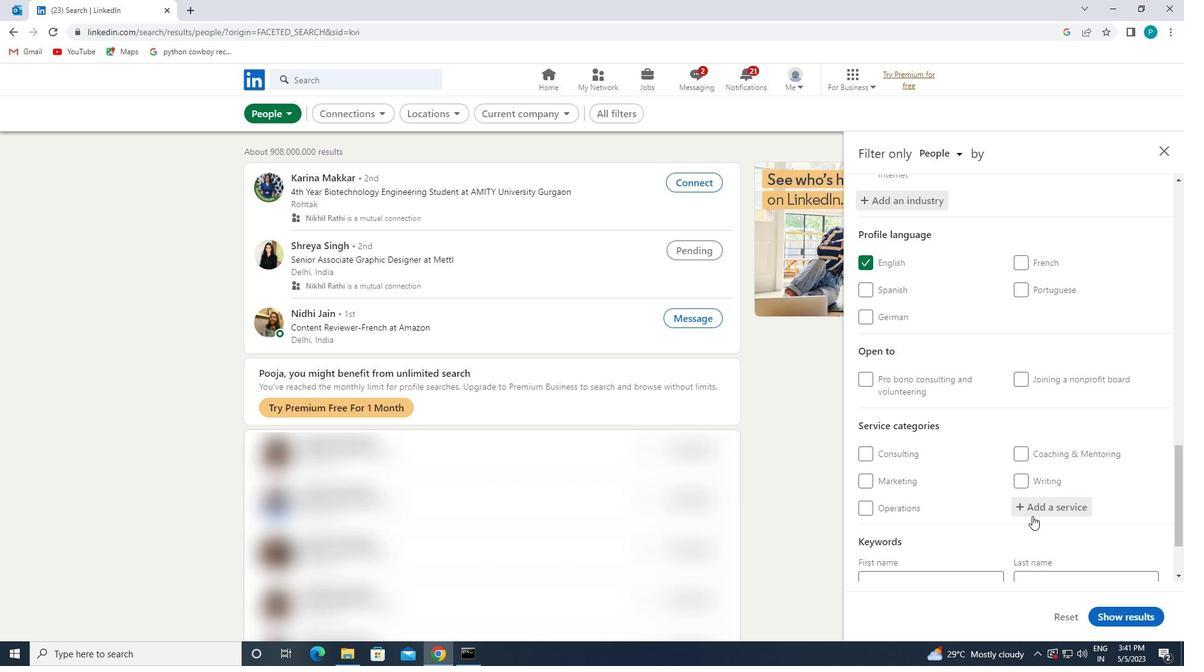 
Action: Mouse pressed left at (1034, 510)
Screenshot: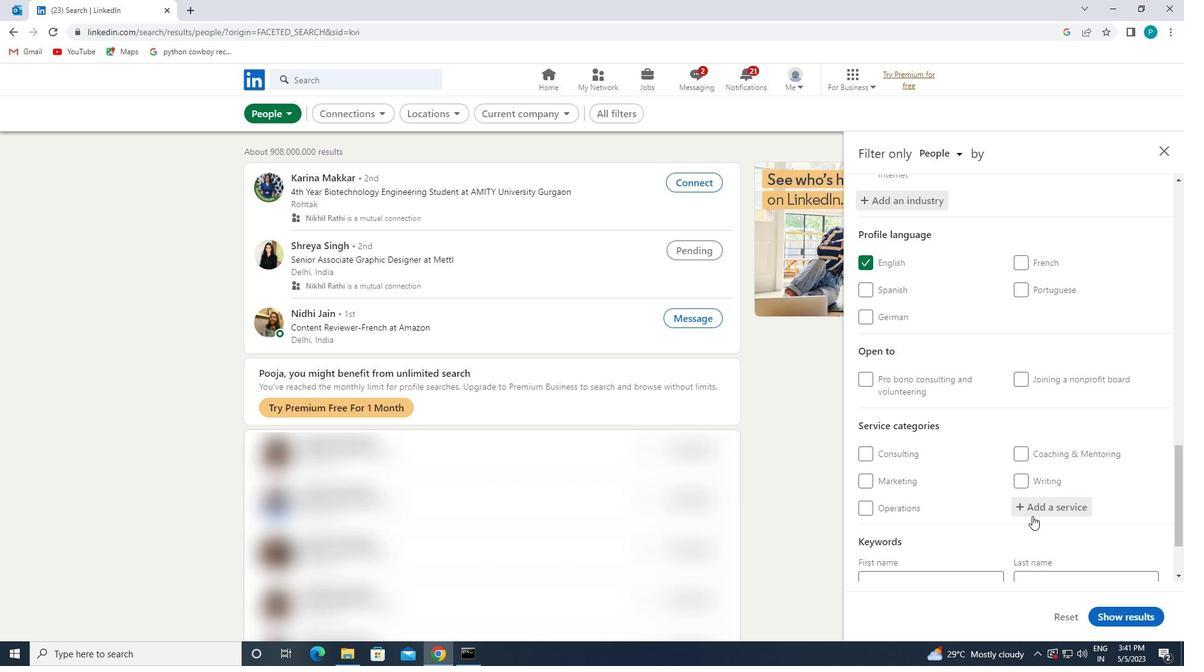 
Action: Mouse moved to (1044, 510)
Screenshot: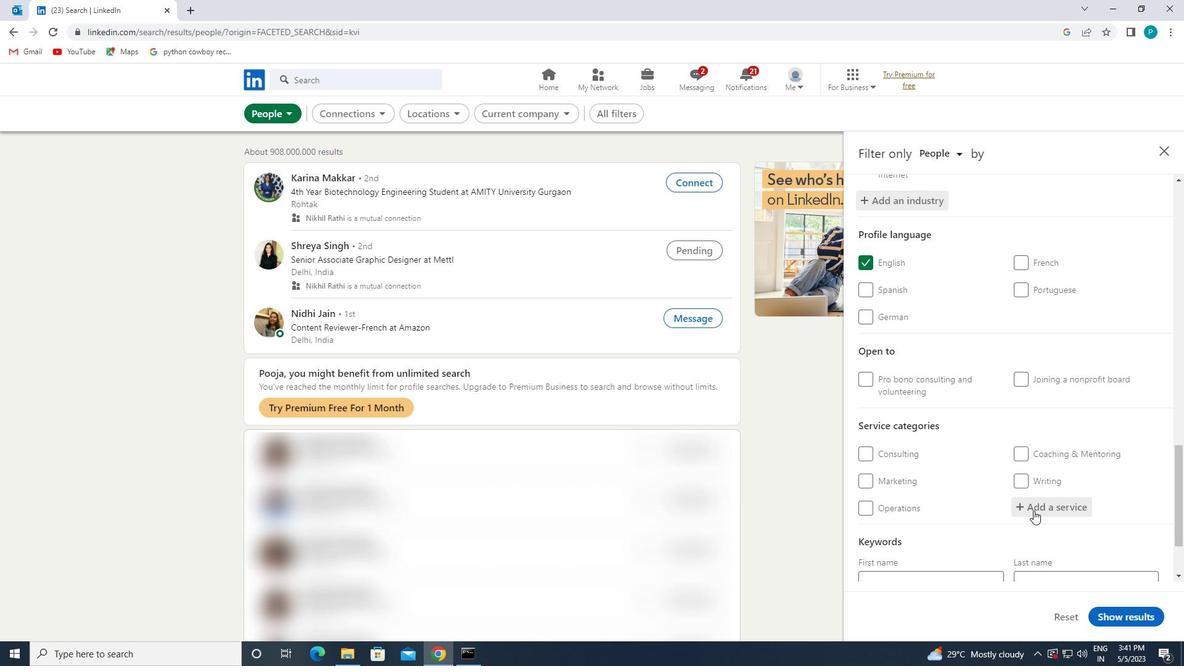 
Action: Key pressed <Key.caps_lock>L<Key.caps_lock>P<Key.backspace>OGO
Screenshot: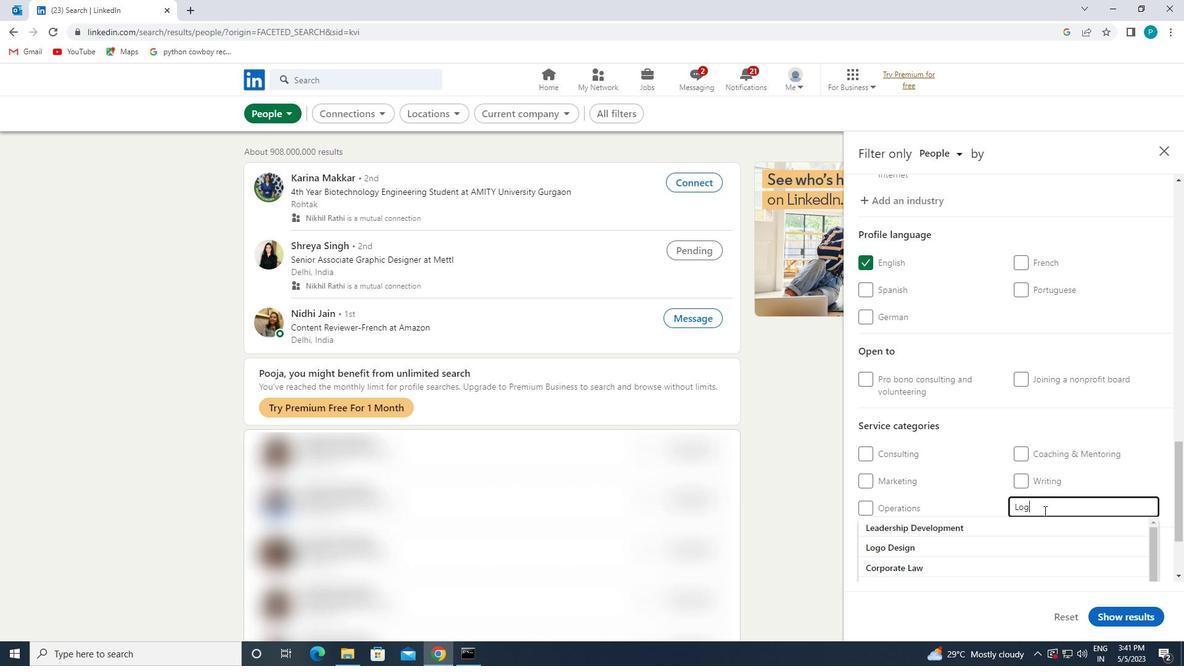 
Action: Mouse moved to (1035, 525)
Screenshot: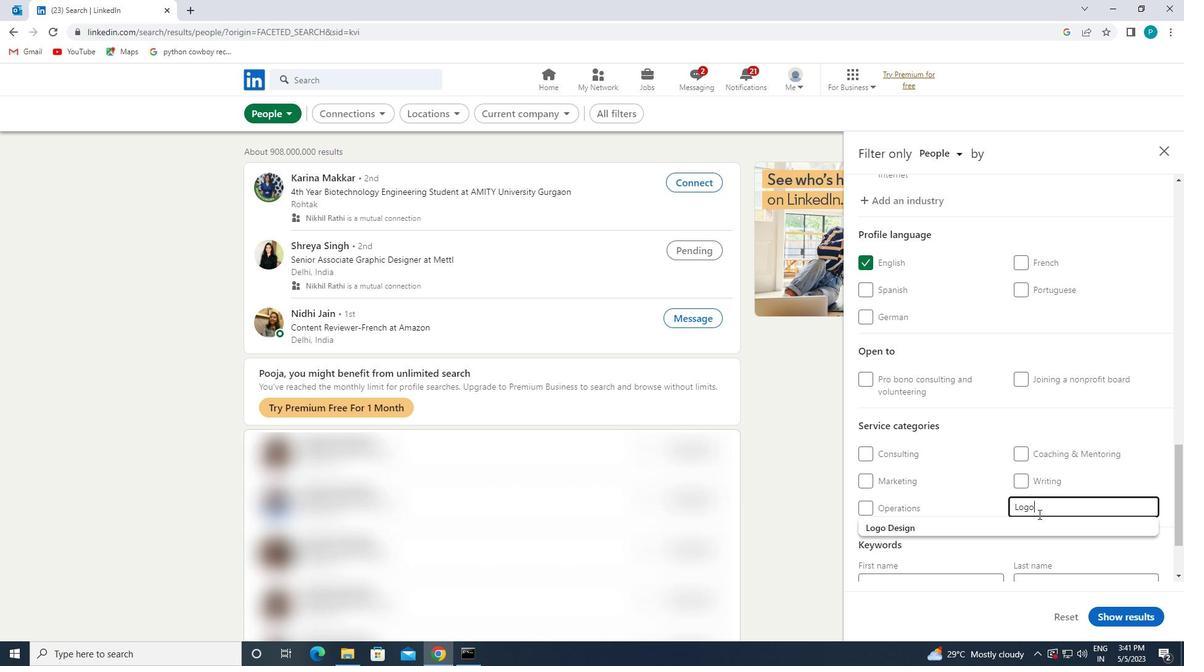 
Action: Mouse pressed left at (1035, 525)
Screenshot: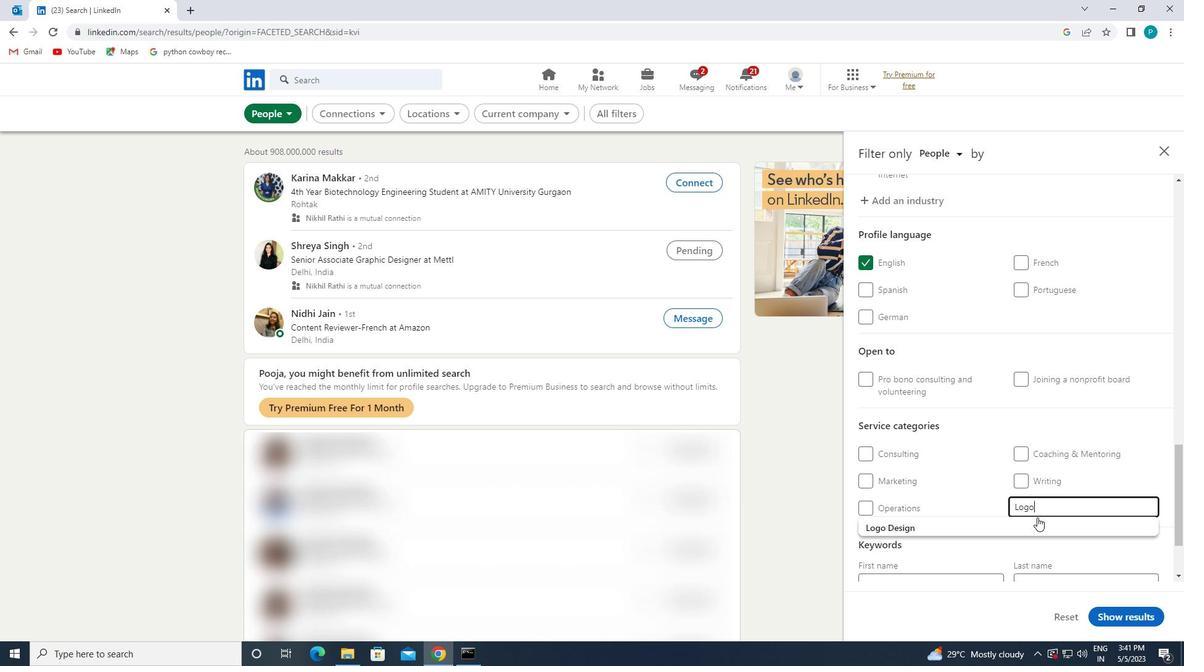 
Action: Mouse moved to (917, 487)
Screenshot: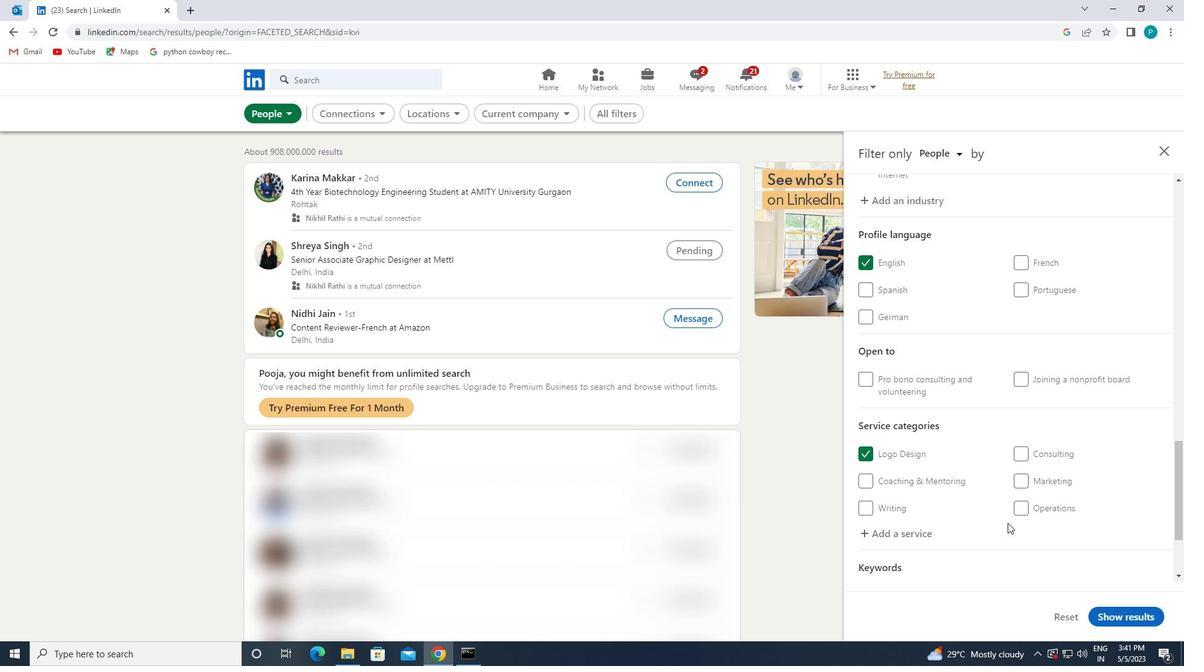 
Action: Mouse scrolled (917, 486) with delta (0, 0)
Screenshot: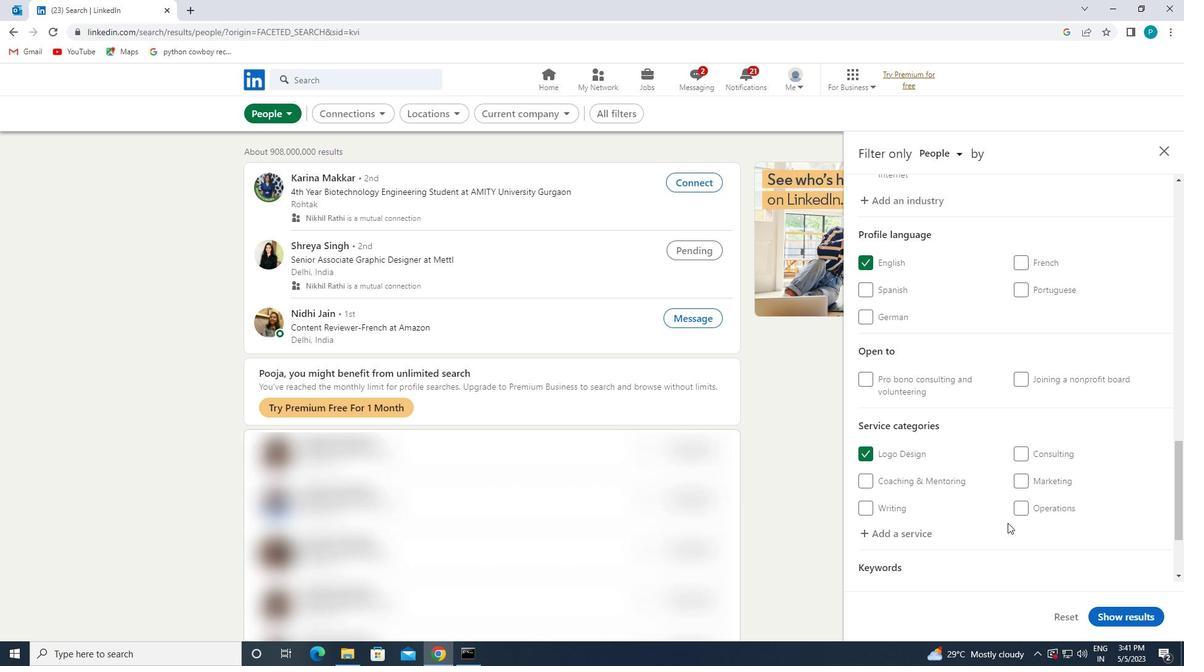 
Action: Mouse scrolled (917, 486) with delta (0, 0)
Screenshot: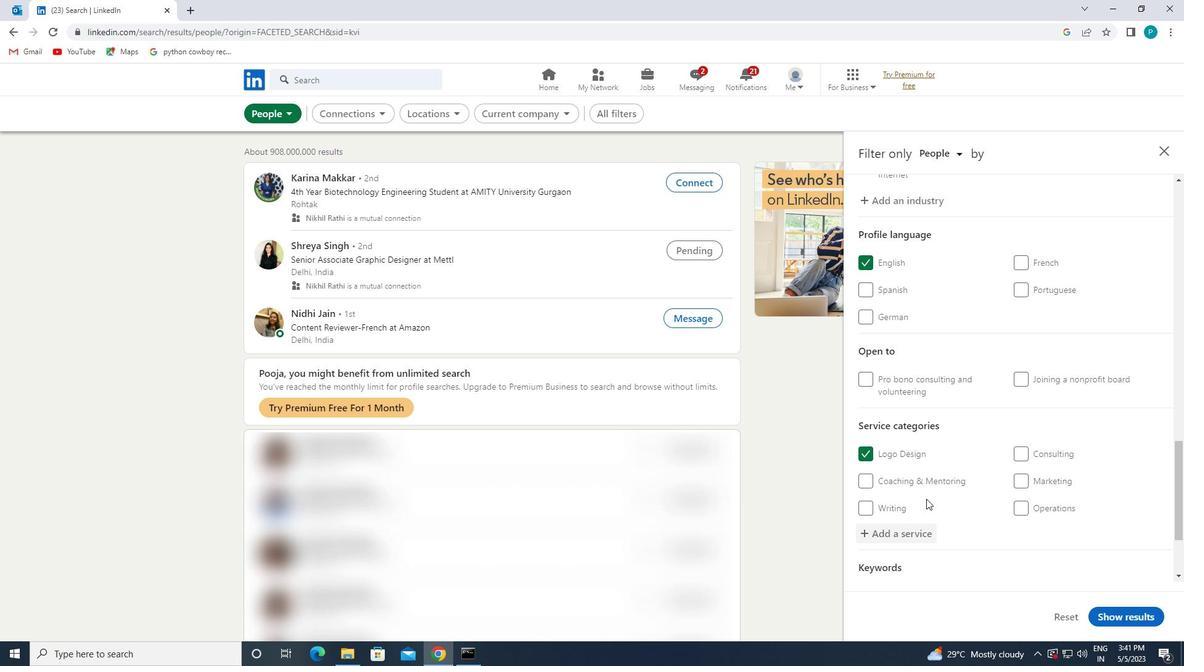 
Action: Mouse scrolled (917, 486) with delta (0, 0)
Screenshot: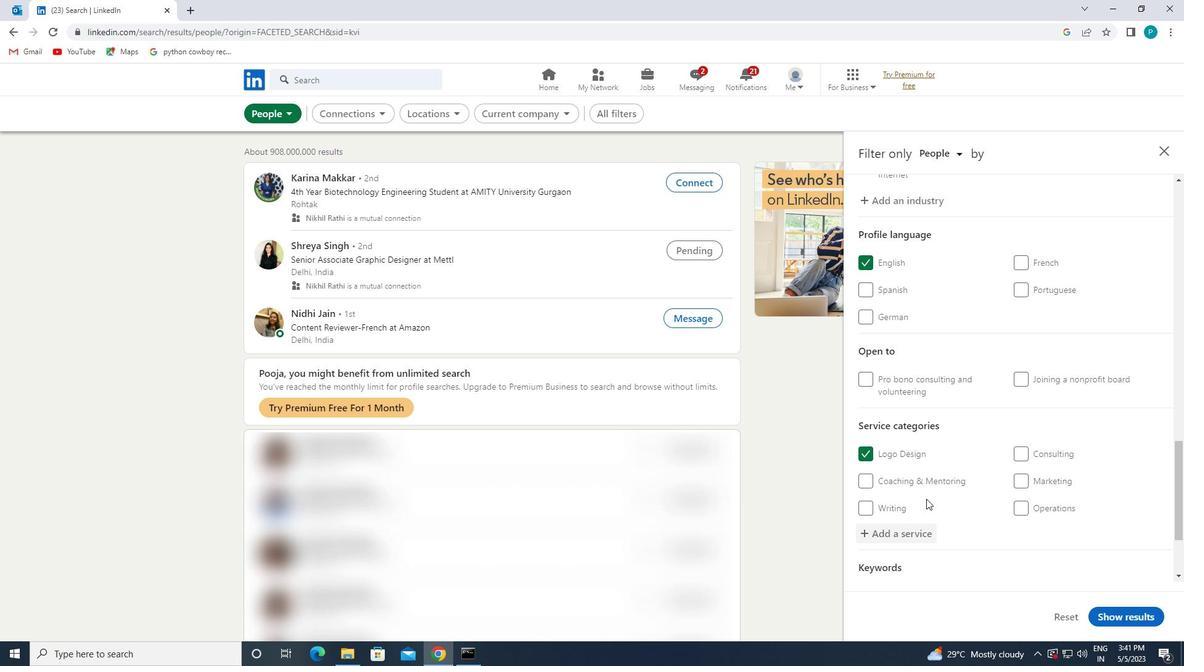 
Action: Mouse scrolled (917, 486) with delta (0, 0)
Screenshot: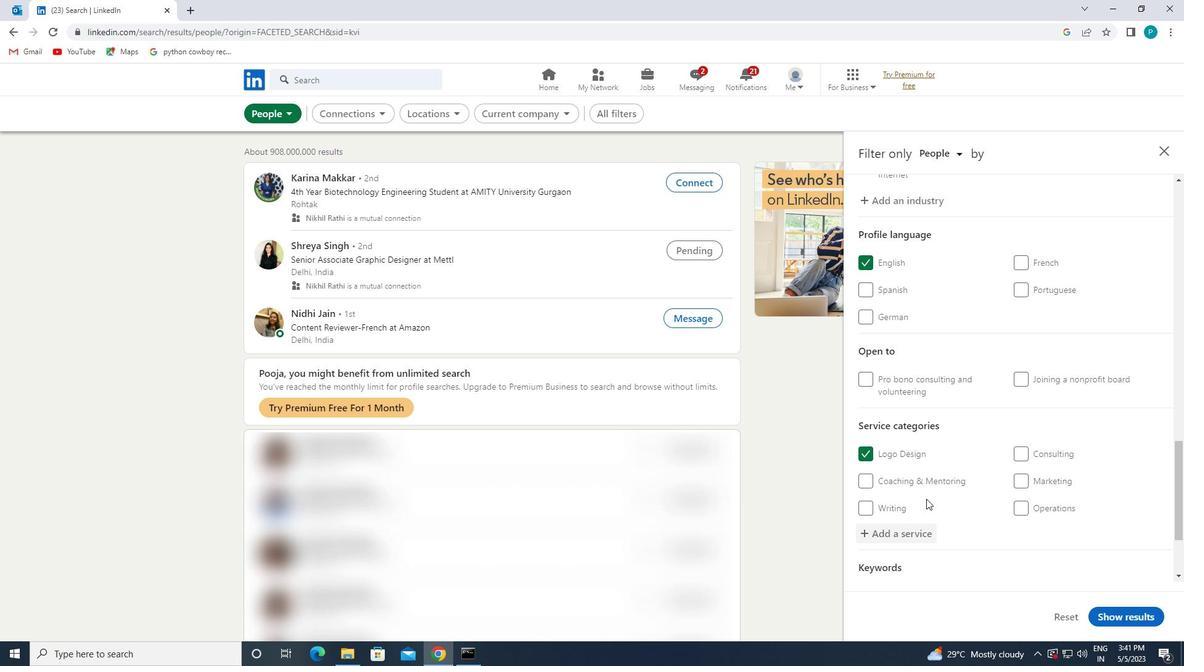 
Action: Mouse scrolled (917, 486) with delta (0, 0)
Screenshot: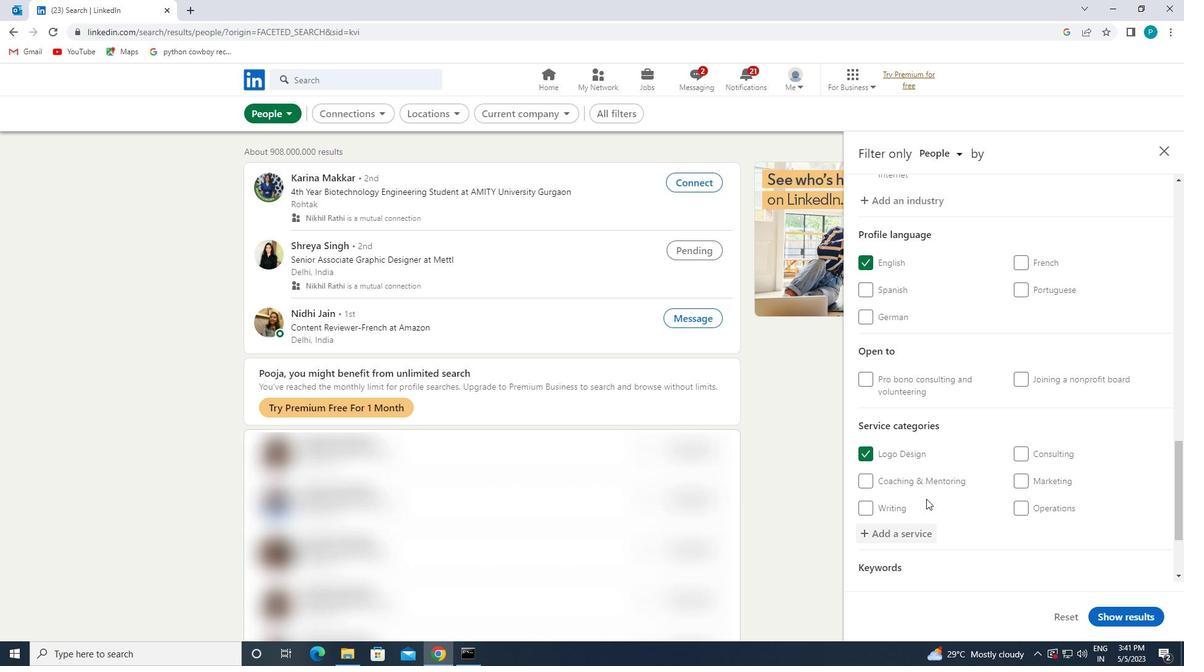 
Action: Mouse moved to (919, 512)
Screenshot: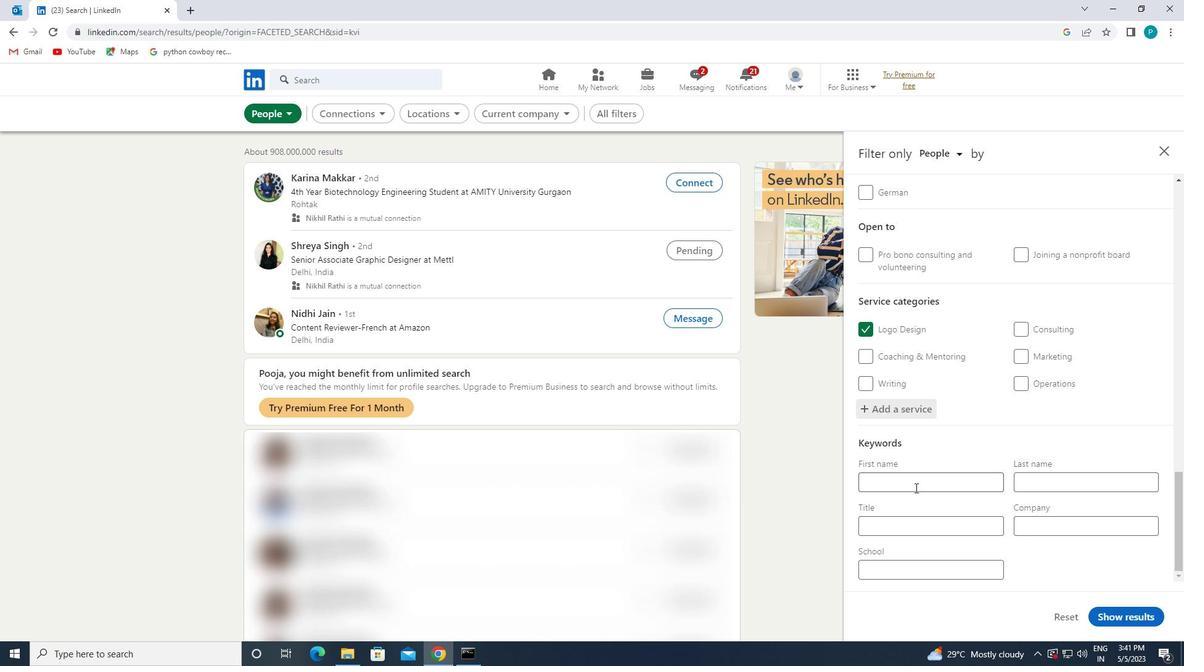 
Action: Mouse pressed left at (919, 512)
Screenshot: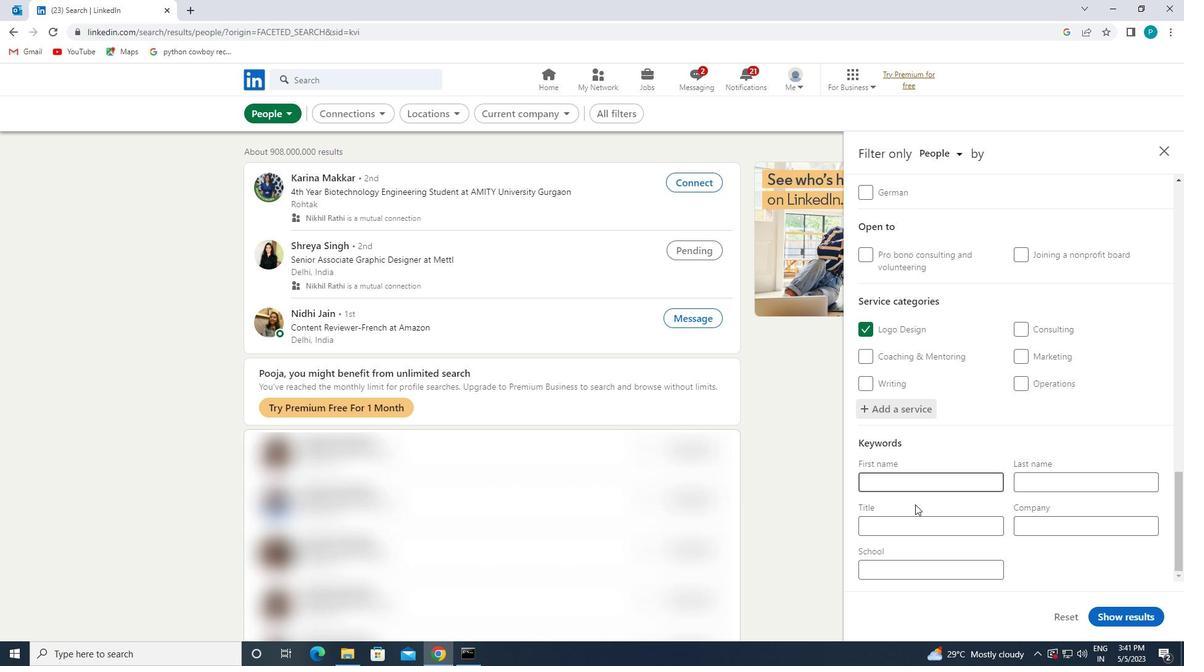 
Action: Key pressed <Key.caps_lock>UX<Key.space>D<Key.caps_lock>ESIGNER<Key.space><Key.shift_r><Key.shift_r><Key.shift_r><Key.shift_r><Key.shift_r><Key.shift_r><Key.shift_r><Key.shift_r><Key.shift_r><Key.shift_r><Key.shift_r><Key.shift_r><Key.shift_r><Key.shift_r><Key.shift_r><Key.shift_r><Key.shift_r><Key.shift_r>&<Key.space><Key.caps_lock>UI<Key.space><Key.space>D<Key.caps_lock>EVELOPER
Screenshot: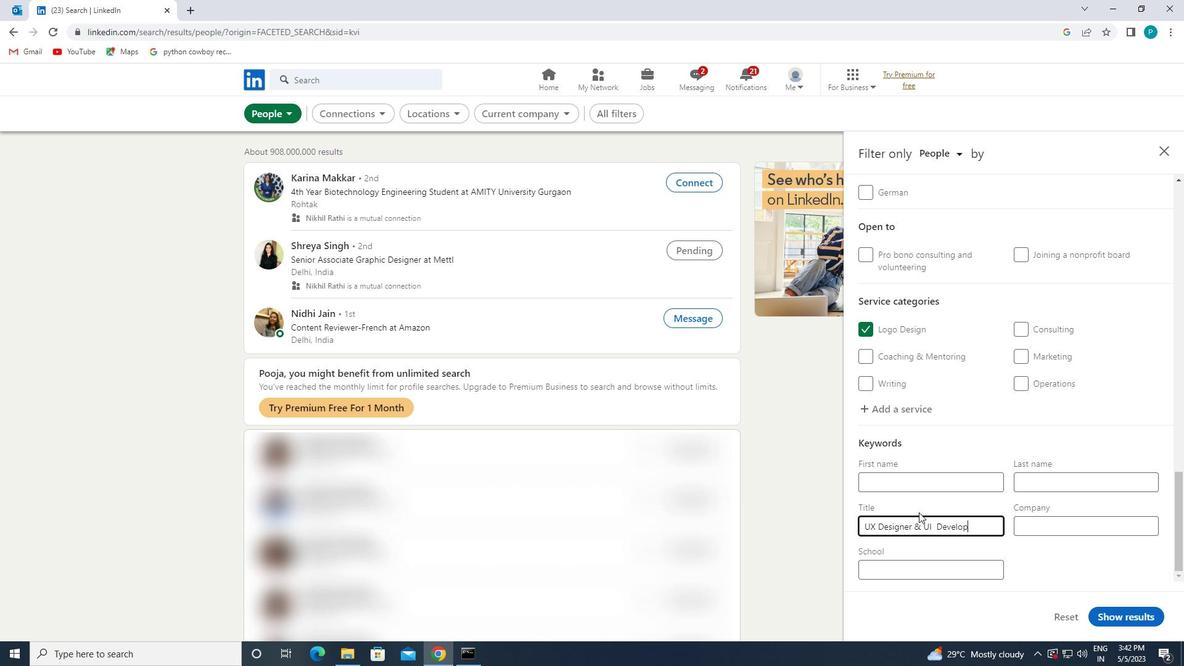 
Action: Mouse moved to (1121, 617)
Screenshot: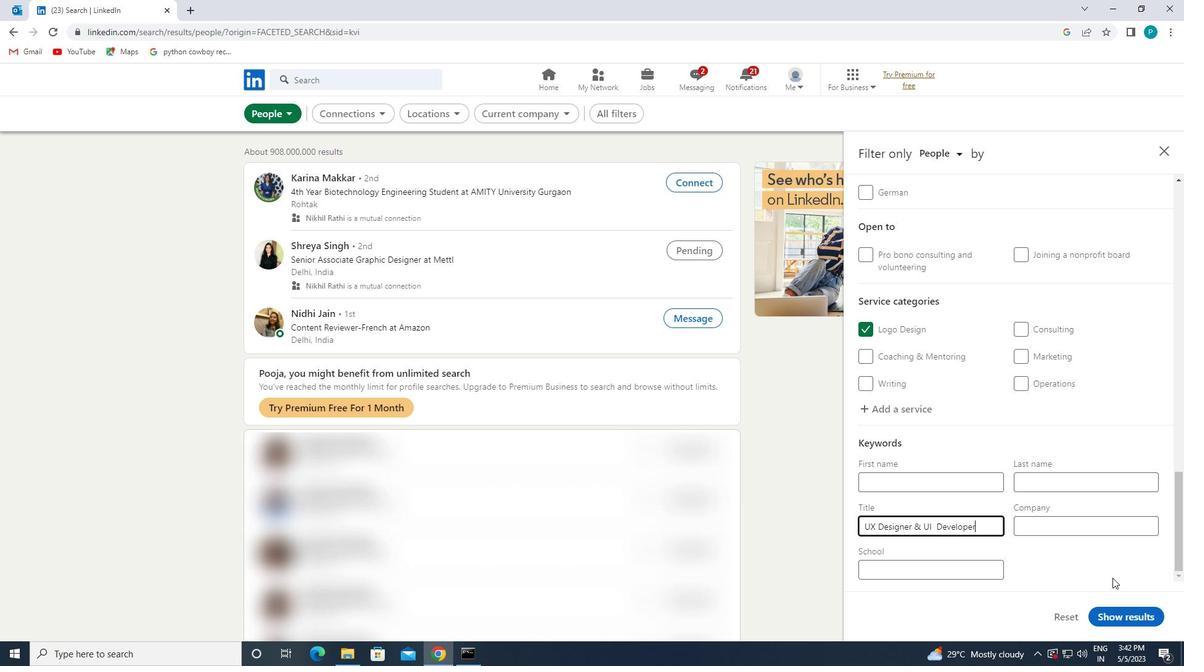 
Action: Mouse pressed left at (1121, 617)
Screenshot: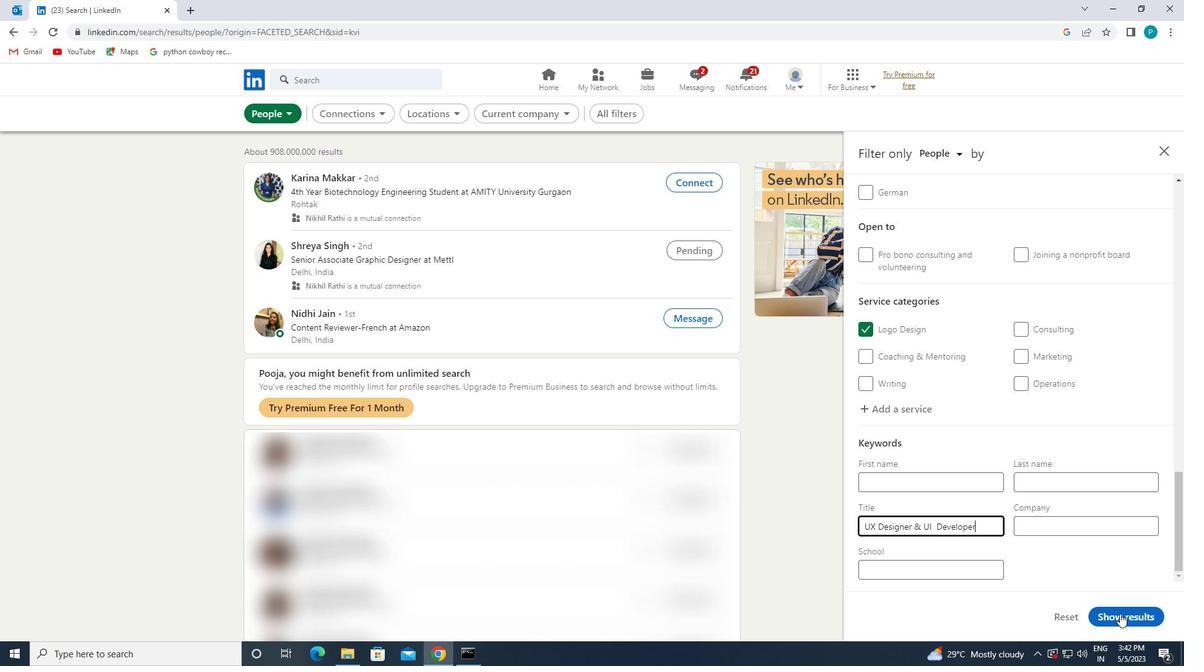 
